 Task:  Click on Hockey In the Cross-Check Hockey League click on  Pick Sheet Your name Owen Garcia Team name New Haven Beast and  Email softage.9@softage.net Period 1 - 3 Point Game Dallas Stars Period 1 - 2 Point Game Colorado Avalanche Period 1 - 1 Point Game Chicago Blackhawks Period 2 - 3 Point Game Carolina Hurricanes Period 2 - 2 Point Game Calgary Flames Period 2 - 1 Point Game Buffalo Sabres Period 3 - 3 Point Game Boston Bruins Period 3 - 2 Point Game Arizona Coyotes Period 3 - 1 Point Game Anaheim Ducks Submit pick sheet
Action: Mouse moved to (574, 193)
Screenshot: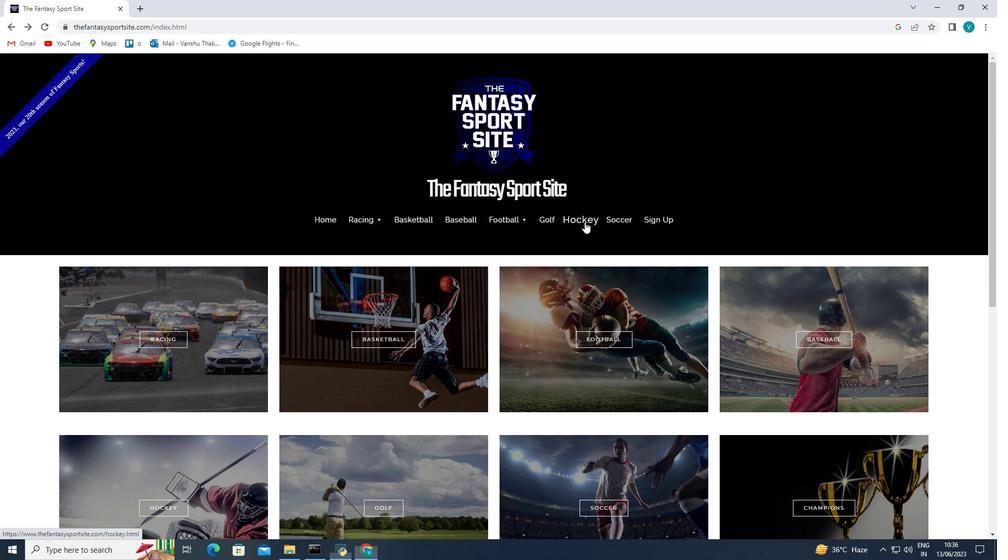 
Action: Mouse pressed left at (574, 193)
Screenshot: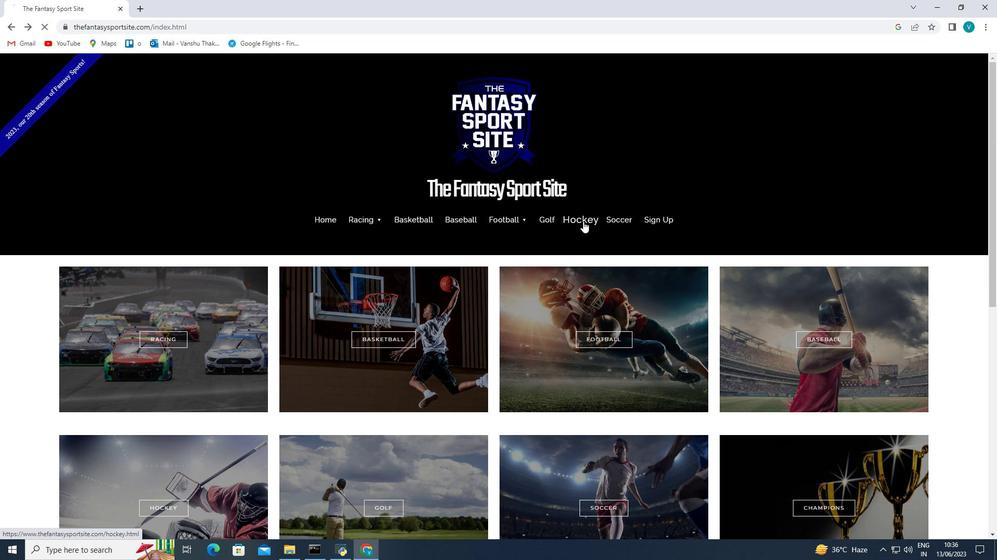 
Action: Mouse moved to (728, 283)
Screenshot: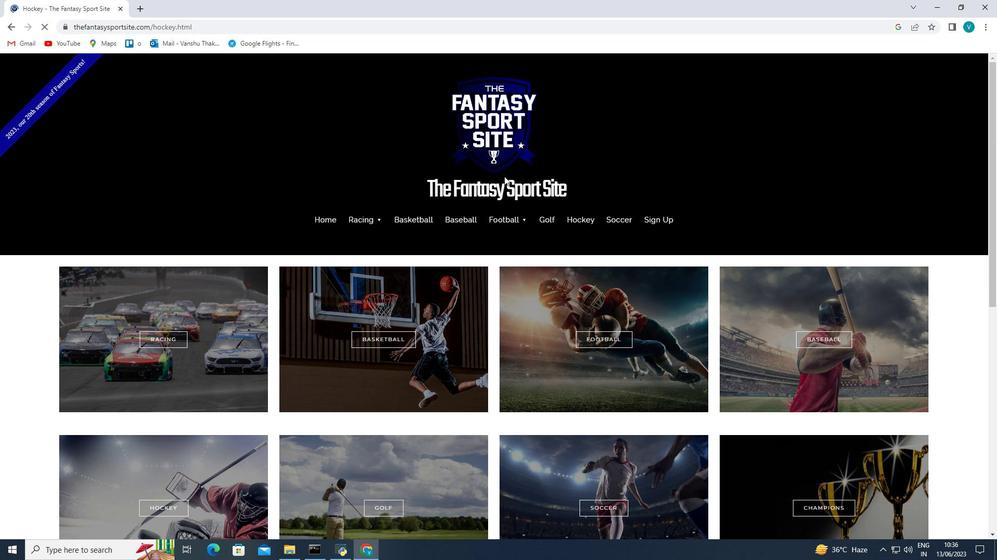 
Action: Mouse scrolled (728, 282) with delta (0, 0)
Screenshot: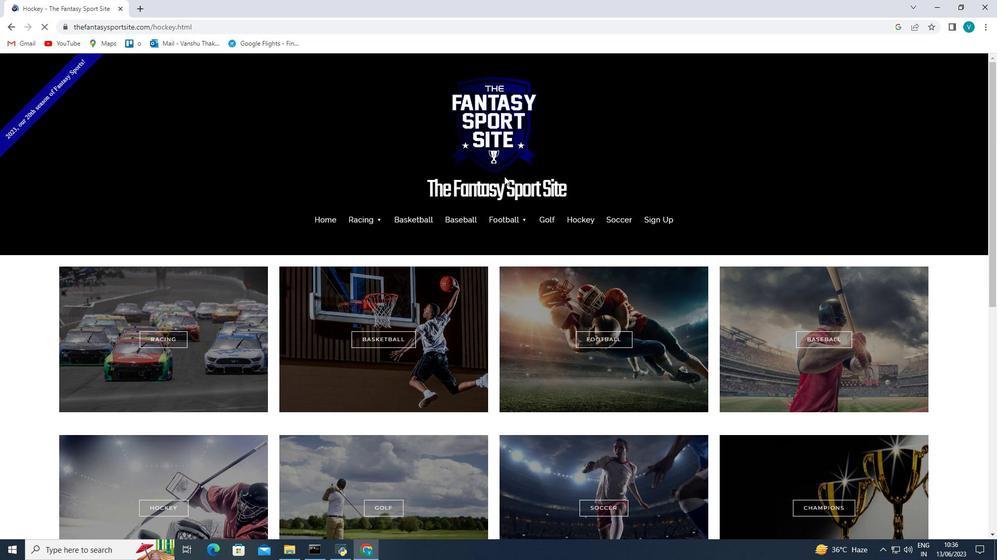 
Action: Mouse moved to (728, 283)
Screenshot: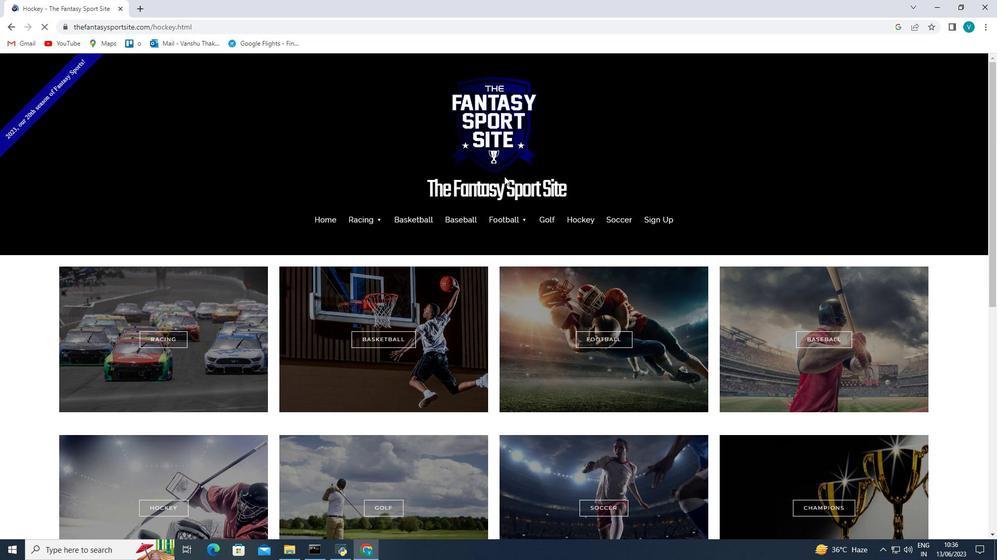 
Action: Mouse scrolled (728, 283) with delta (0, 0)
Screenshot: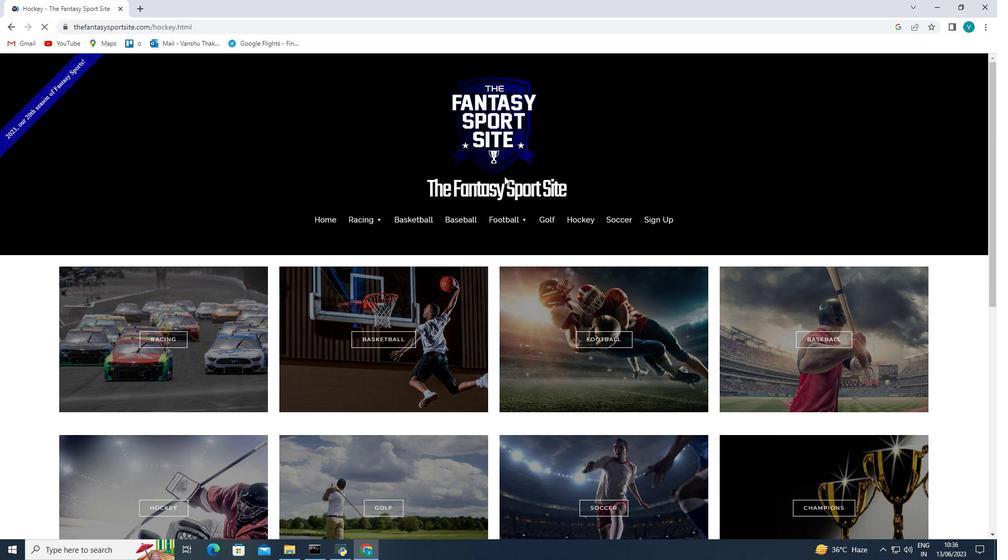 
Action: Mouse moved to (289, 407)
Screenshot: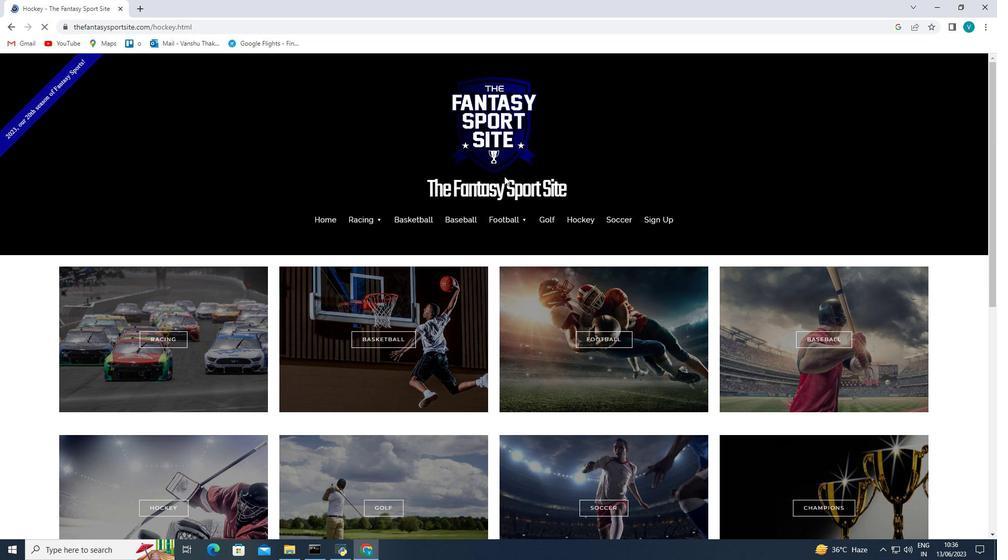
Action: Mouse pressed left at (289, 407)
Screenshot: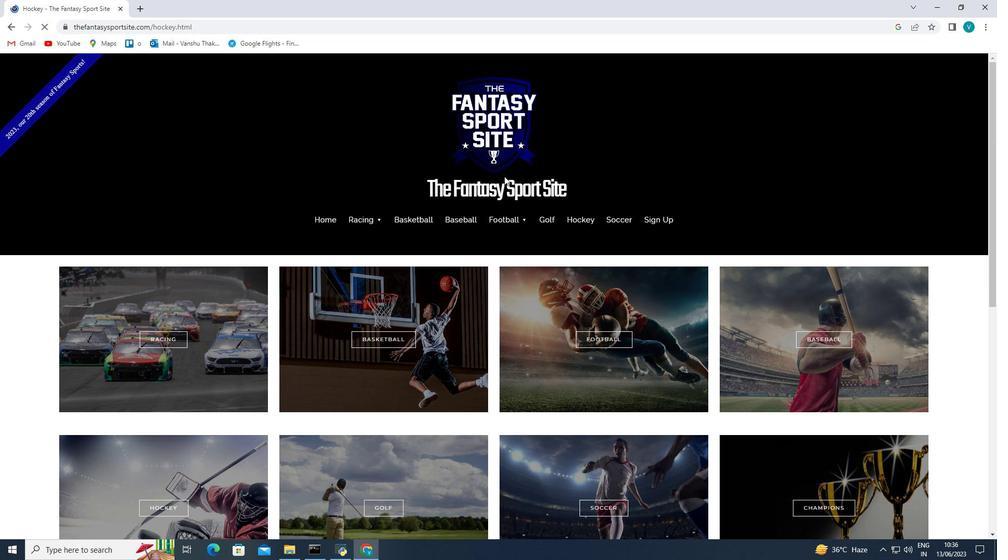 
Action: Mouse moved to (612, 336)
Screenshot: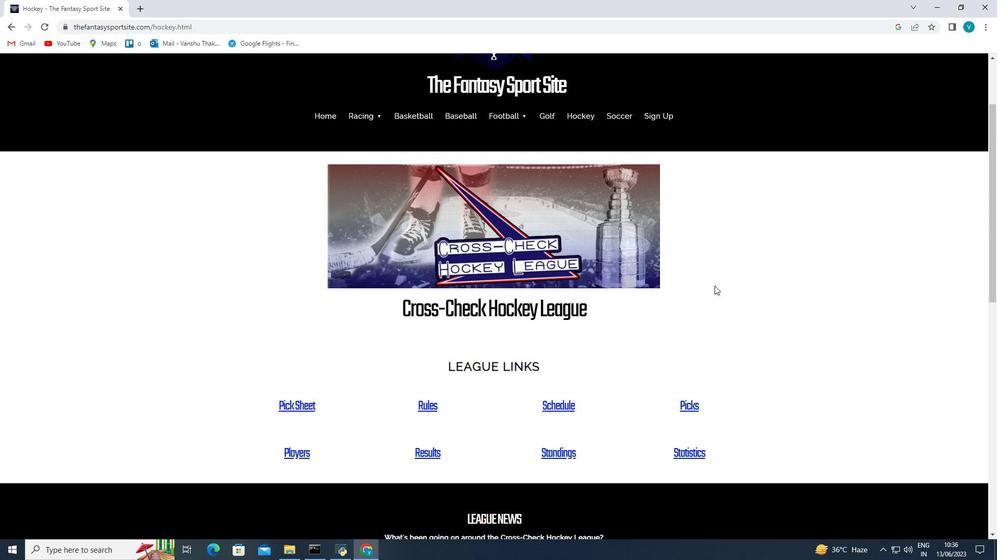 
Action: Mouse scrolled (612, 335) with delta (0, 0)
Screenshot: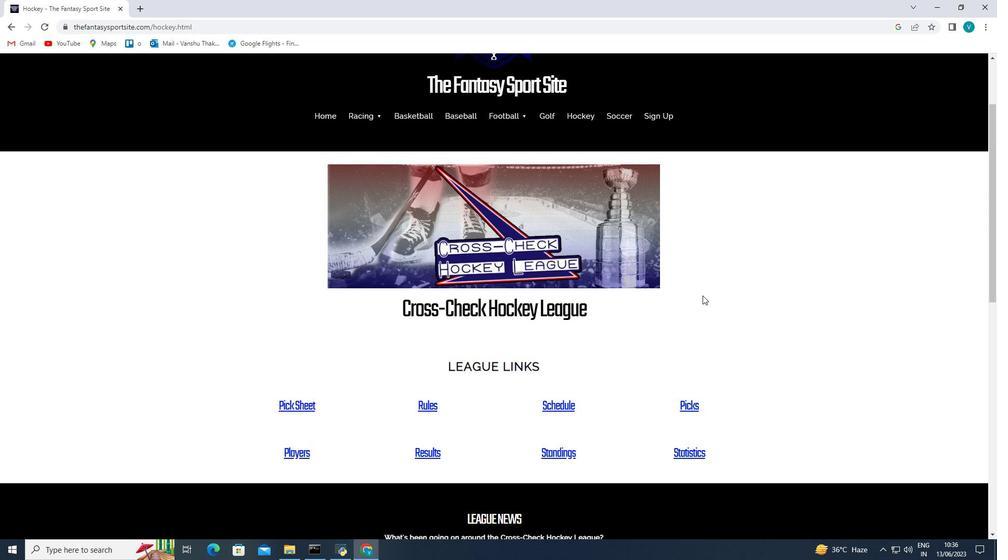 
Action: Mouse moved to (612, 336)
Screenshot: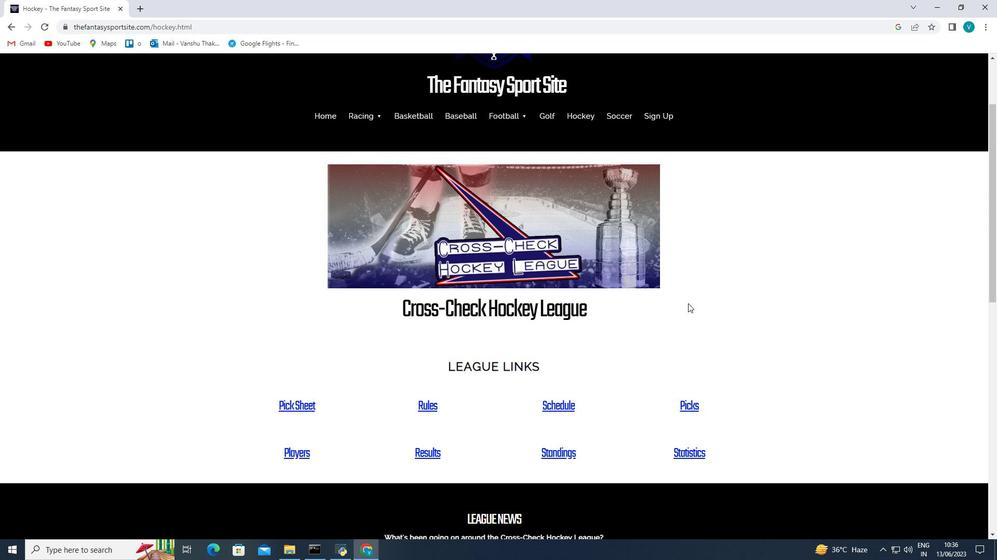 
Action: Mouse scrolled (612, 336) with delta (0, 0)
Screenshot: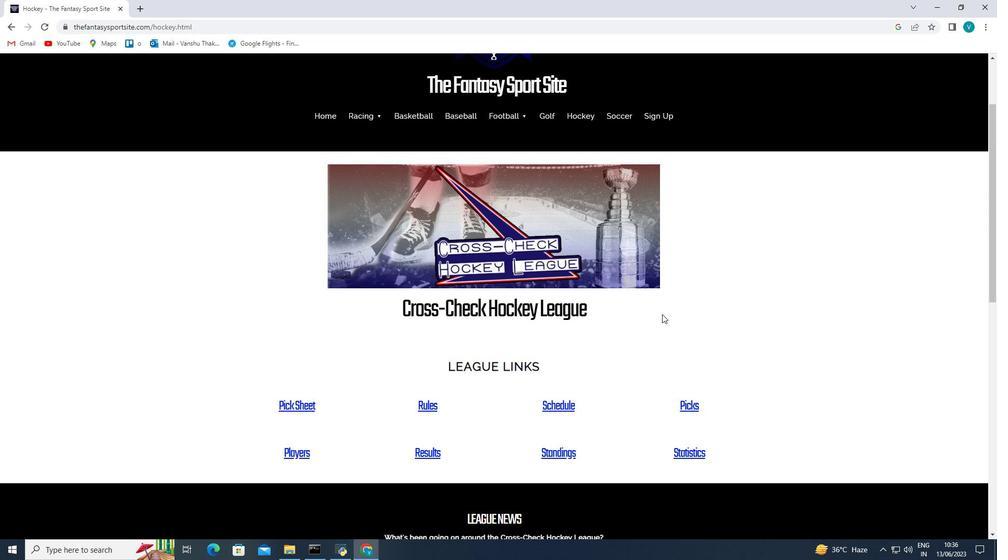 
Action: Mouse scrolled (612, 336) with delta (0, 0)
Screenshot: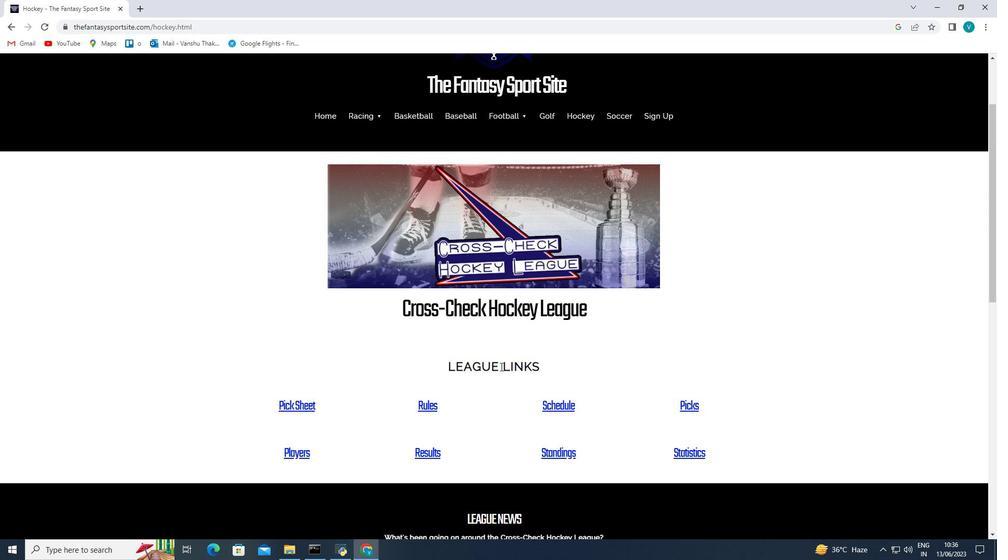 
Action: Mouse scrolled (612, 336) with delta (0, 0)
Screenshot: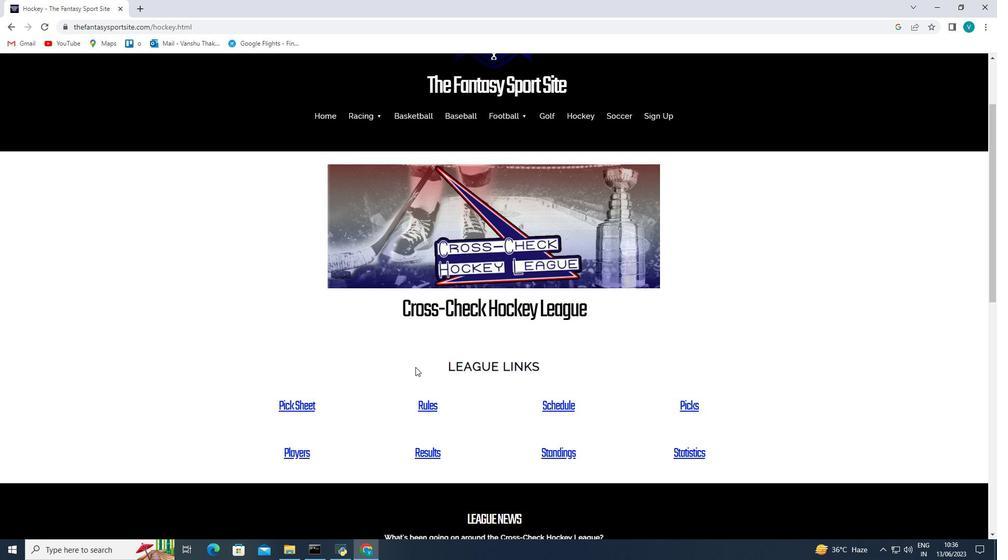 
Action: Mouse moved to (614, 338)
Screenshot: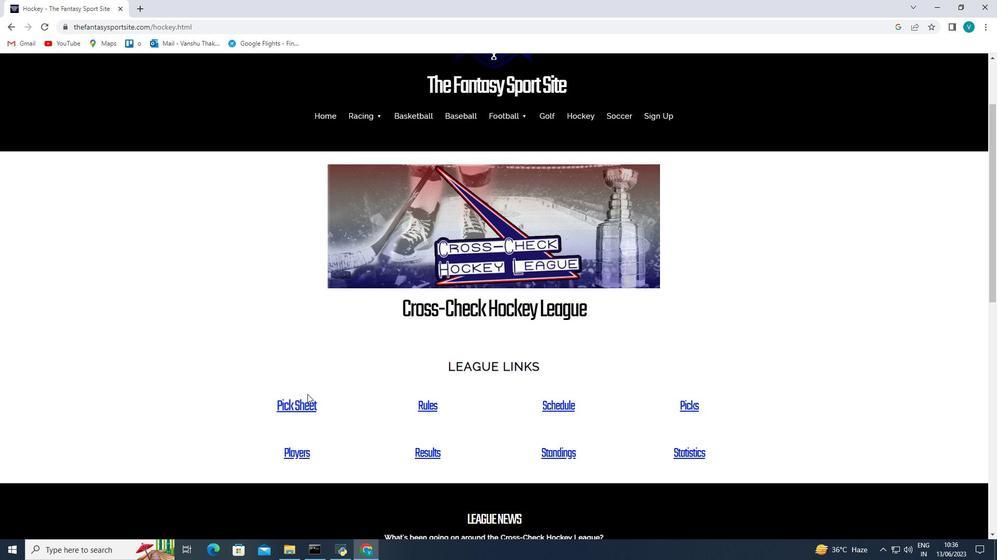 
Action: Mouse scrolled (614, 338) with delta (0, 0)
Screenshot: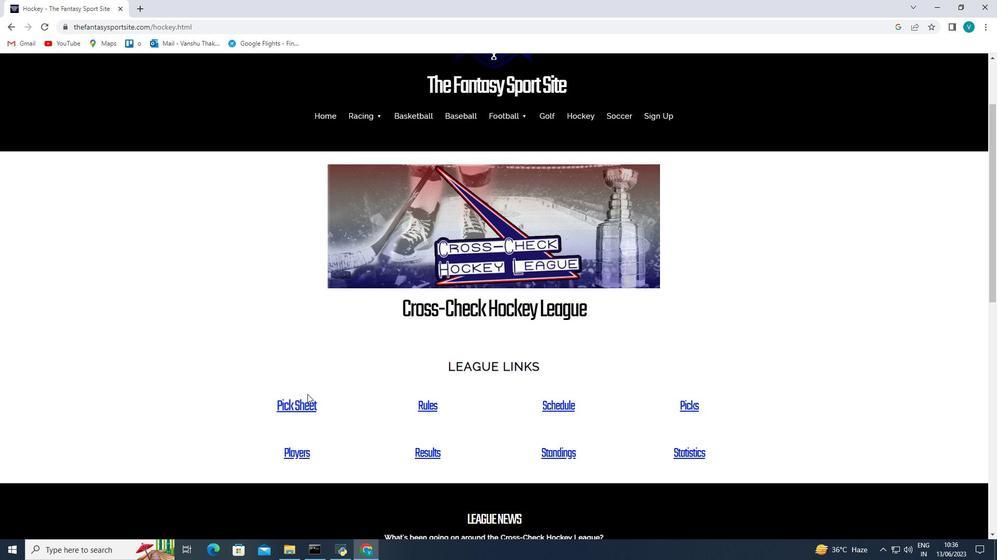 
Action: Mouse moved to (615, 339)
Screenshot: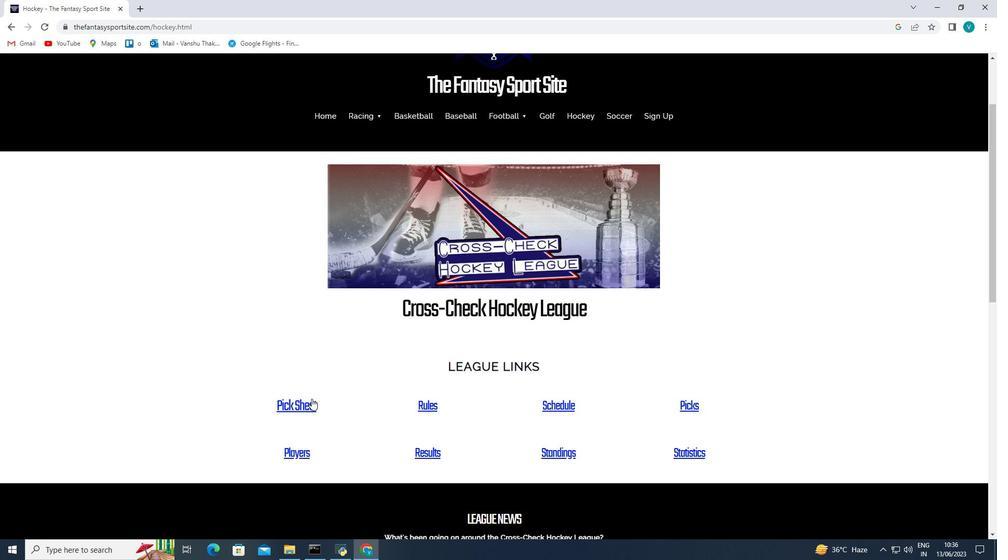 
Action: Mouse scrolled (615, 339) with delta (0, 0)
Screenshot: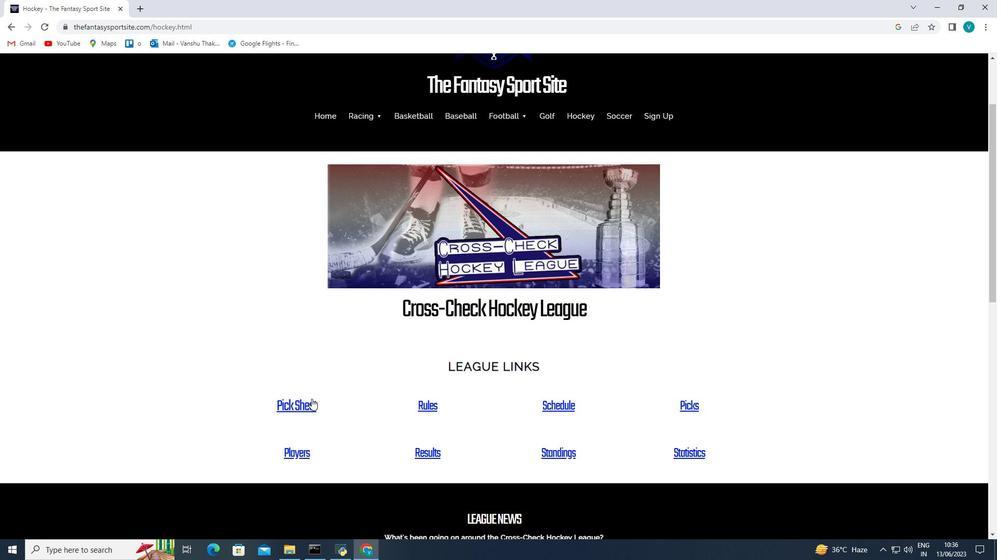 
Action: Mouse scrolled (615, 339) with delta (0, 0)
Screenshot: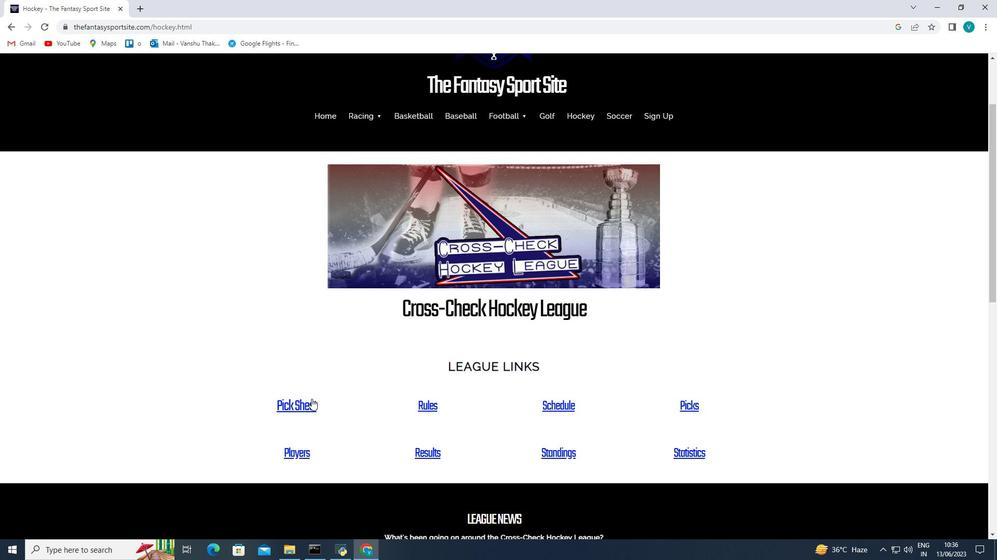 
Action: Mouse scrolled (615, 339) with delta (0, 0)
Screenshot: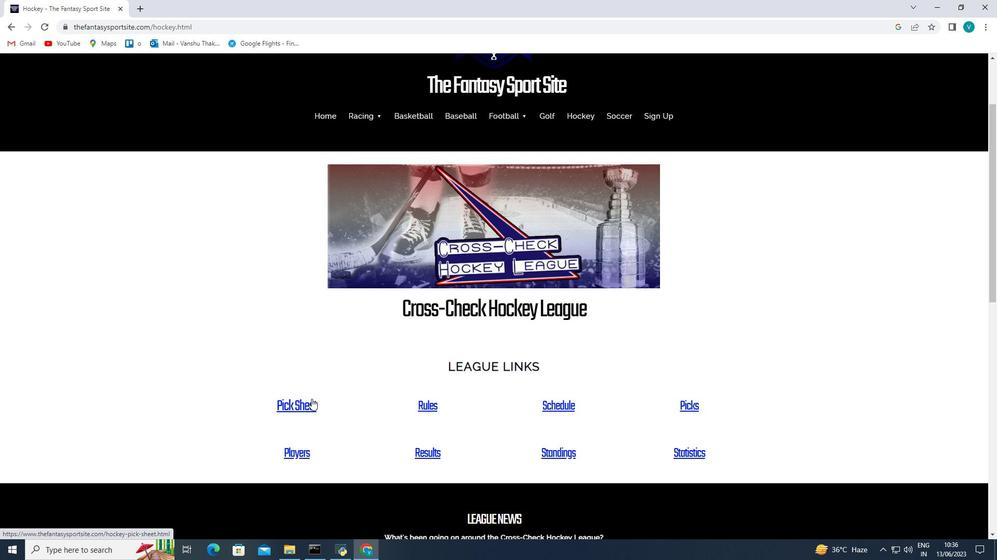 
Action: Mouse scrolled (615, 339) with delta (0, 0)
Screenshot: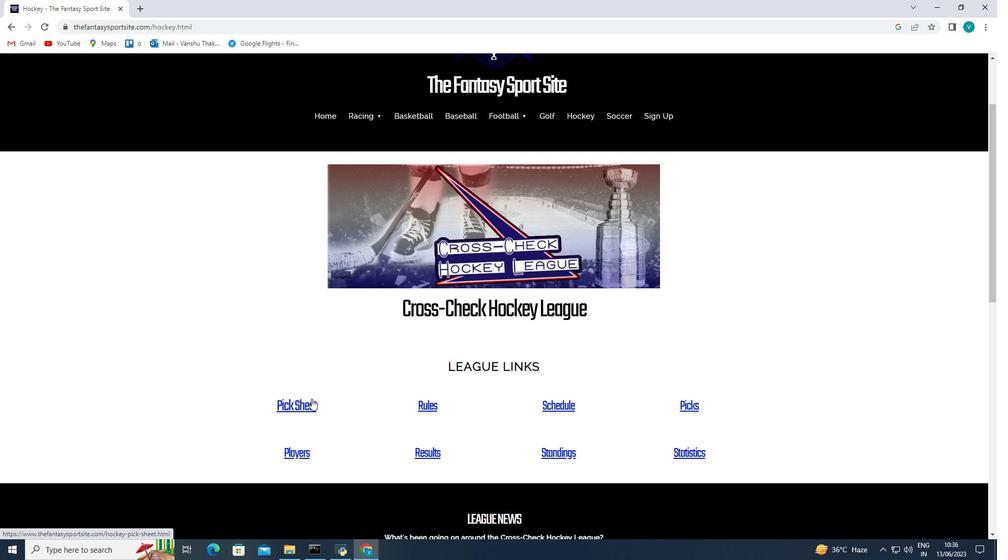
Action: Mouse scrolled (615, 339) with delta (0, 0)
Screenshot: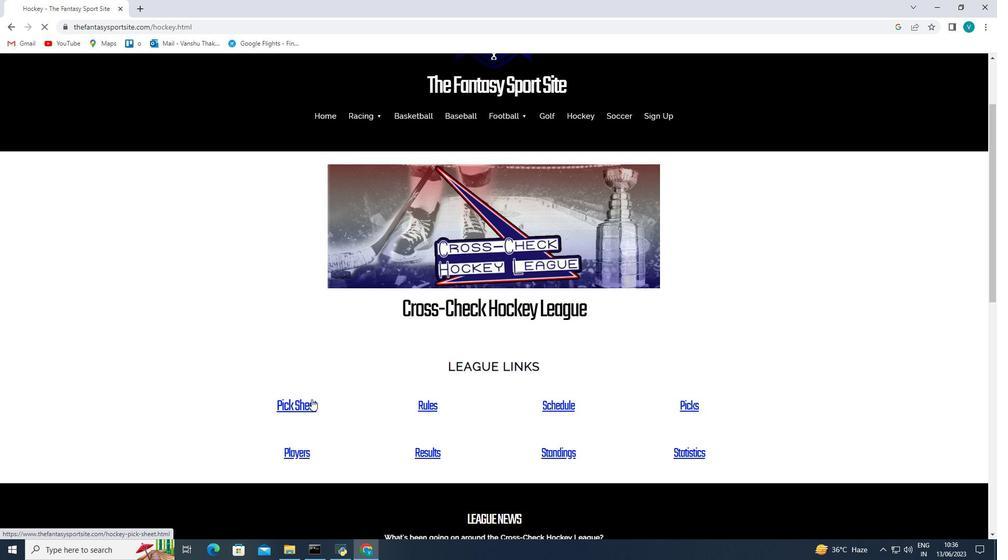 
Action: Mouse scrolled (615, 339) with delta (0, 0)
Screenshot: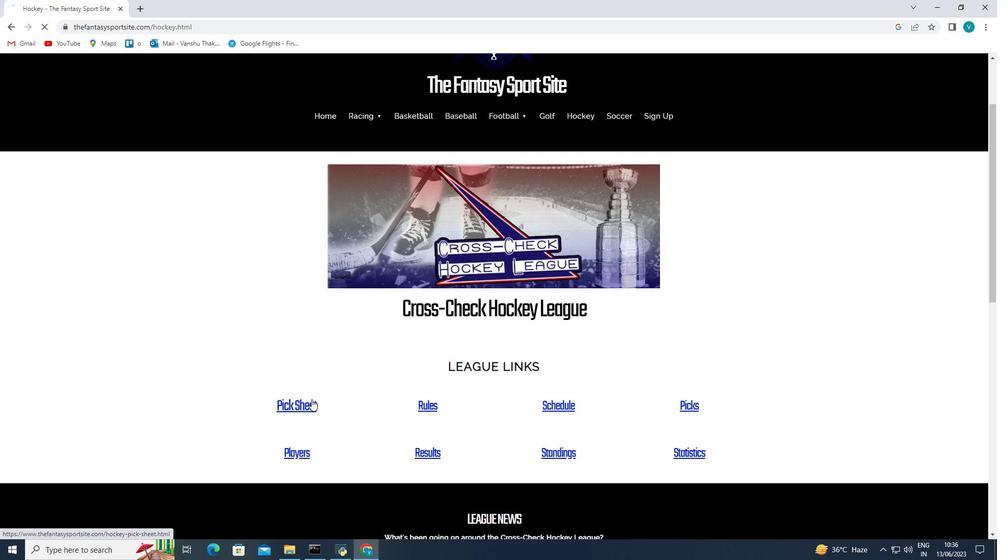 
Action: Mouse scrolled (615, 339) with delta (0, 0)
Screenshot: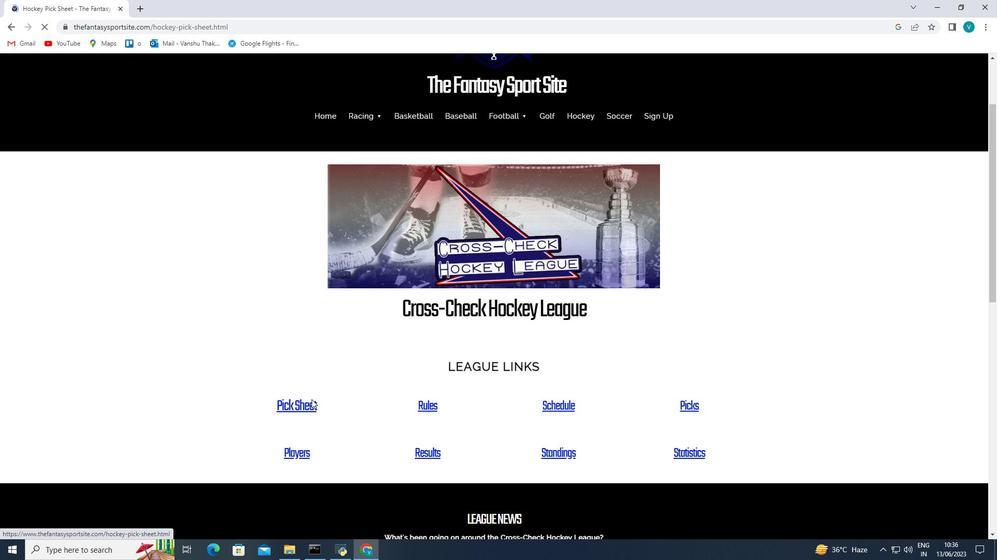 
Action: Mouse moved to (525, 217)
Screenshot: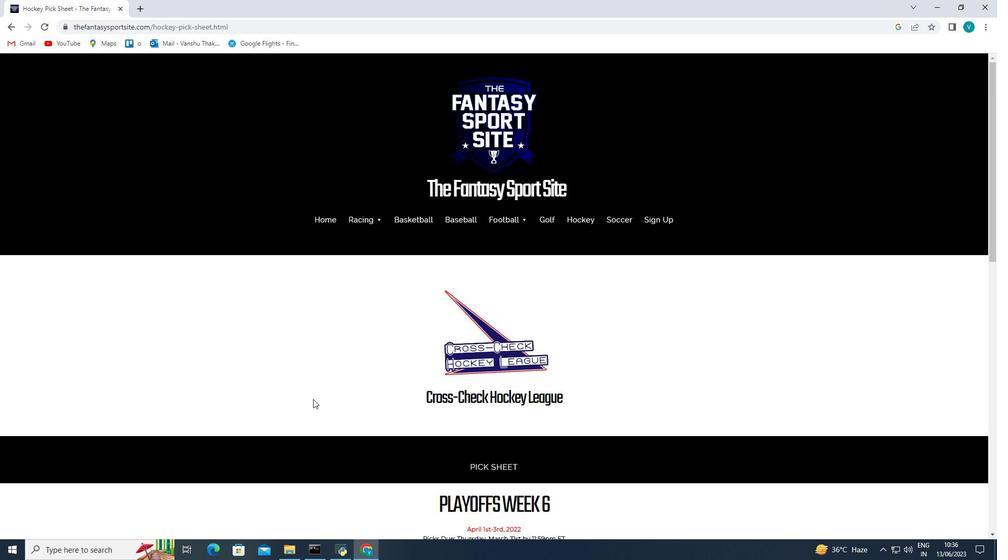 
Action: Mouse pressed left at (525, 217)
Screenshot: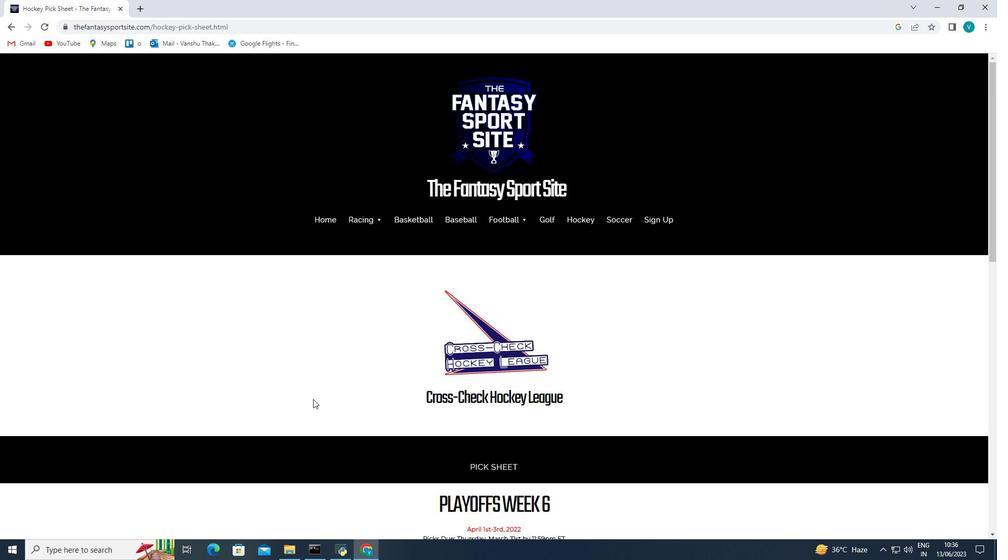 
Action: Key pressed <Key.shift>Owen<Key.space><Key.shift><Key.shift><Key.shift><Key.shift>Garcia
Screenshot: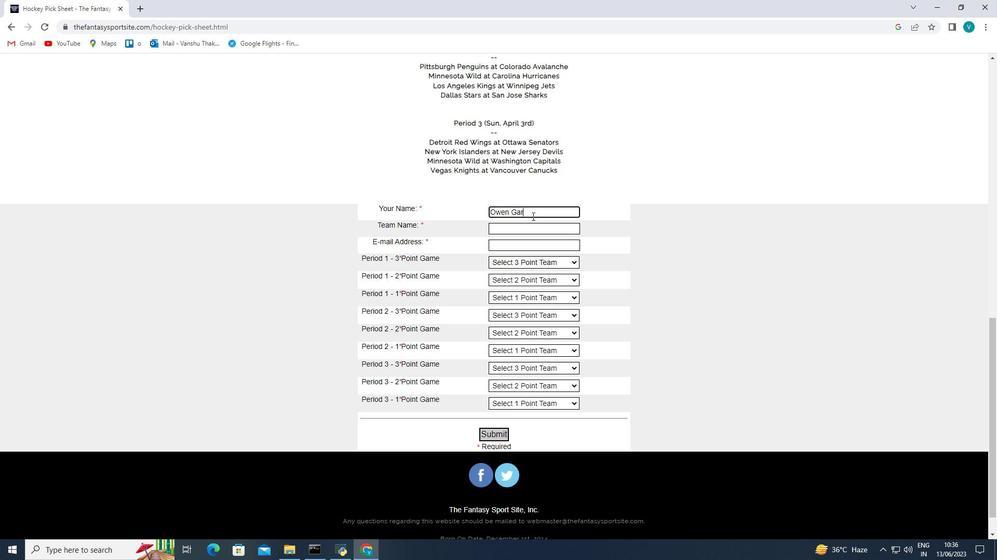 
Action: Mouse moved to (532, 232)
Screenshot: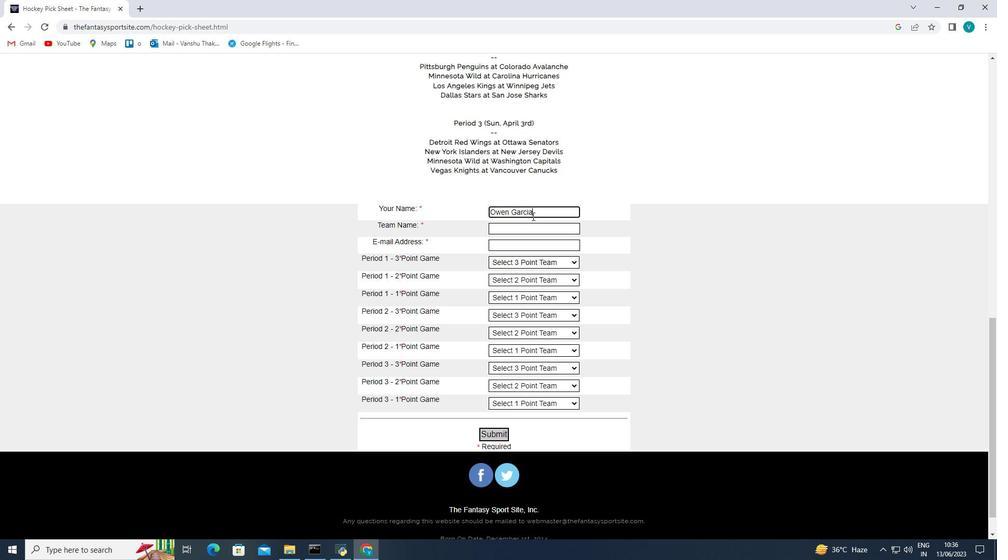 
Action: Mouse pressed left at (532, 232)
Screenshot: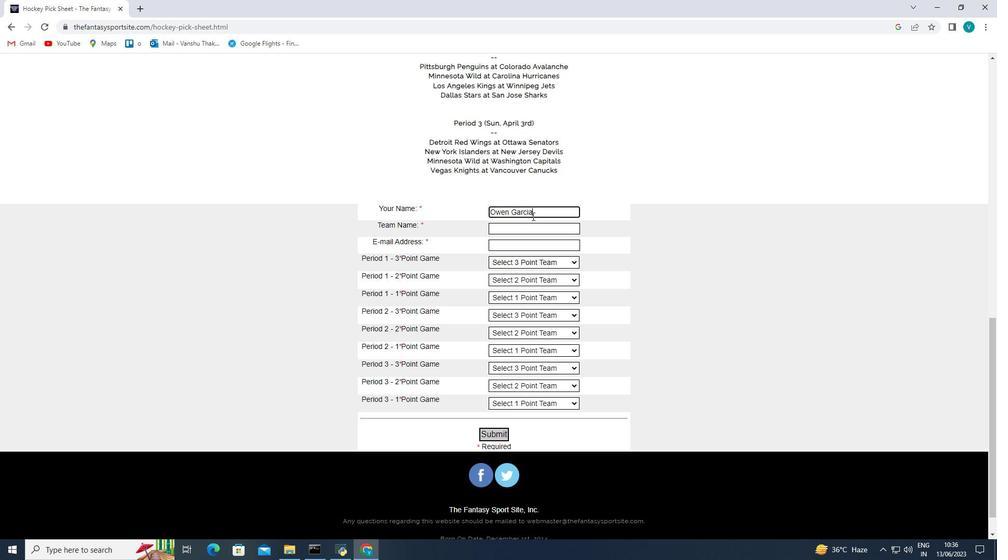 
Action: Mouse moved to (582, 224)
Screenshot: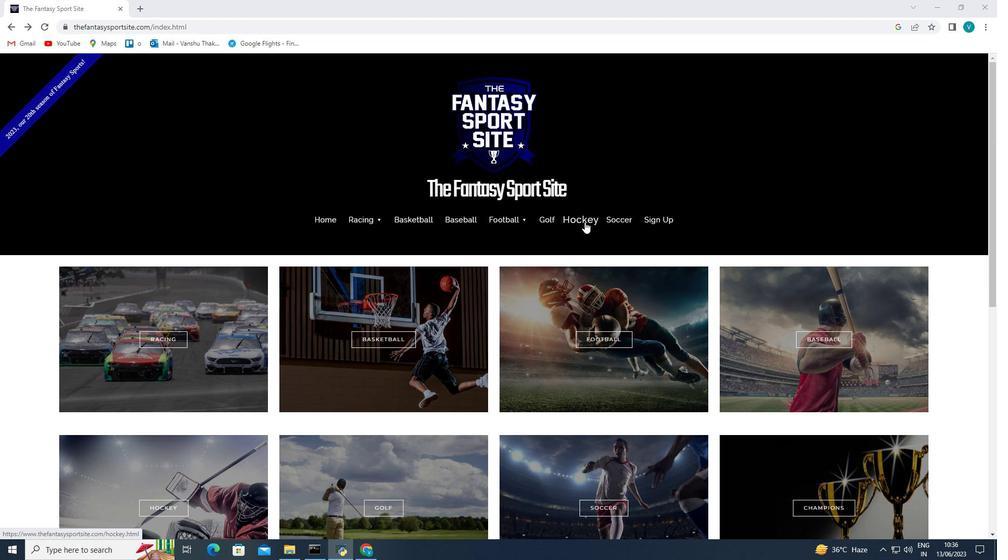 
Action: Mouse pressed left at (582, 224)
Screenshot: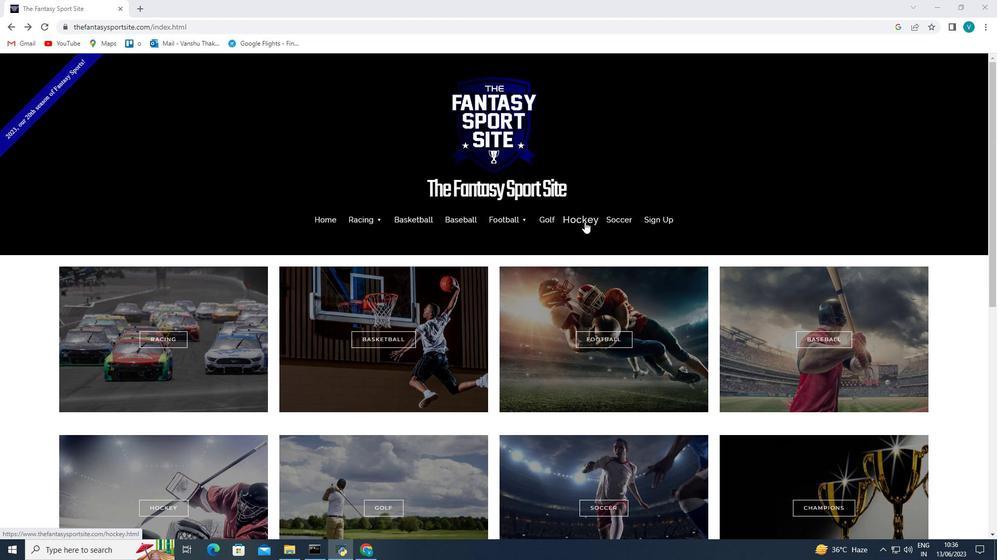 
Action: Mouse moved to (561, 341)
Screenshot: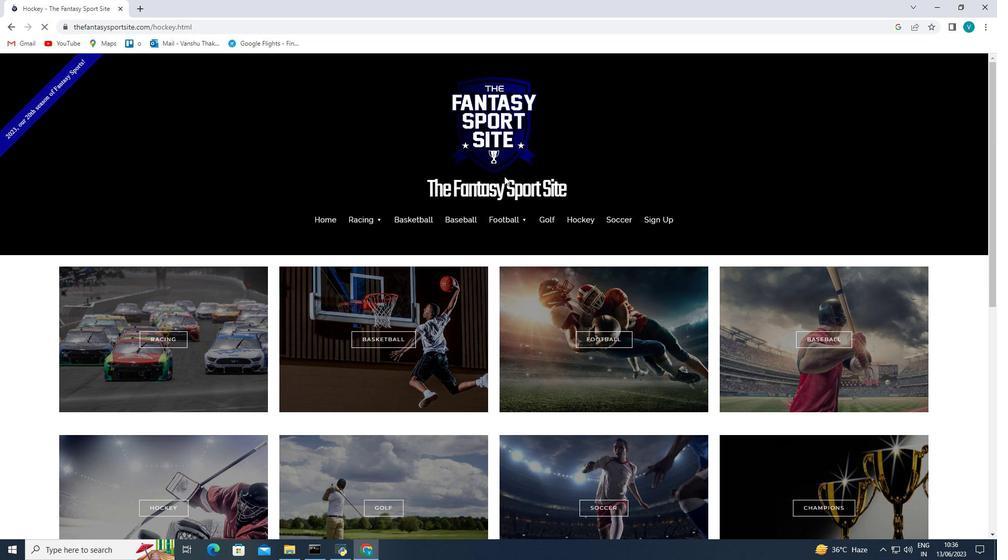 
Action: Mouse scrolled (561, 340) with delta (0, 0)
Screenshot: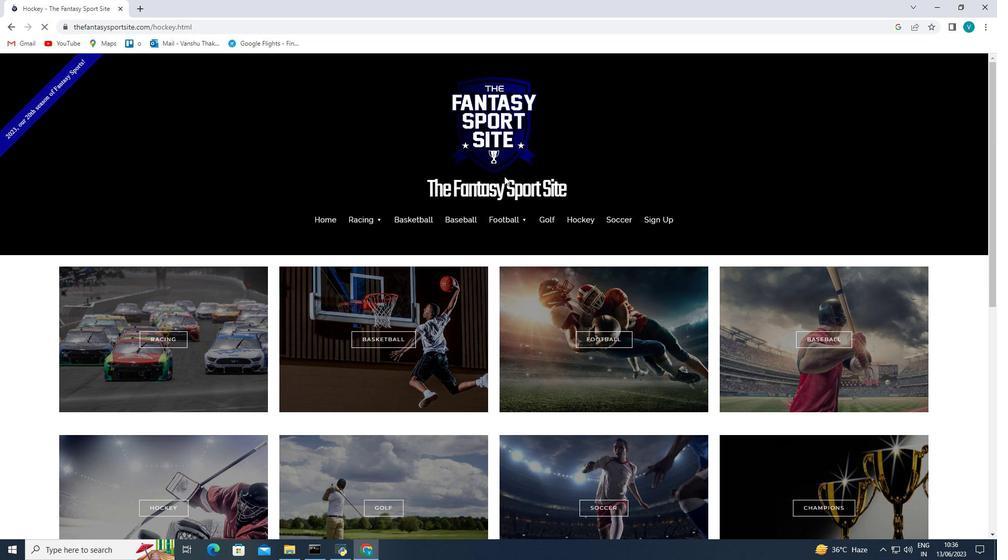 
Action: Mouse moved to (547, 347)
Screenshot: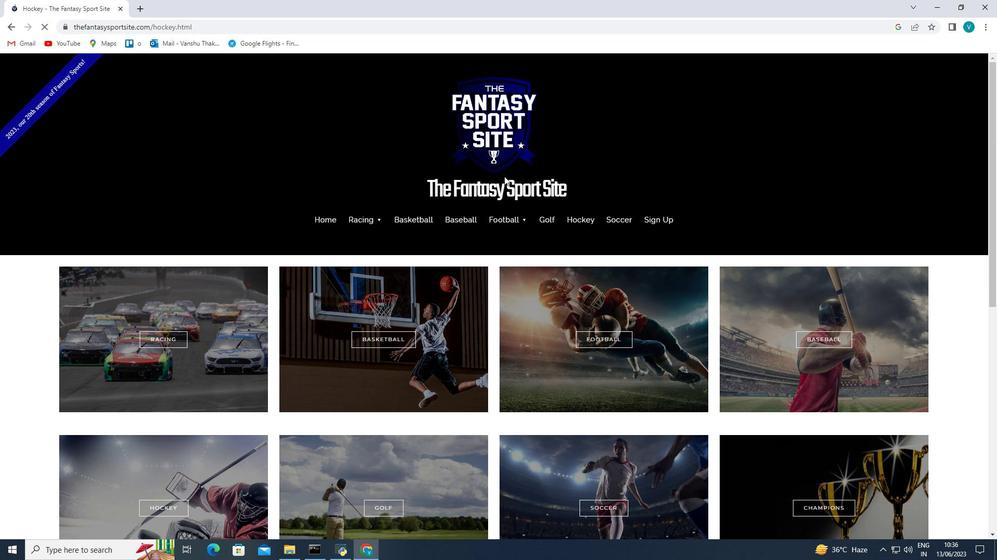 
Action: Mouse scrolled (547, 347) with delta (0, 0)
Screenshot: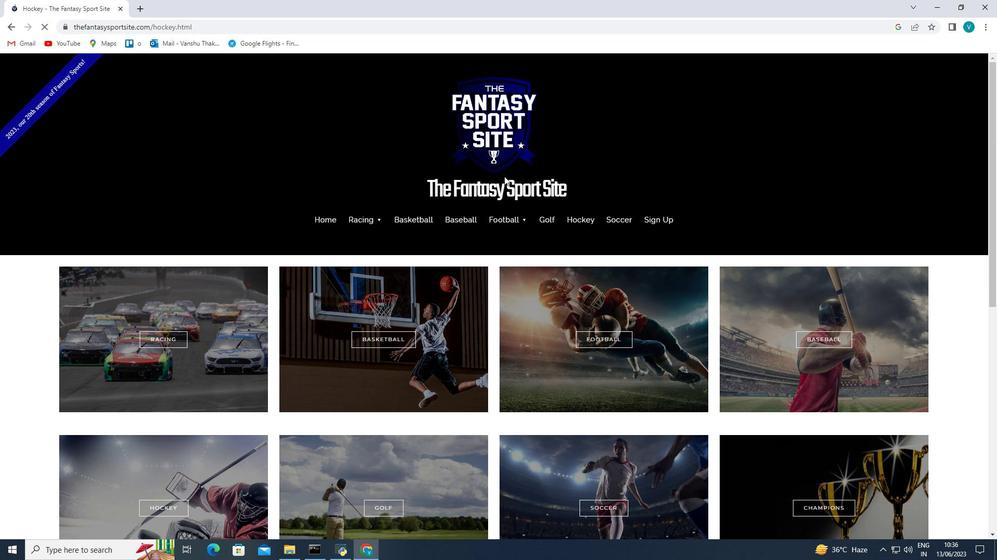 
Action: Mouse moved to (502, 357)
Screenshot: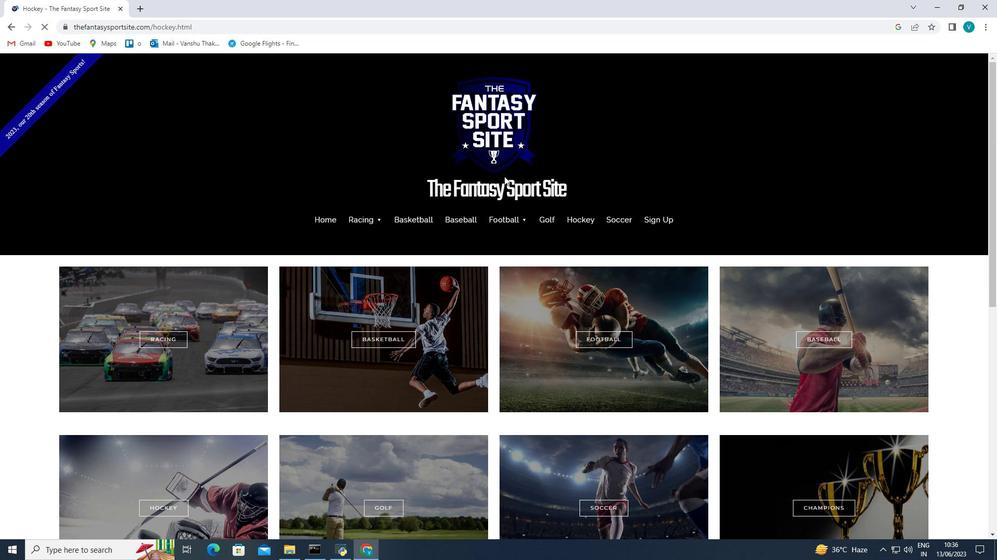 
Action: Mouse scrolled (502, 356) with delta (0, 0)
Screenshot: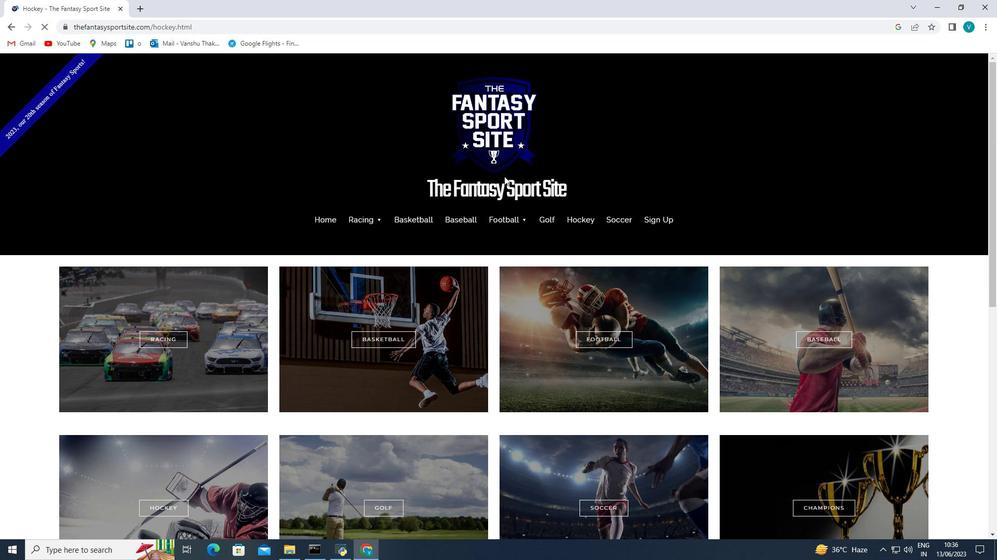 
Action: Mouse moved to (422, 353)
Screenshot: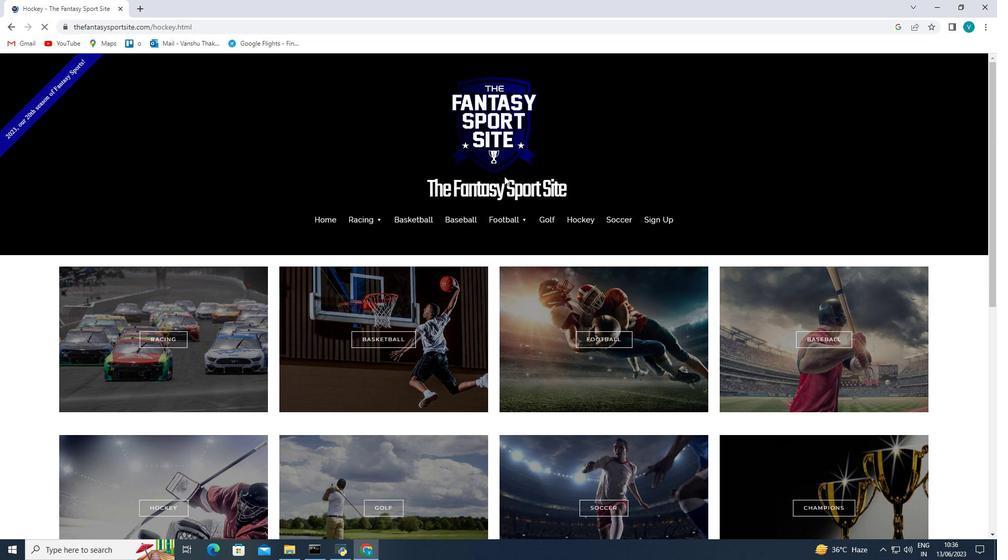 
Action: Mouse scrolled (432, 354) with delta (0, 0)
Screenshot: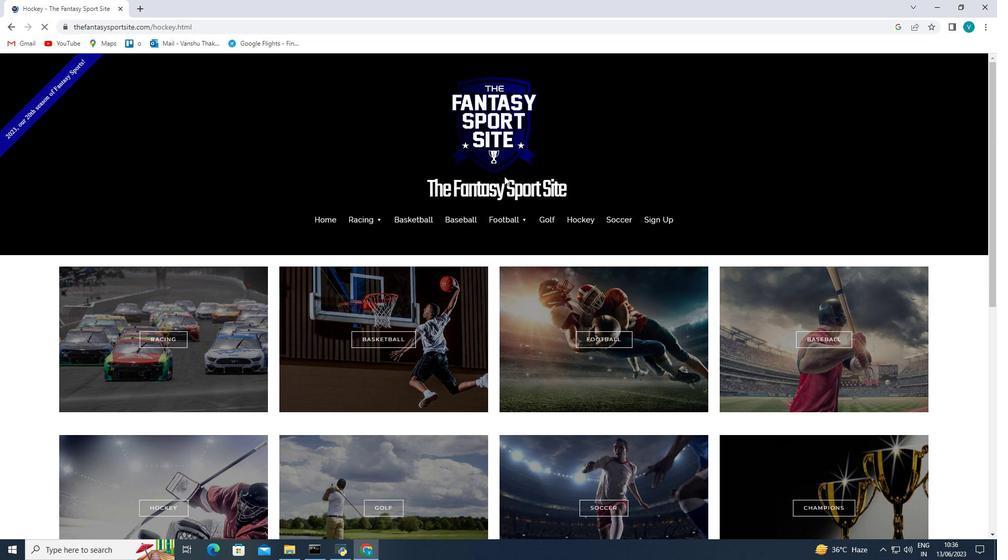 
Action: Mouse moved to (379, 345)
Screenshot: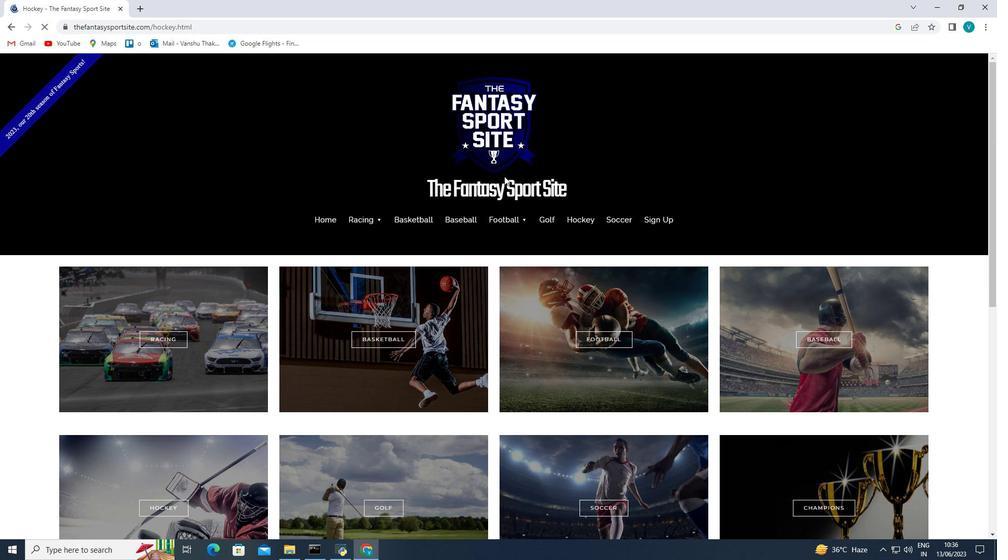 
Action: Mouse scrolled (392, 351) with delta (0, 0)
Screenshot: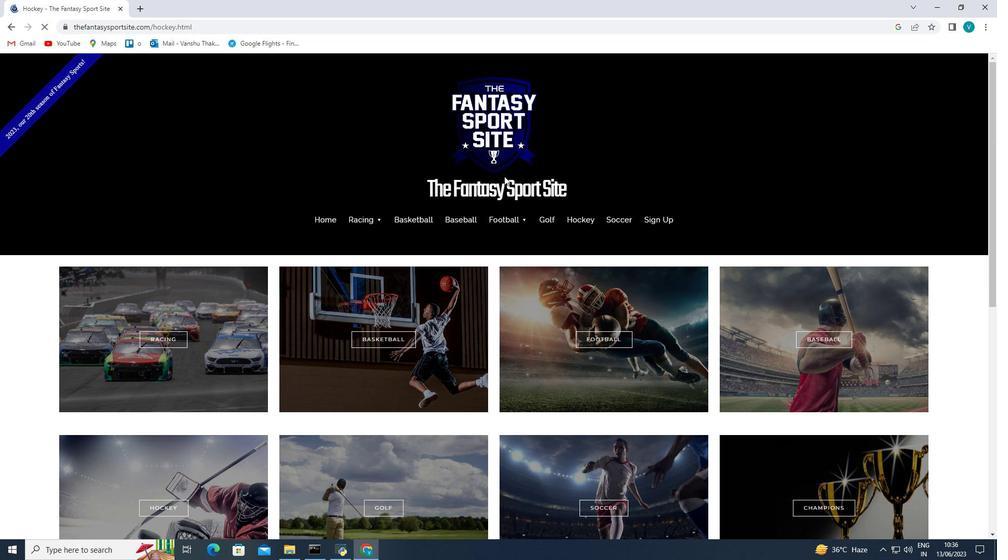 
Action: Mouse moved to (301, 249)
Screenshot: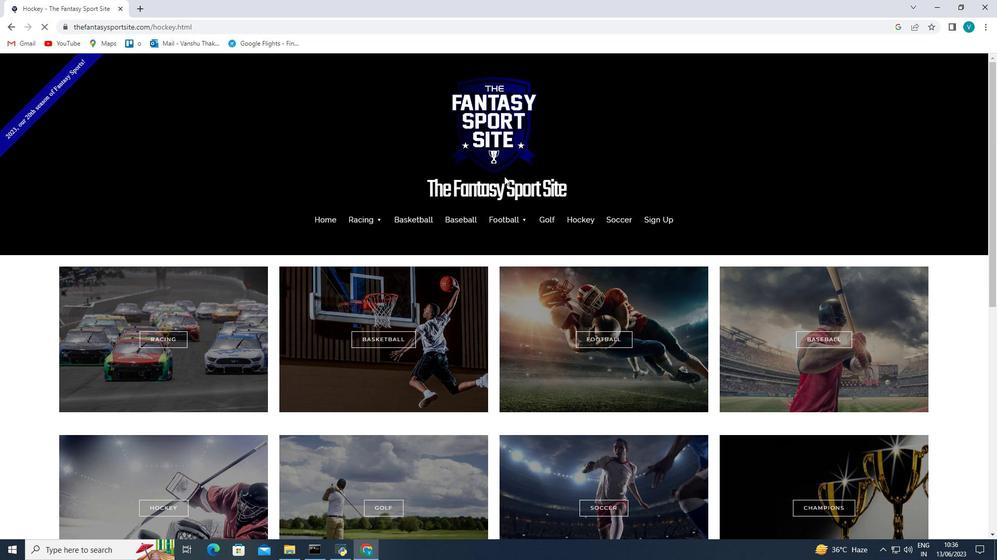 
Action: Mouse pressed left at (301, 249)
Screenshot: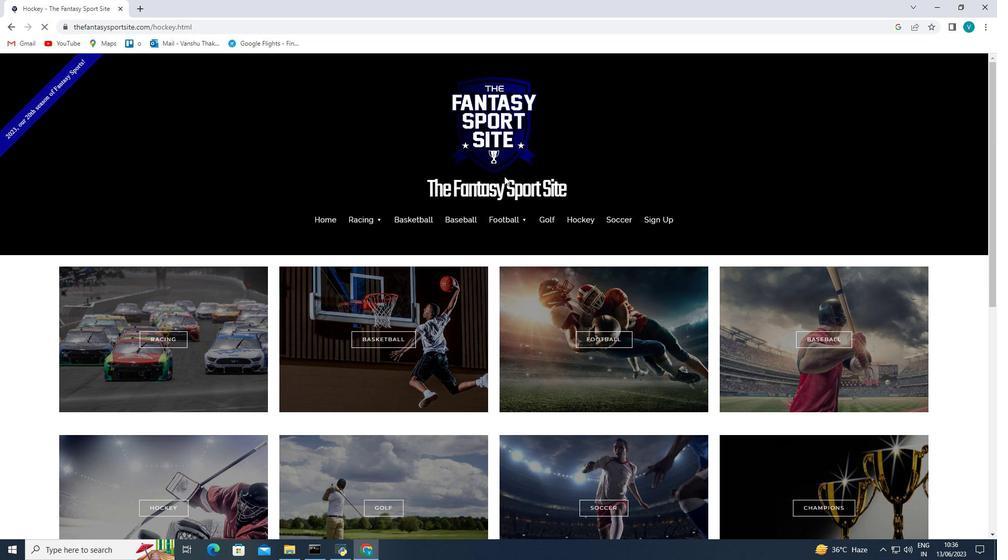
Action: Mouse moved to (798, 321)
Screenshot: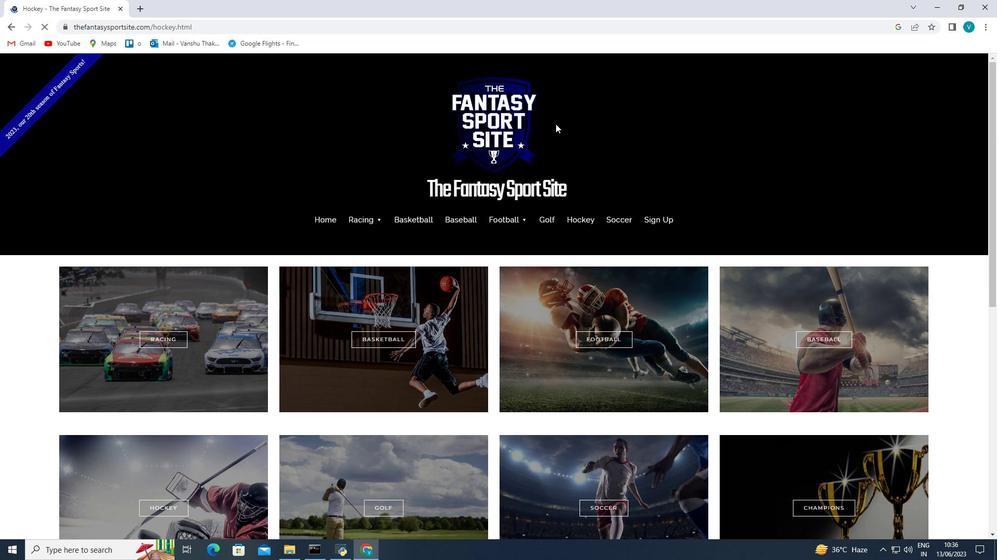 
Action: Mouse scrolled (798, 320) with delta (0, 0)
Screenshot: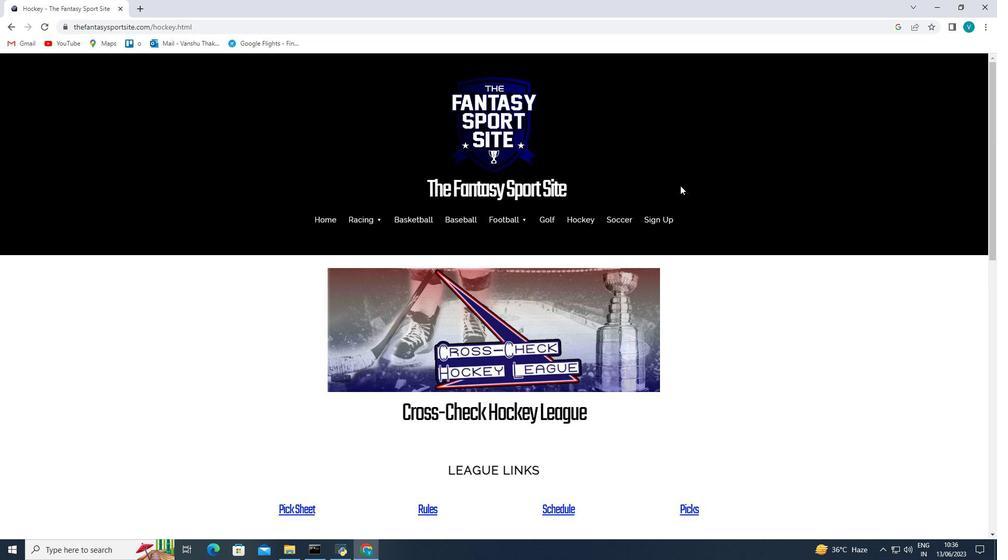 
Action: Mouse scrolled (798, 320) with delta (0, 0)
Screenshot: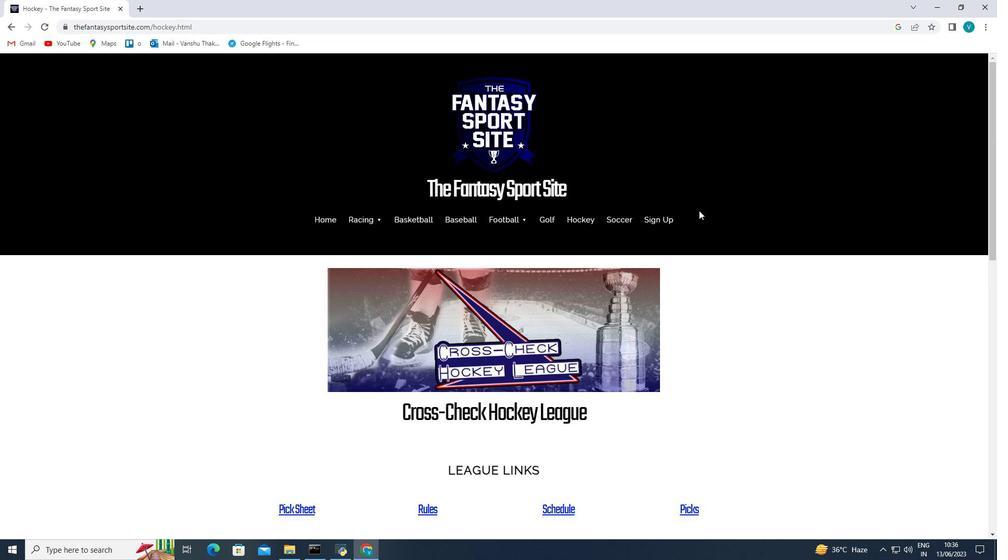 
Action: Mouse scrolled (798, 320) with delta (0, 0)
Screenshot: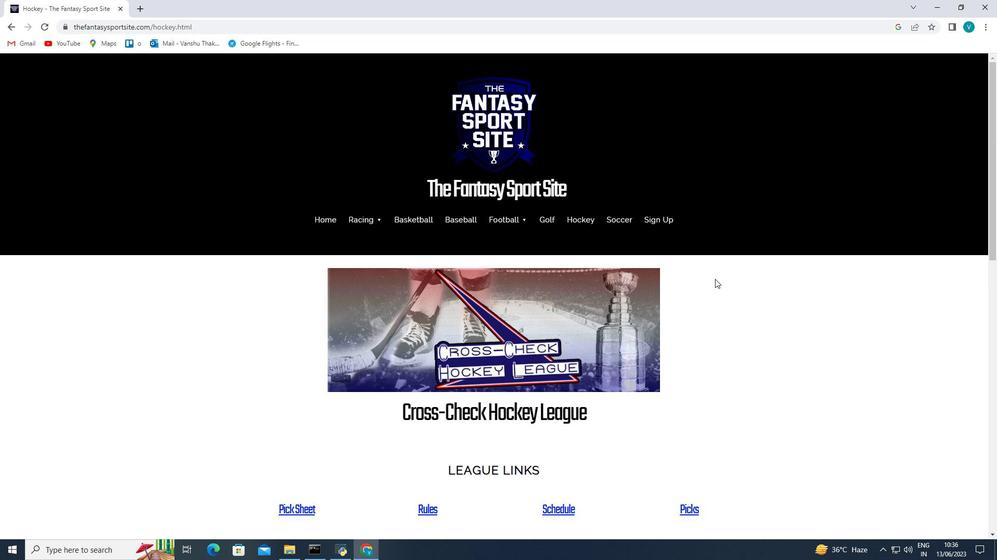 
Action: Mouse scrolled (798, 320) with delta (0, 0)
Screenshot: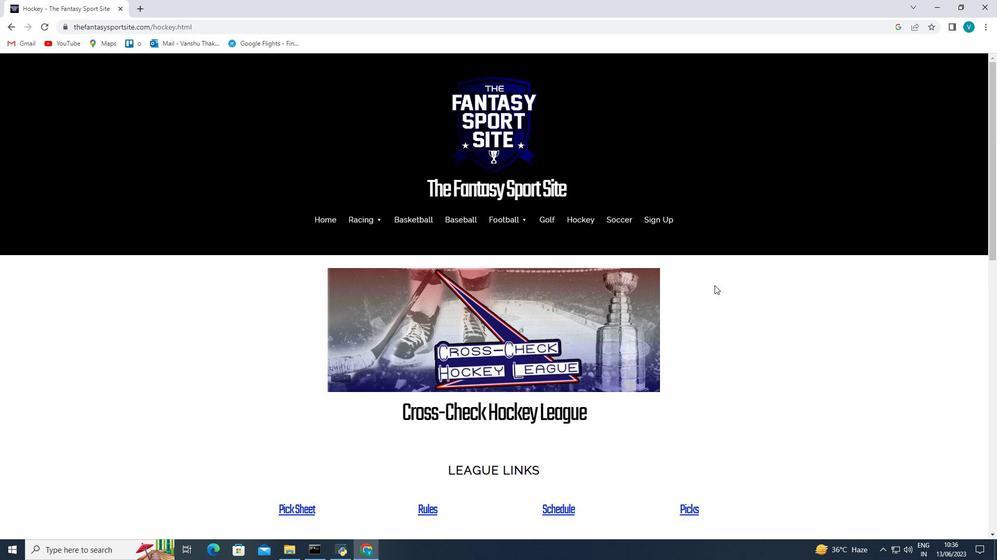 
Action: Mouse scrolled (798, 320) with delta (0, 0)
Screenshot: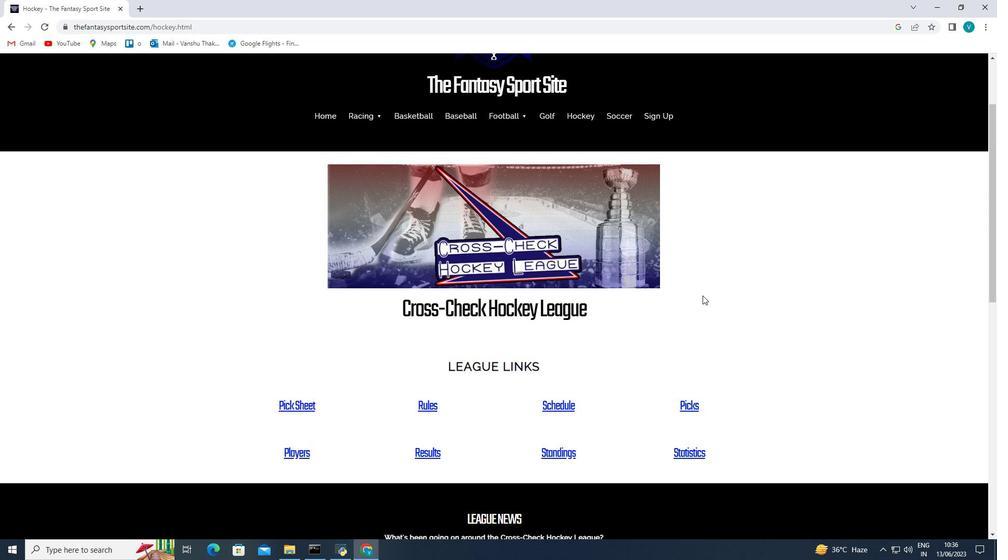 
Action: Mouse scrolled (798, 320) with delta (0, 0)
Screenshot: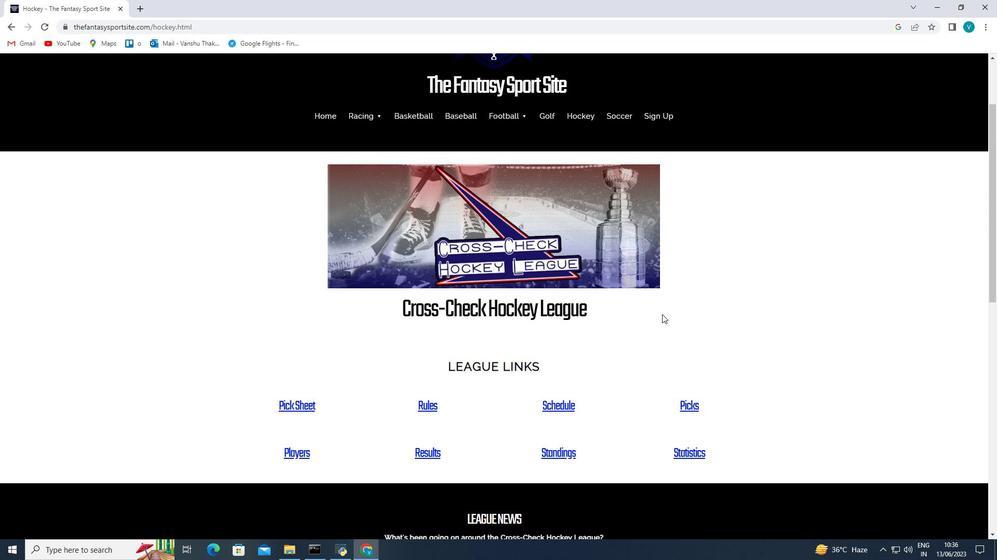 
Action: Mouse scrolled (798, 320) with delta (0, 0)
Screenshot: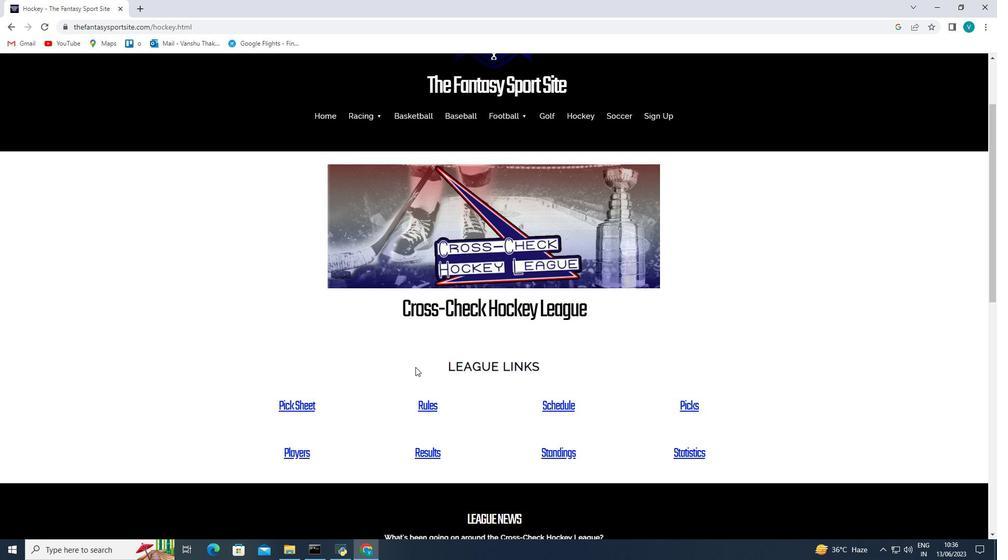 
Action: Mouse scrolled (798, 320) with delta (0, 0)
Screenshot: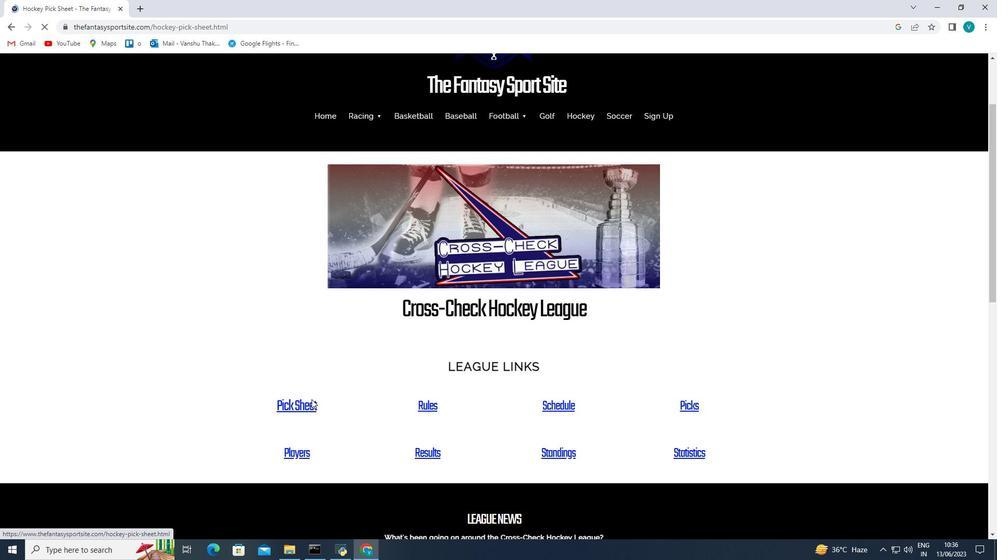 
Action: Mouse scrolled (798, 320) with delta (0, 0)
Screenshot: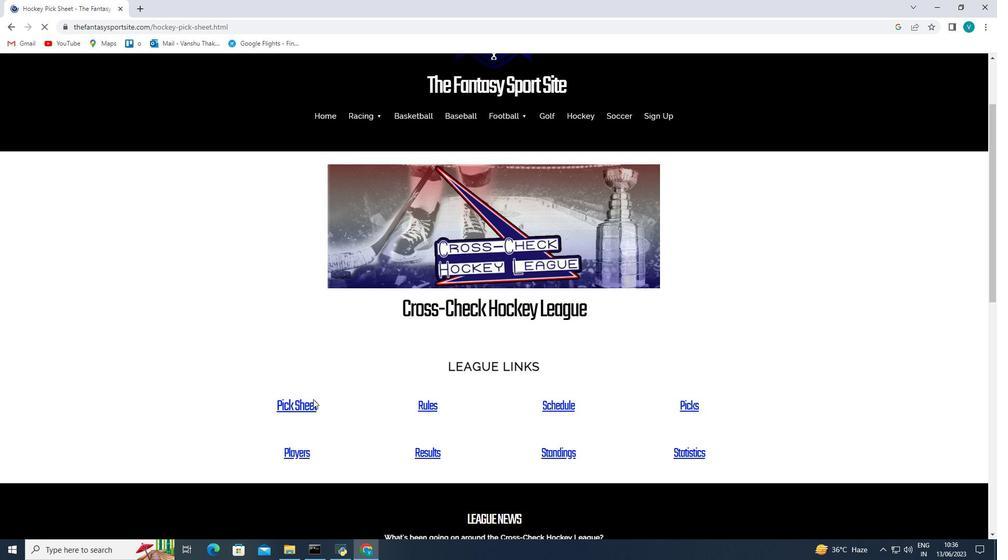 
Action: Mouse scrolled (798, 320) with delta (0, 0)
Screenshot: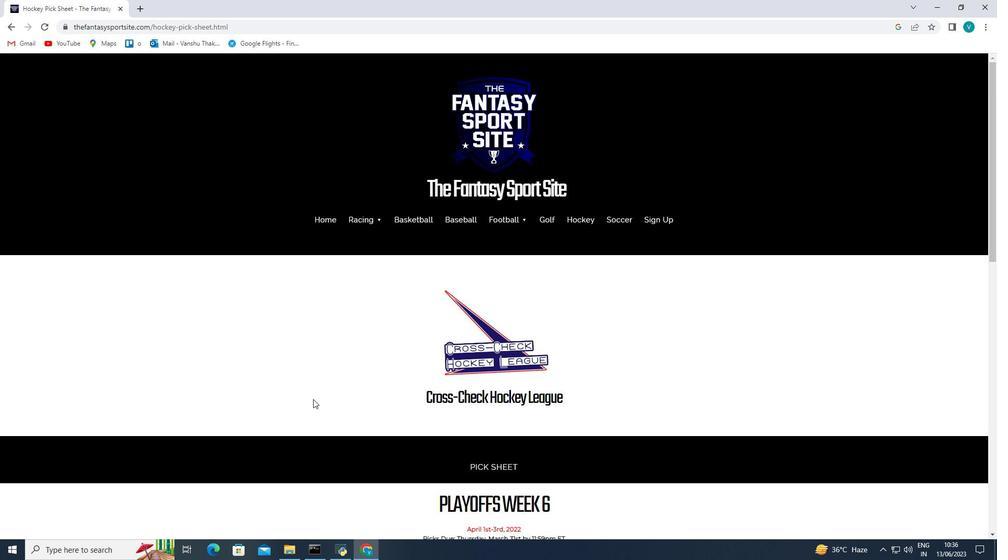 
Action: Mouse scrolled (798, 320) with delta (0, 0)
Screenshot: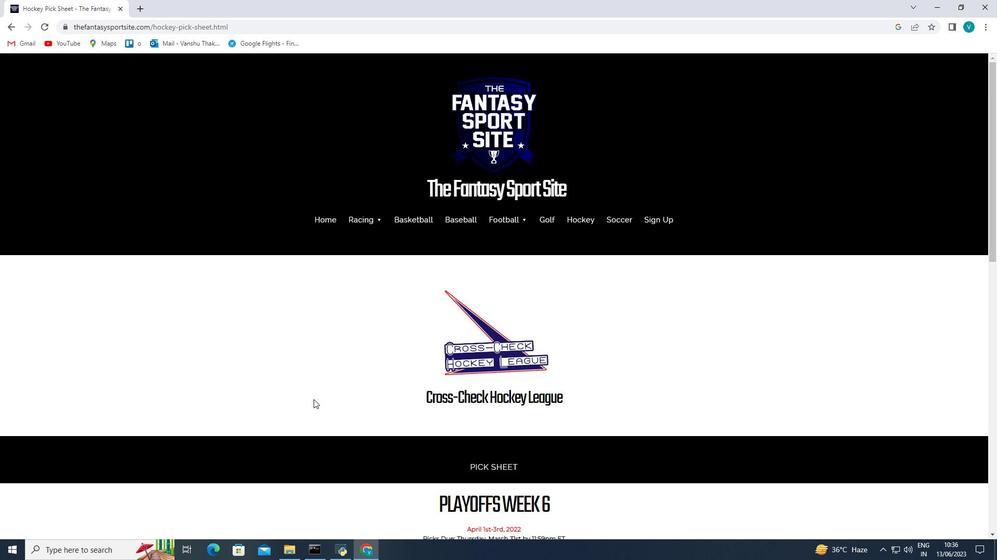 
Action: Mouse scrolled (798, 320) with delta (0, 0)
Screenshot: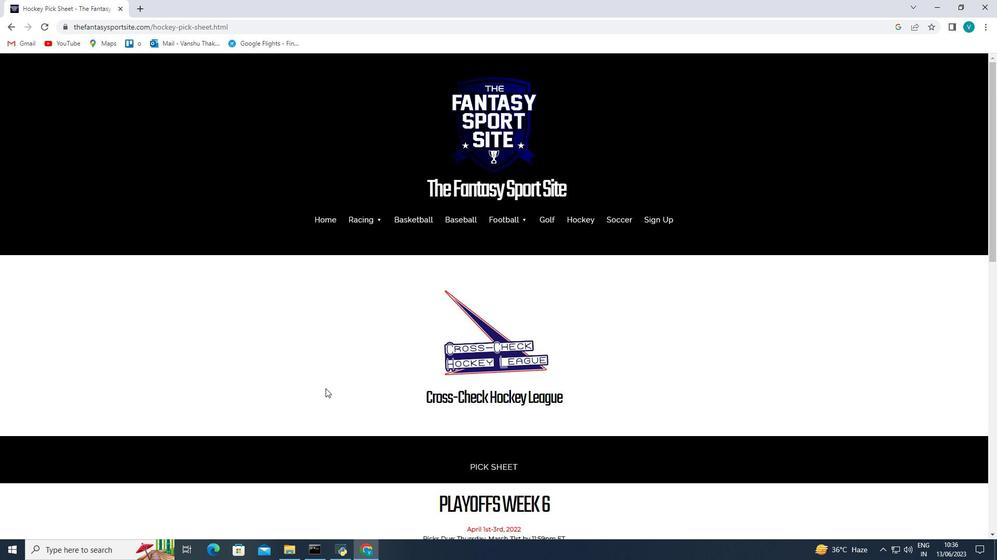 
Action: Mouse moved to (792, 328)
Screenshot: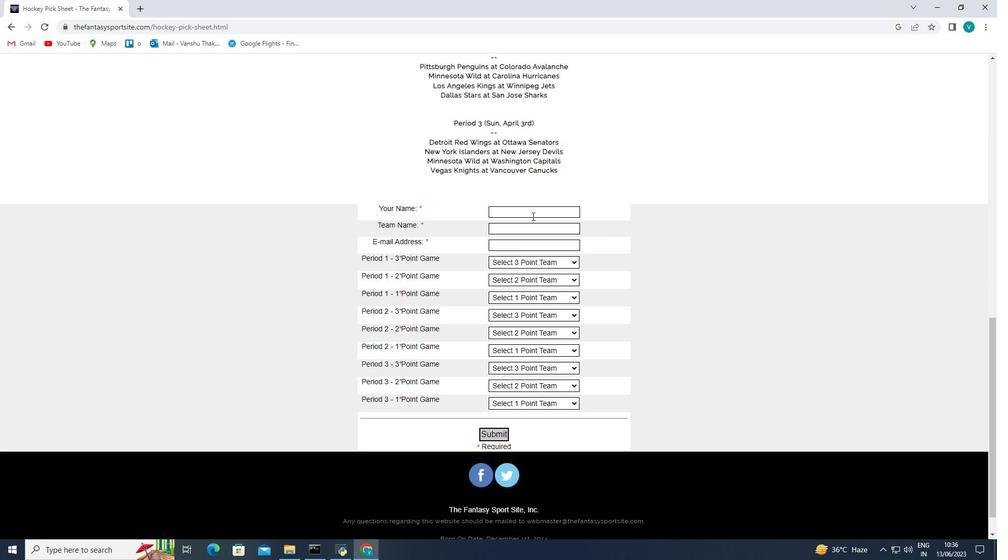 
Action: Mouse scrolled (792, 328) with delta (0, 0)
Screenshot: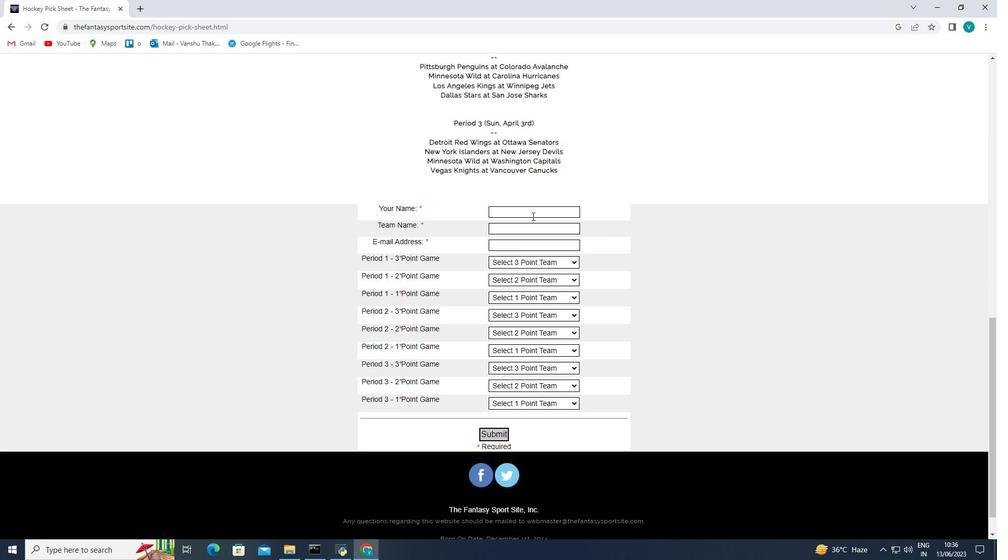 
Action: Mouse moved to (783, 328)
Screenshot: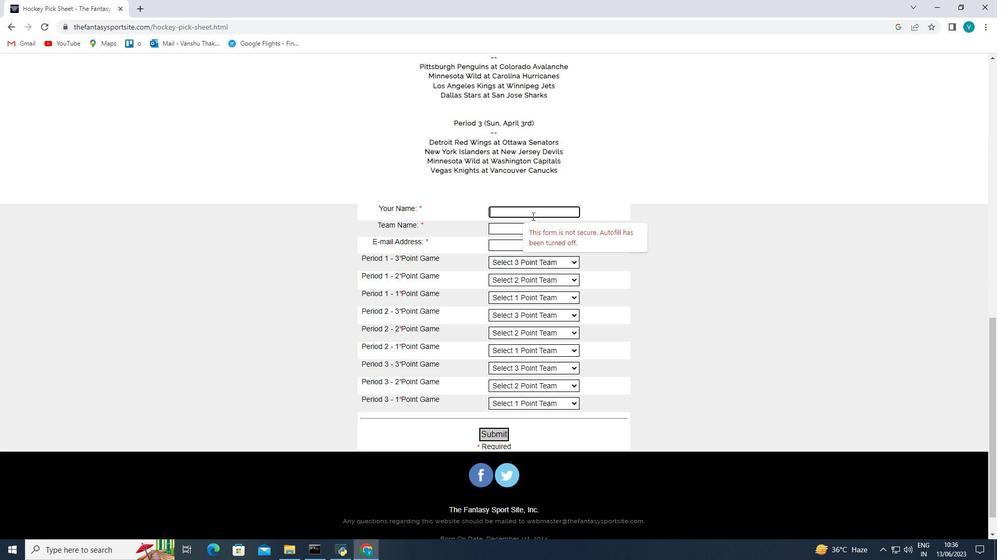 
Action: Mouse scrolled (783, 328) with delta (0, 0)
Screenshot: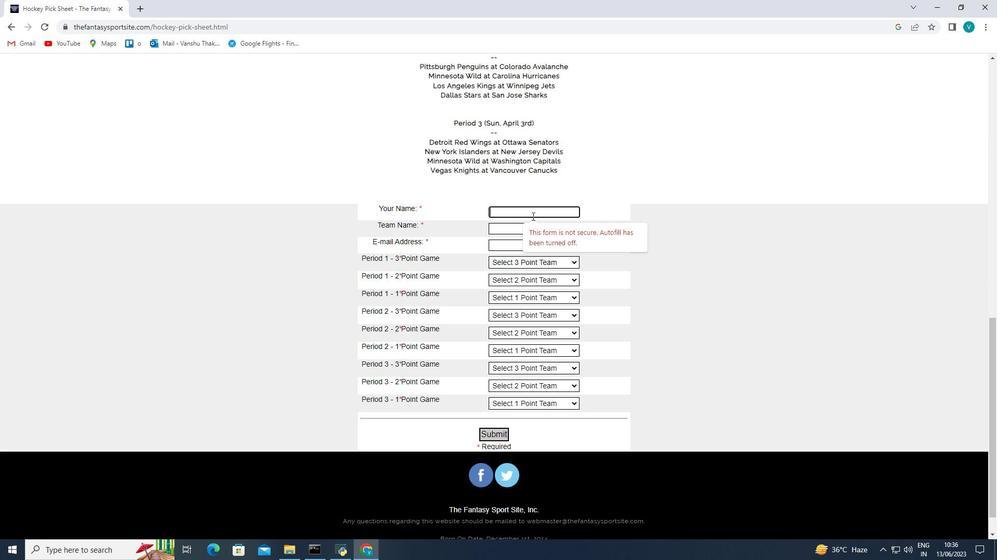 
Action: Mouse moved to (541, 186)
Screenshot: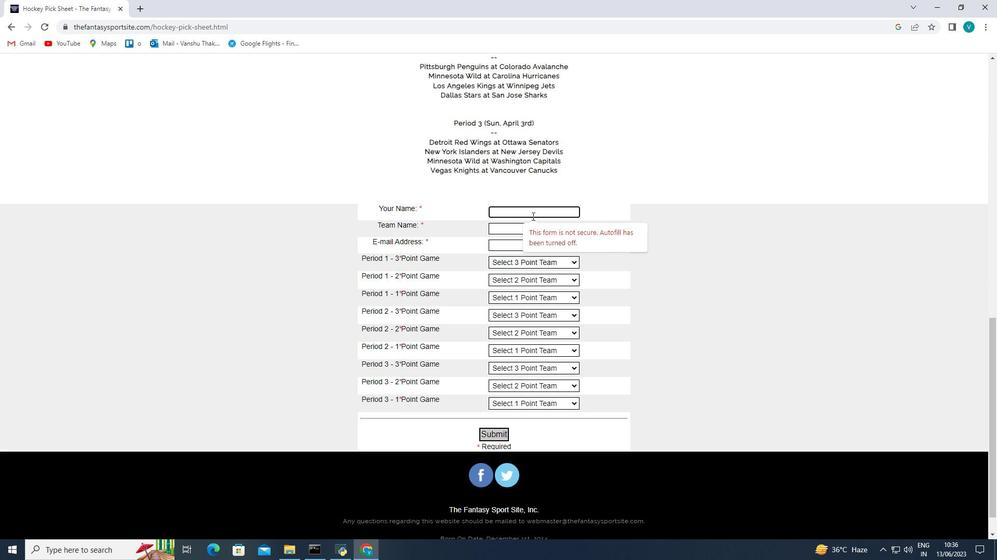 
Action: Mouse pressed left at (541, 186)
Screenshot: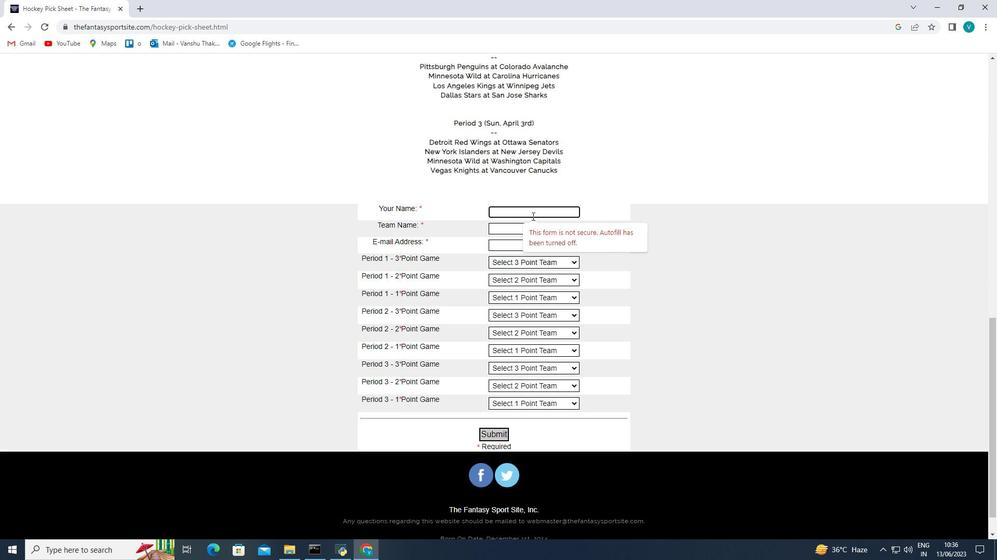 
Action: Key pressed <Key.shift><Key.shift><Key.shift><Key.shift><Key.shift><Key.shift><Key.shift><Key.shift><Key.shift><Key.shift><Key.shift><Key.shift><Key.shift><Key.shift>Owen<Key.space><Key.shift>Garcia
Screenshot: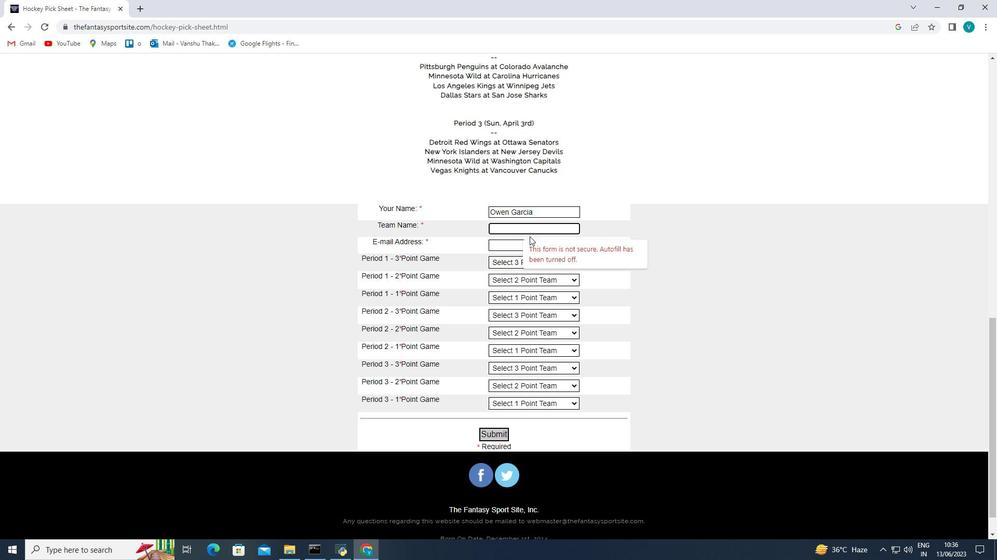 
Action: Mouse moved to (542, 197)
Screenshot: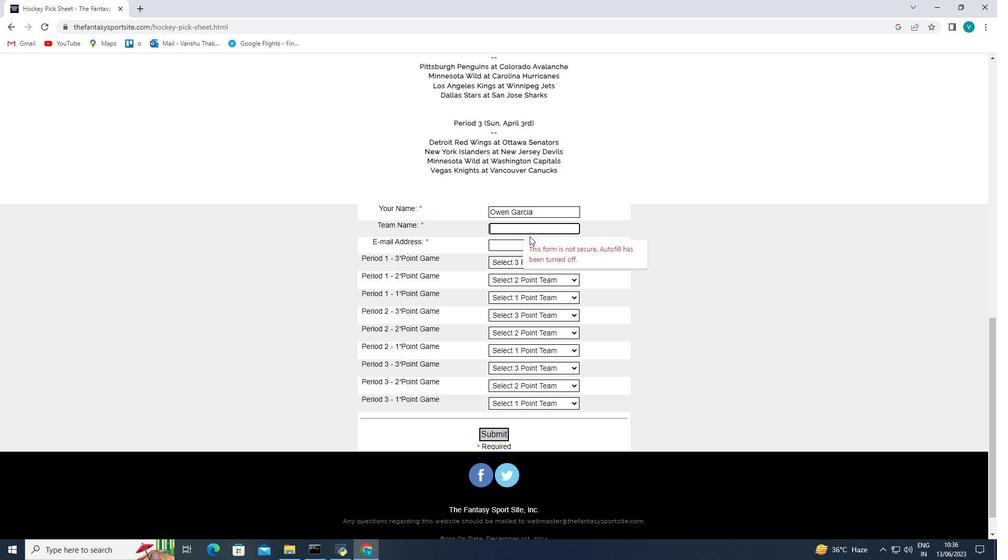 
Action: Mouse pressed left at (542, 197)
Screenshot: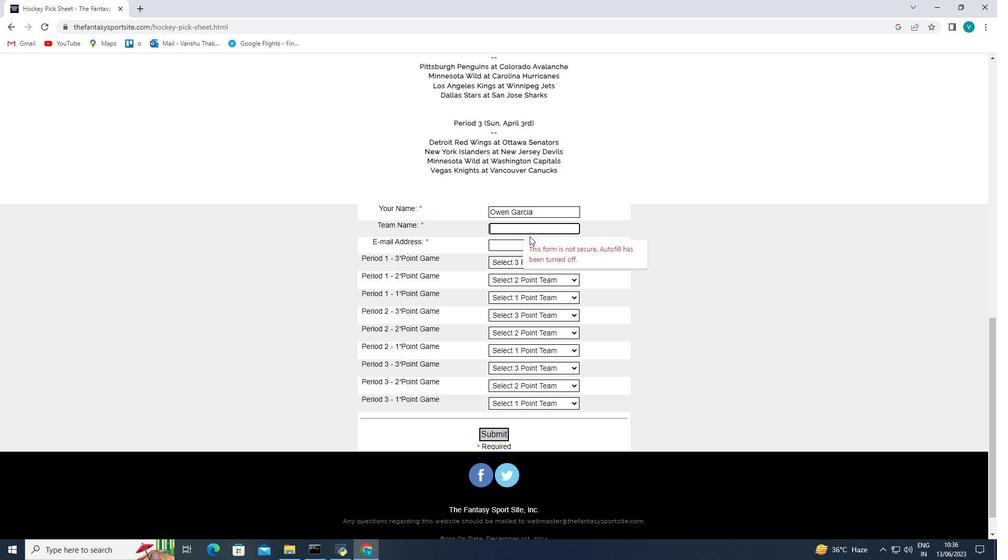 
Action: Key pressed <Key.shift><Key.shift><Key.shift><Key.shift><Key.shift><Key.shift><Key.shift><Key.shift><Key.shift><Key.shift><Key.shift><Key.shift><Key.shift>New<Key.space><Key.shift>Haven<Key.space><Key.shift>Beast
Screenshot: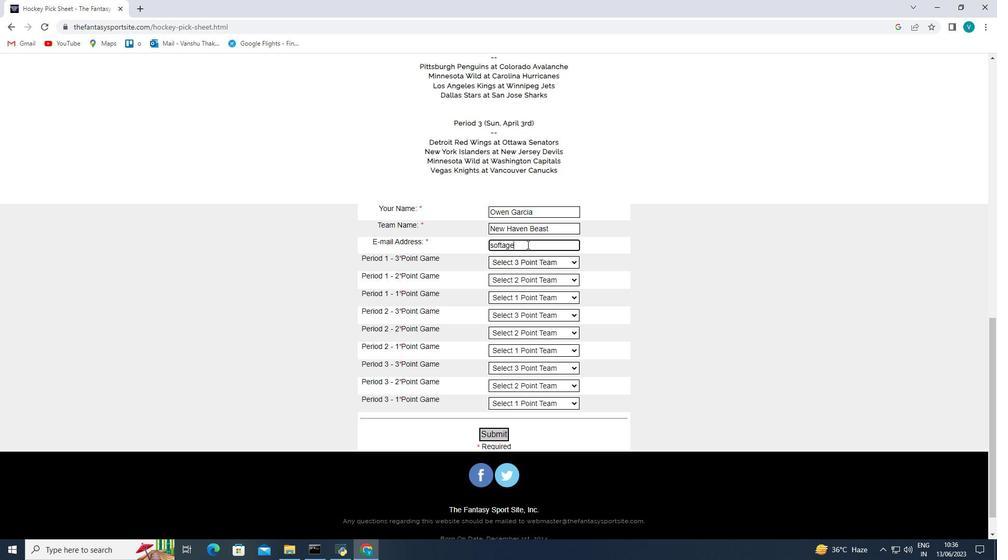 
Action: Mouse moved to (541, 215)
Screenshot: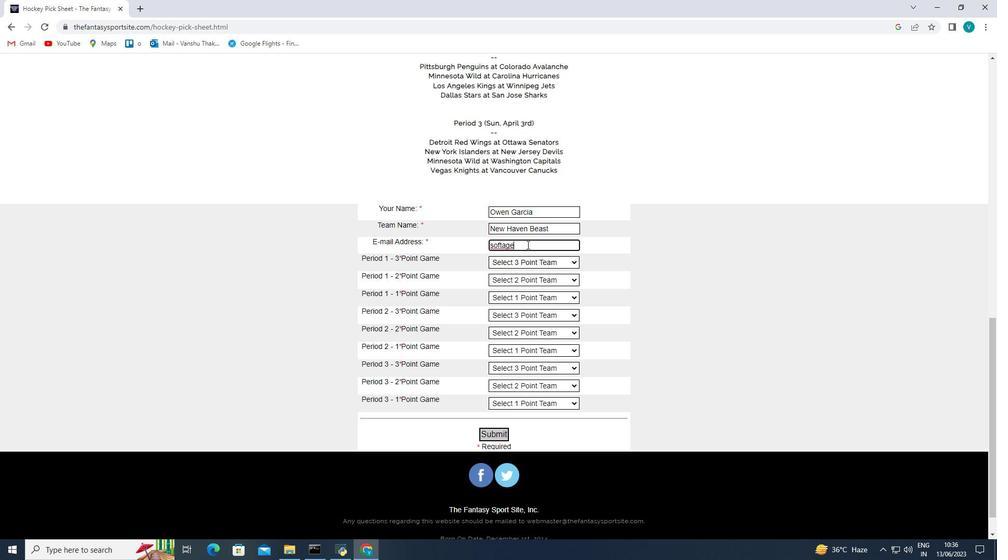 
Action: Mouse pressed left at (541, 215)
Screenshot: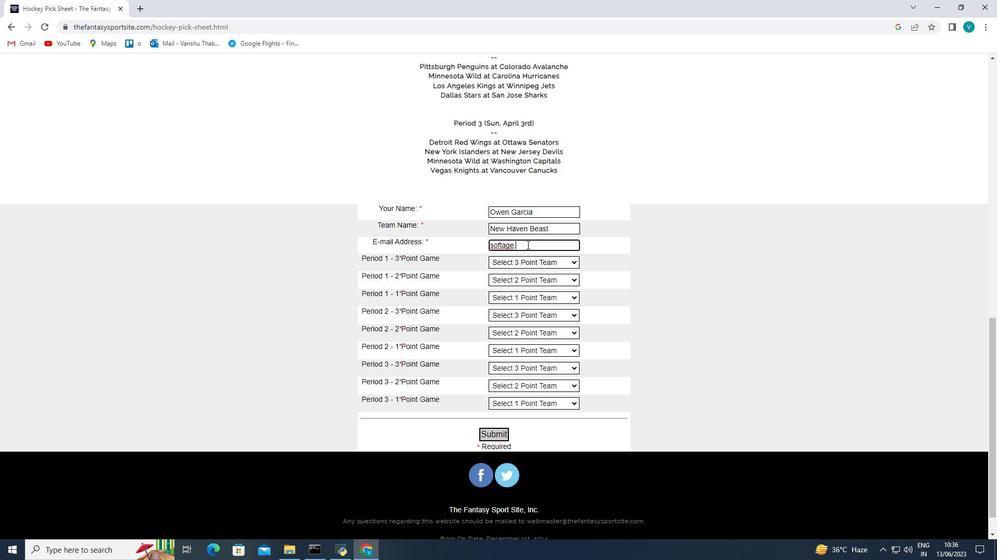 
Action: Key pressed softage.
Screenshot: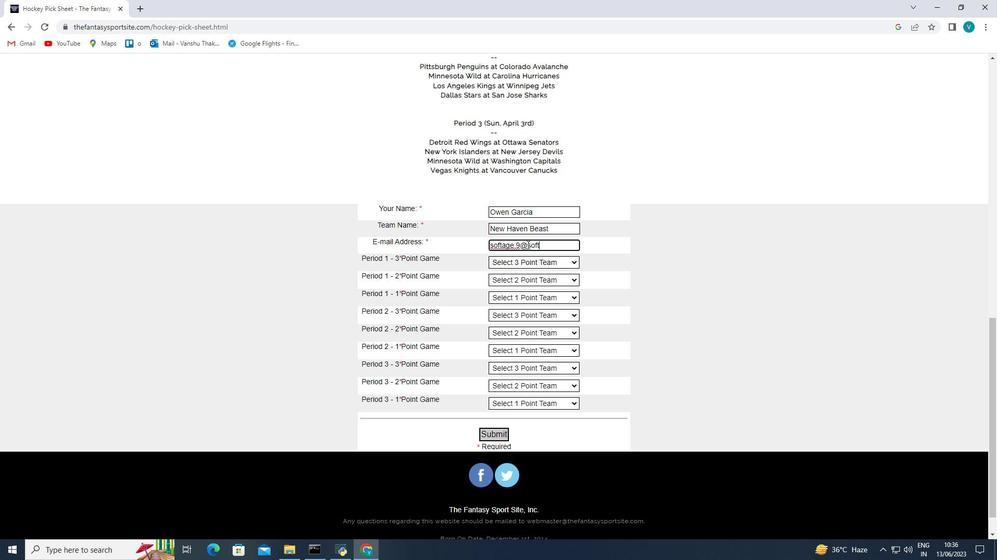 
Action: Mouse moved to (541, 215)
Screenshot: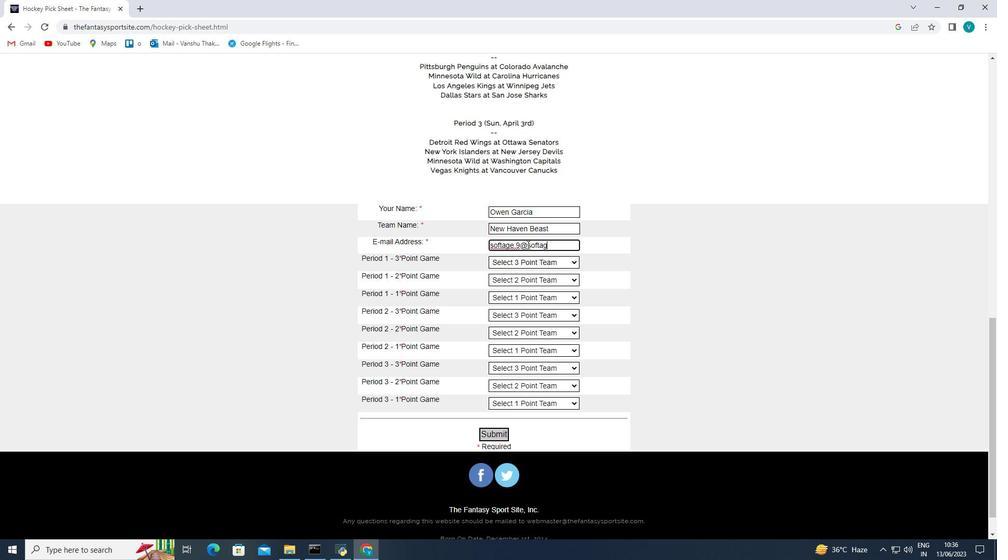 
Action: Key pressed 9<Key.shift><Key.shift><Key.shift><Key.shift><Key.shift><Key.shift><Key.shift><Key.shift><Key.shift><Key.shift><Key.shift><Key.shift><Key.shift><Key.shift><Key.shift><Key.shift><Key.shift><Key.shift><Key.shift><Key.shift><Key.shift><Key.shift>@softage.net
Screenshot: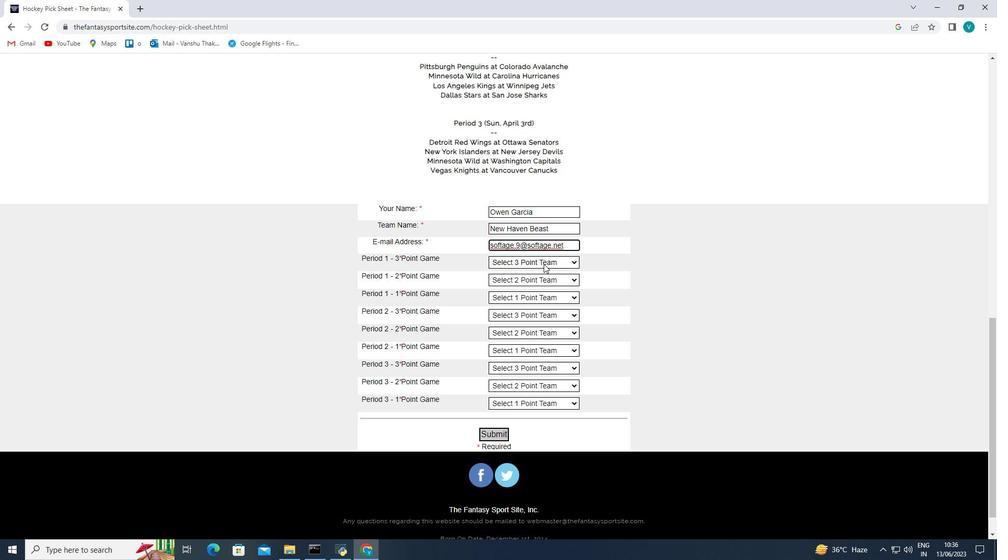 
Action: Mouse moved to (541, 227)
Screenshot: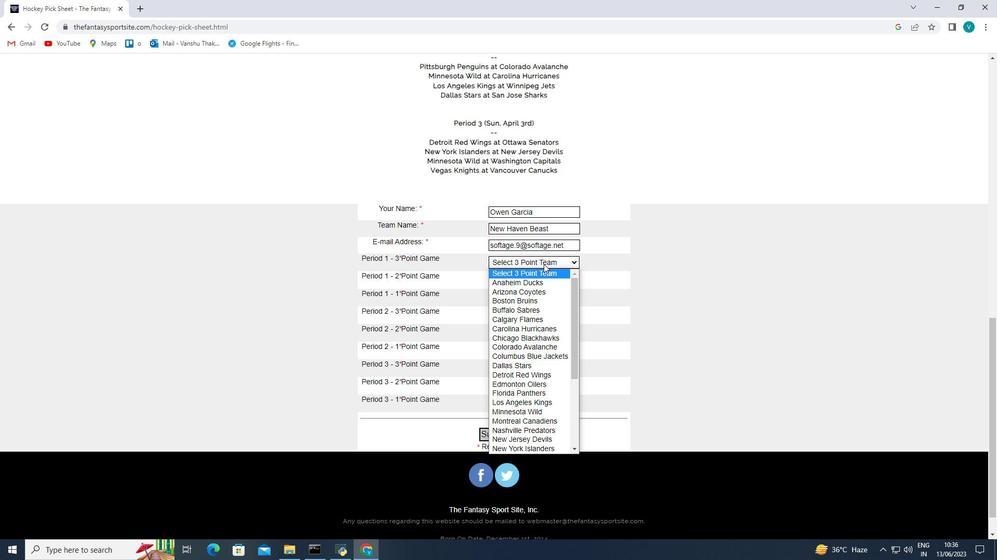 
Action: Mouse pressed left at (541, 227)
Screenshot: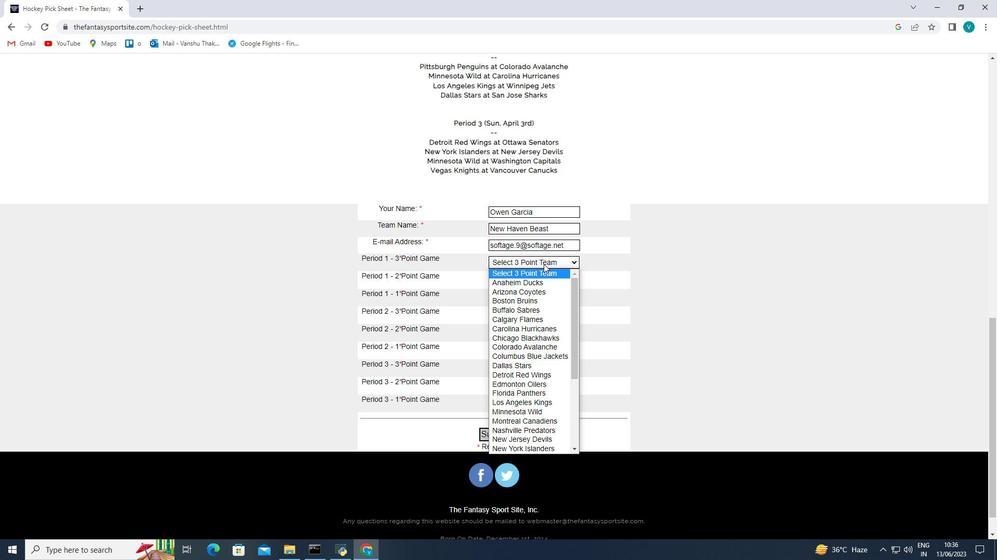 
Action: Mouse moved to (530, 336)
Screenshot: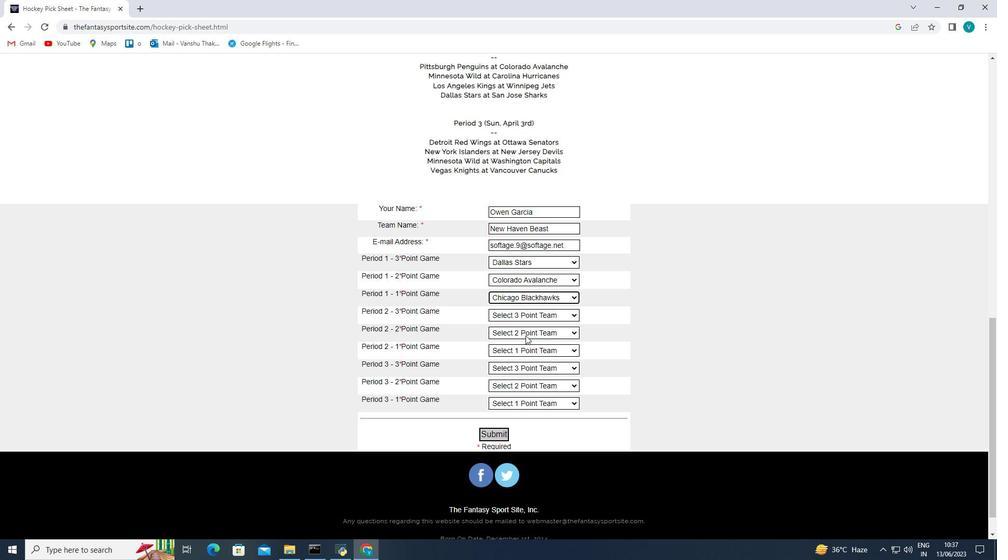 
Action: Mouse pressed left at (530, 336)
Screenshot: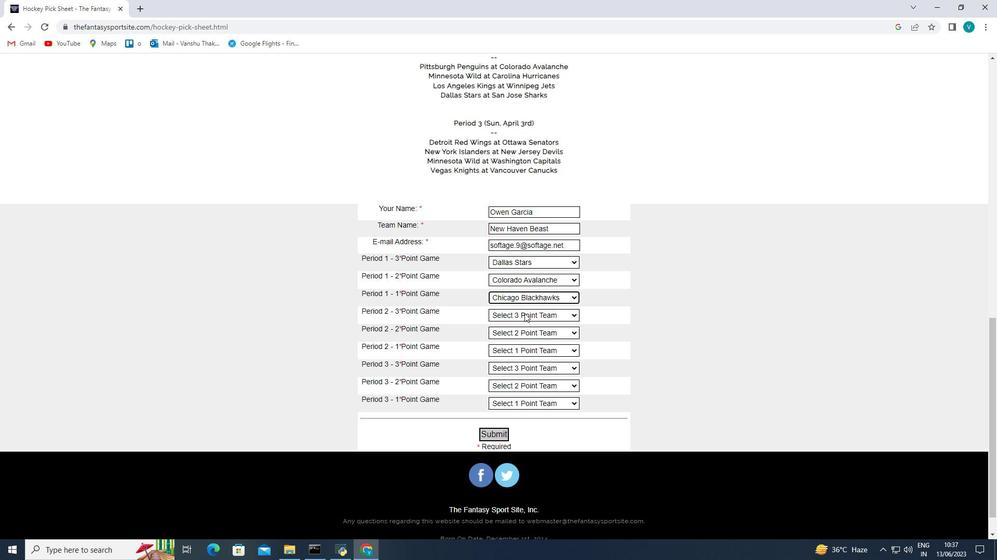 
Action: Mouse moved to (533, 247)
Screenshot: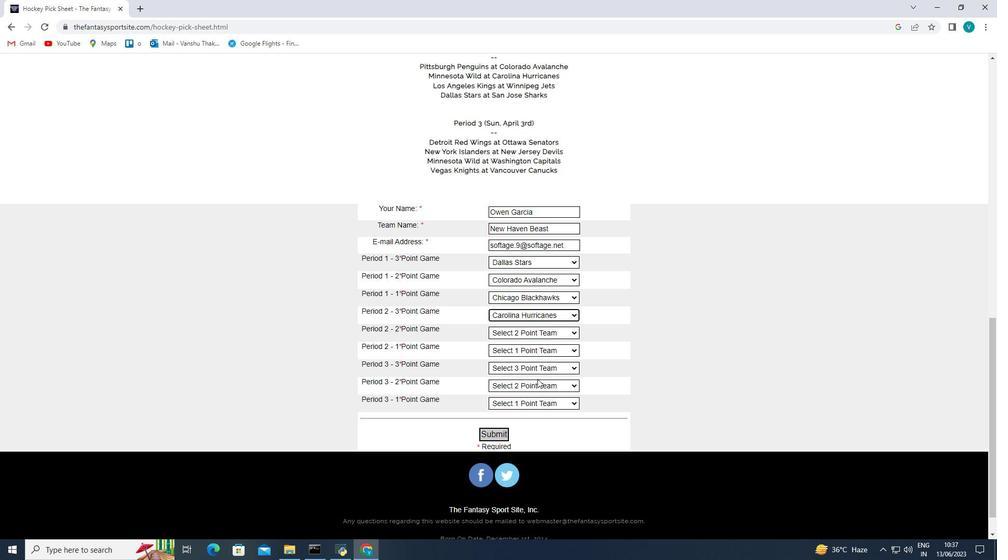 
Action: Mouse pressed left at (533, 247)
Screenshot: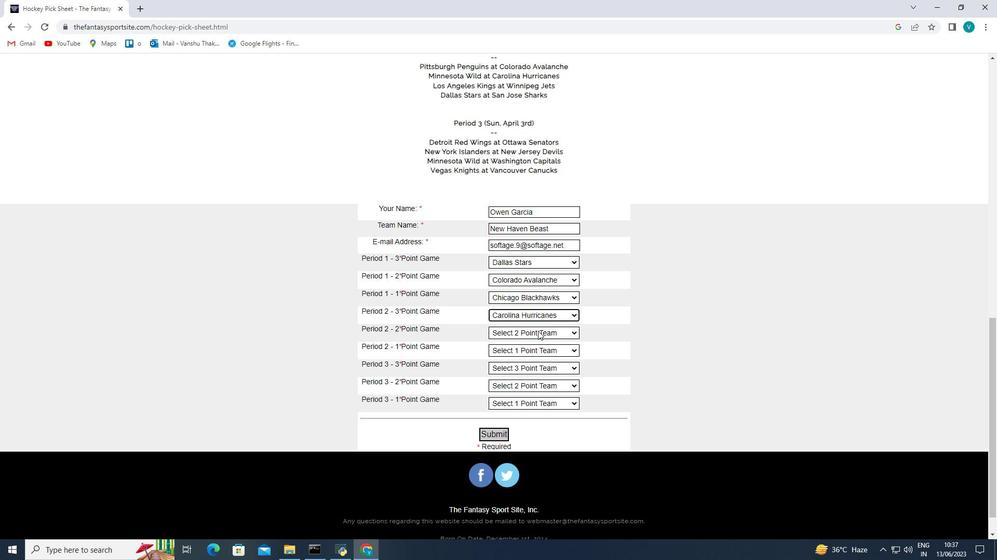 
Action: Mouse moved to (559, 315)
Screenshot: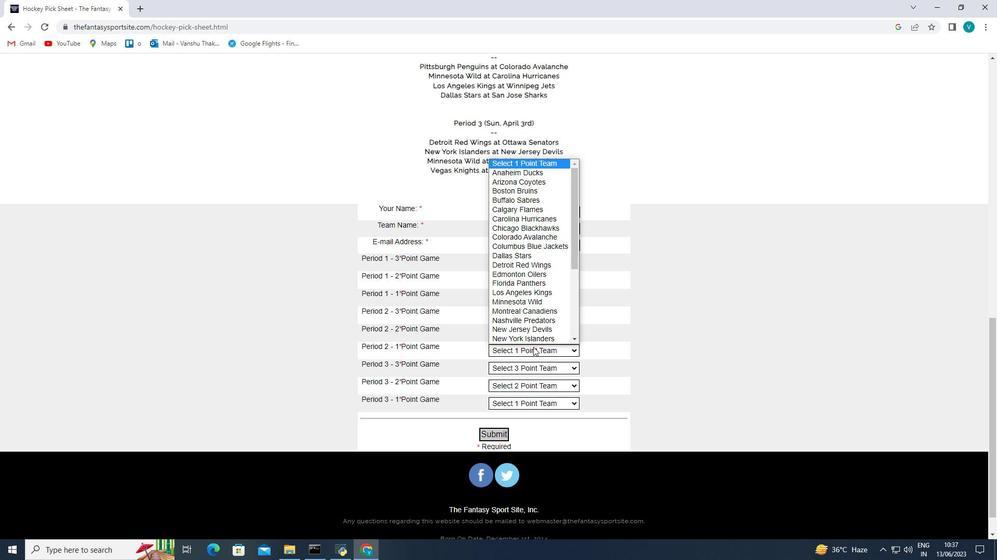 
Action: Mouse pressed left at (559, 315)
Screenshot: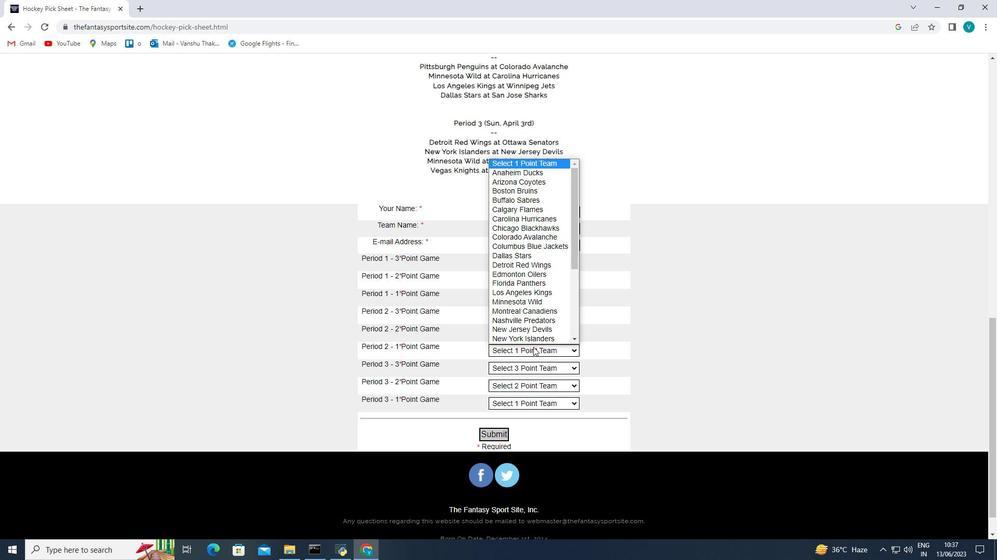 
Action: Mouse moved to (584, 222)
Screenshot: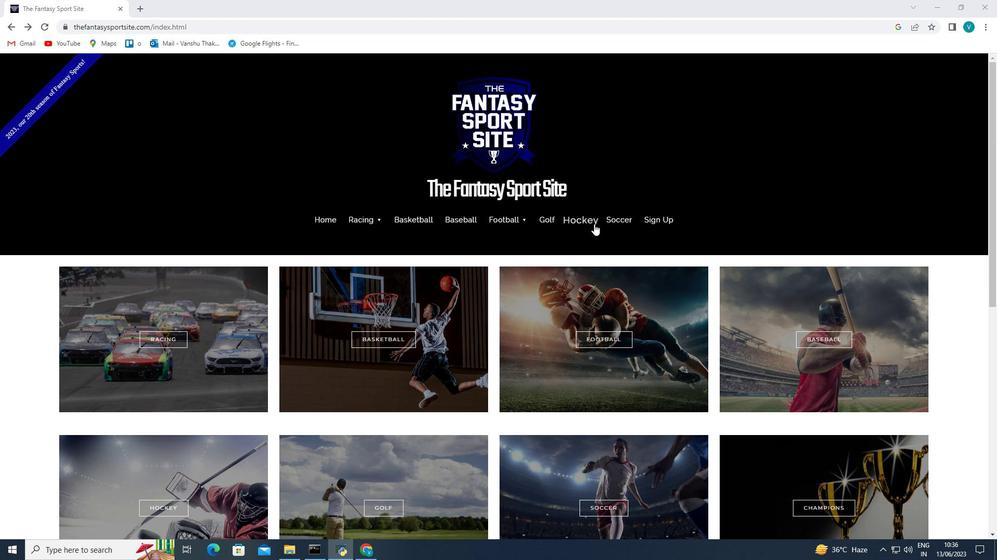 
Action: Mouse pressed left at (584, 222)
Screenshot: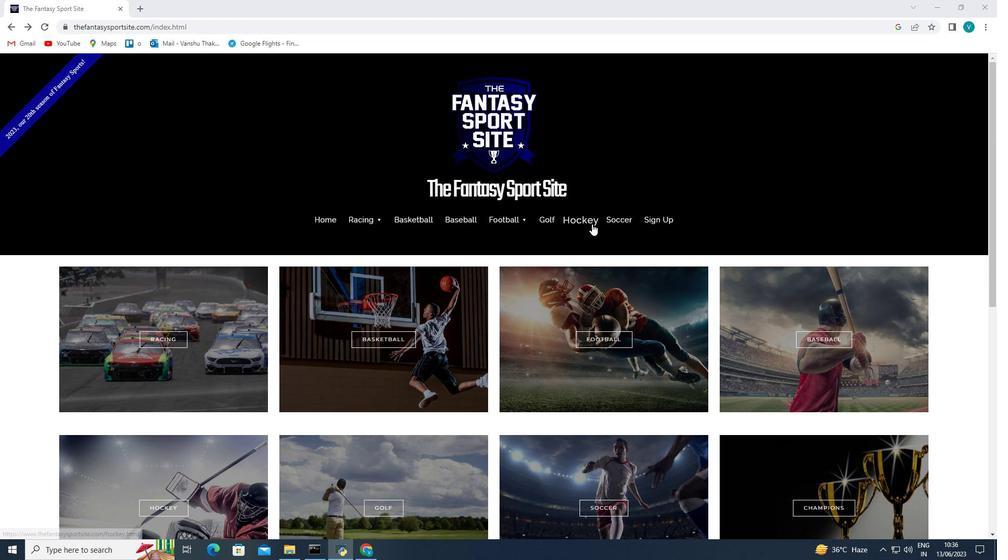
Action: Mouse moved to (714, 285)
Screenshot: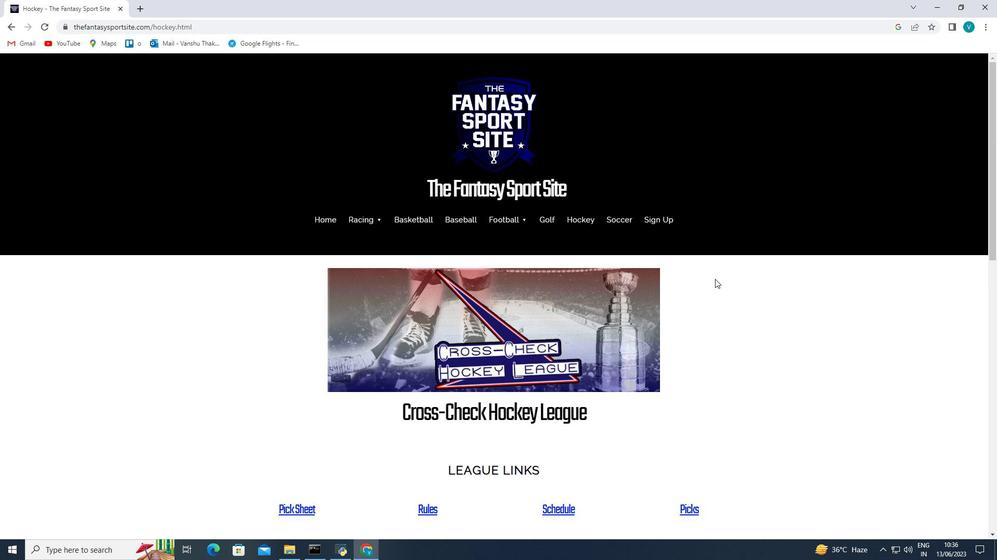
Action: Mouse scrolled (714, 285) with delta (0, 0)
Screenshot: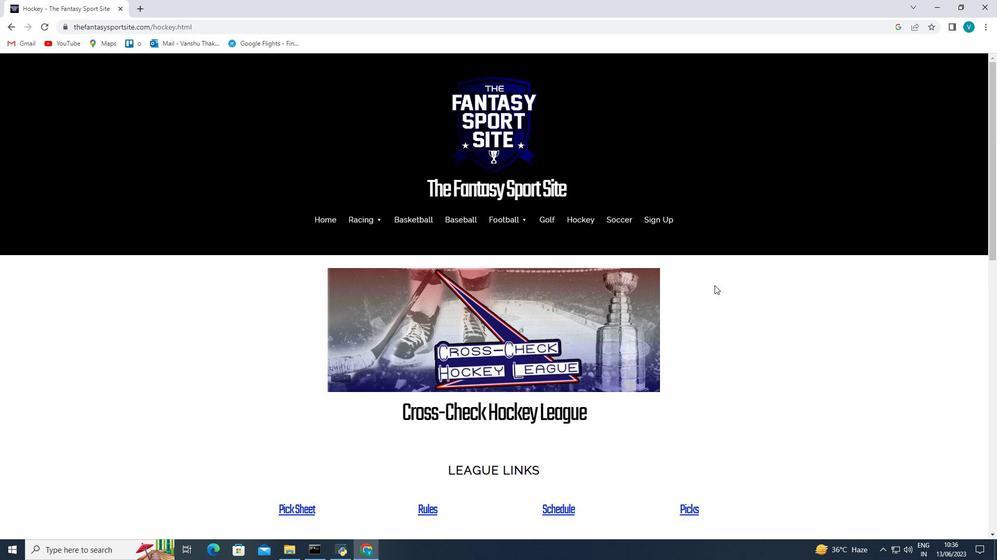 
Action: Mouse scrolled (714, 285) with delta (0, 0)
Screenshot: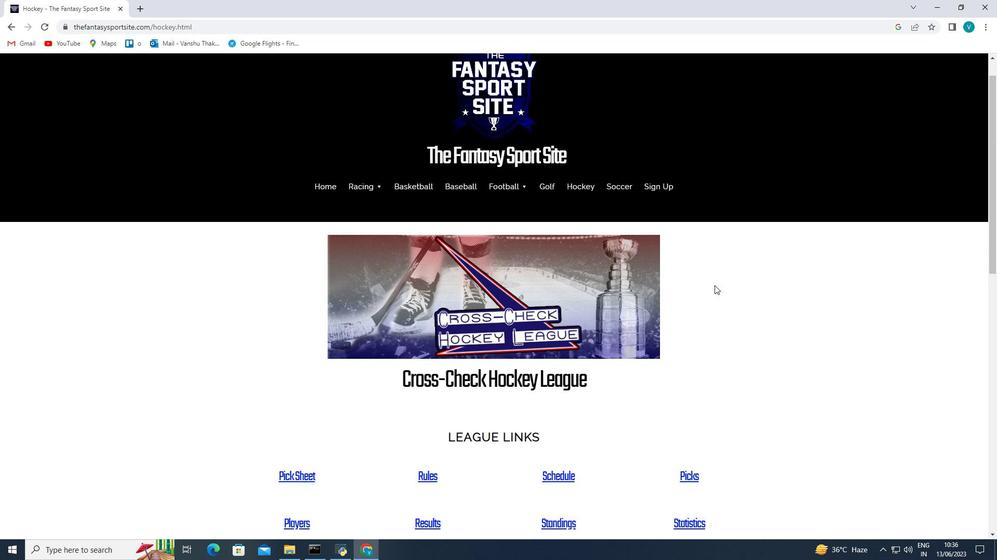 
Action: Mouse moved to (311, 399)
Screenshot: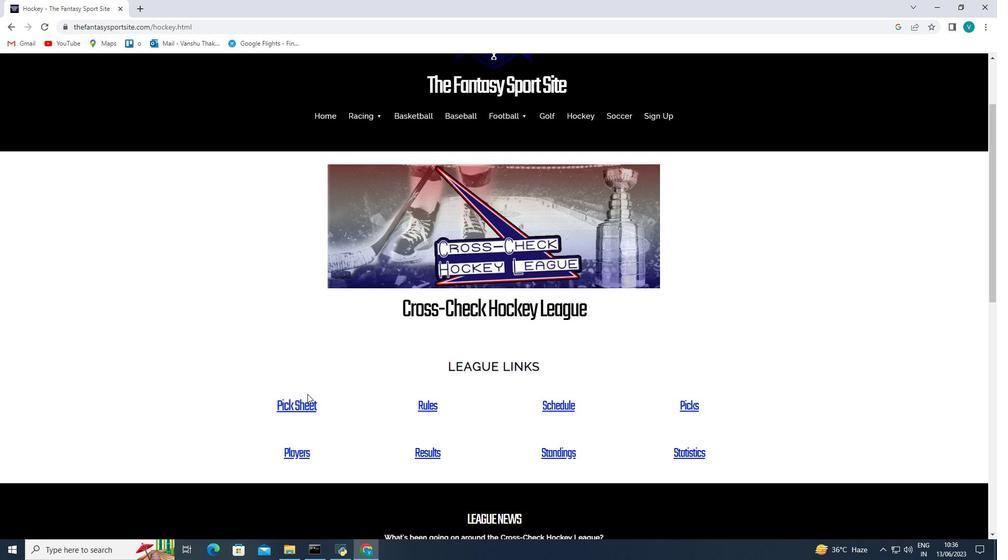 
Action: Mouse pressed left at (311, 399)
Screenshot: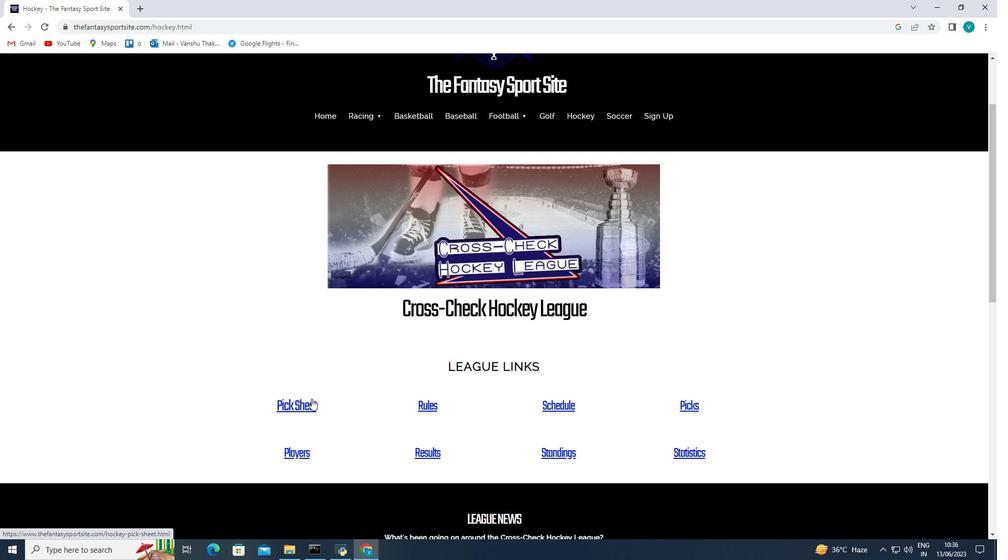 
Action: Mouse moved to (472, 384)
Screenshot: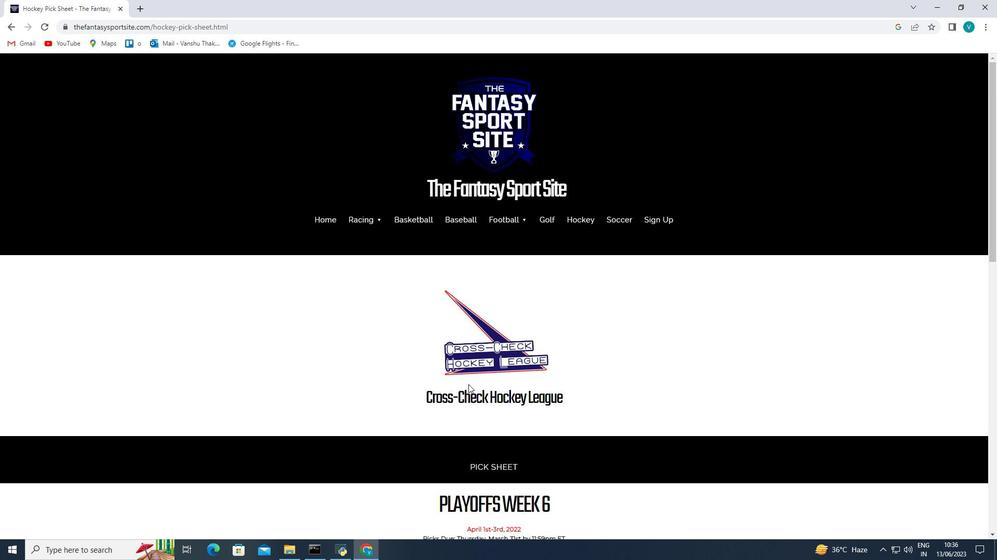 
Action: Mouse scrolled (472, 384) with delta (0, 0)
Screenshot: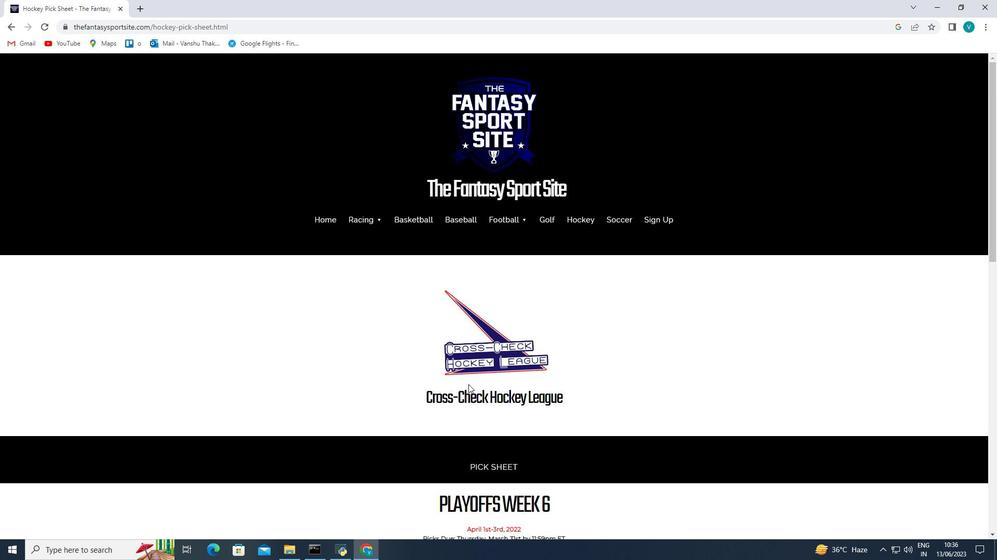 
Action: Mouse moved to (485, 386)
Screenshot: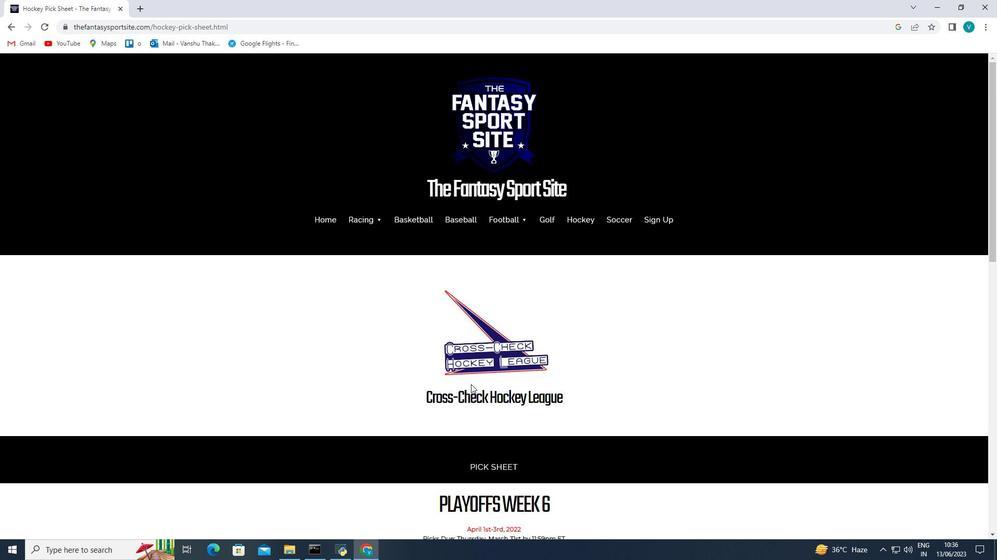 
Action: Mouse scrolled (485, 386) with delta (0, 0)
Screenshot: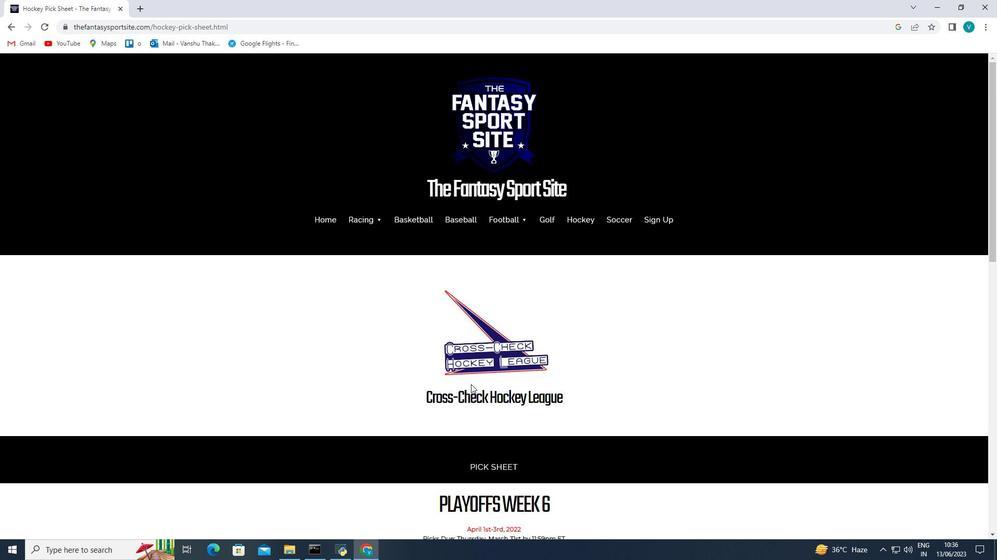 
Action: Mouse moved to (492, 388)
Screenshot: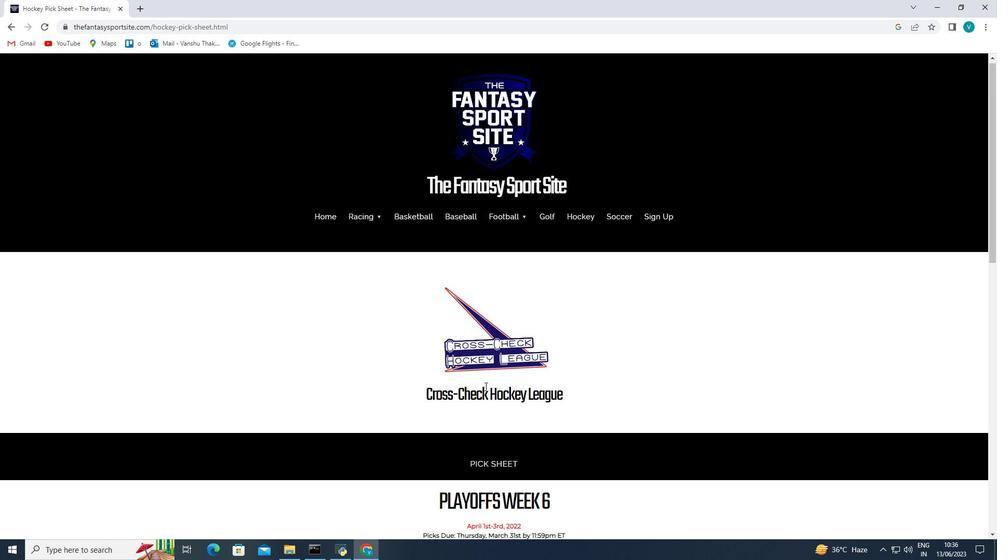 
Action: Mouse scrolled (492, 387) with delta (0, 0)
Screenshot: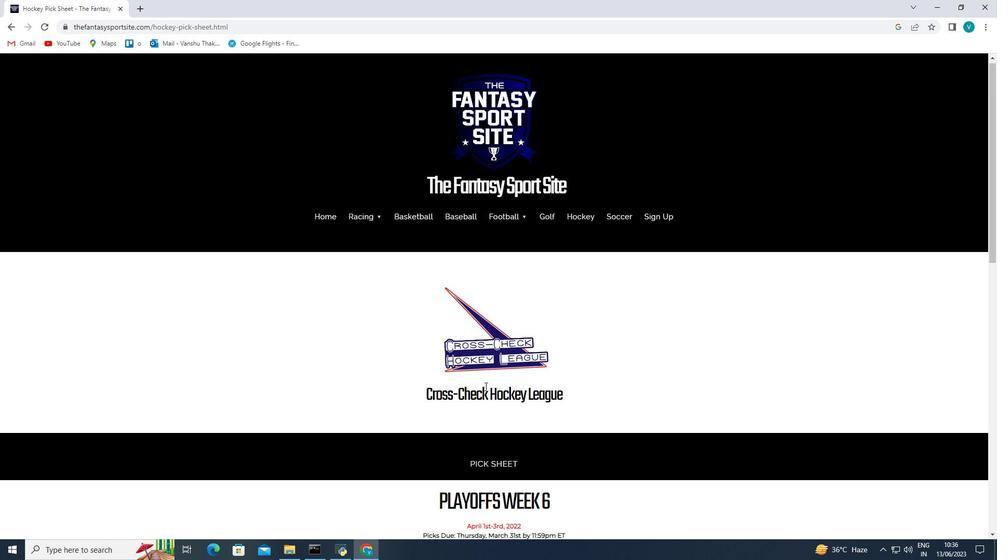 
Action: Mouse moved to (492, 385)
Screenshot: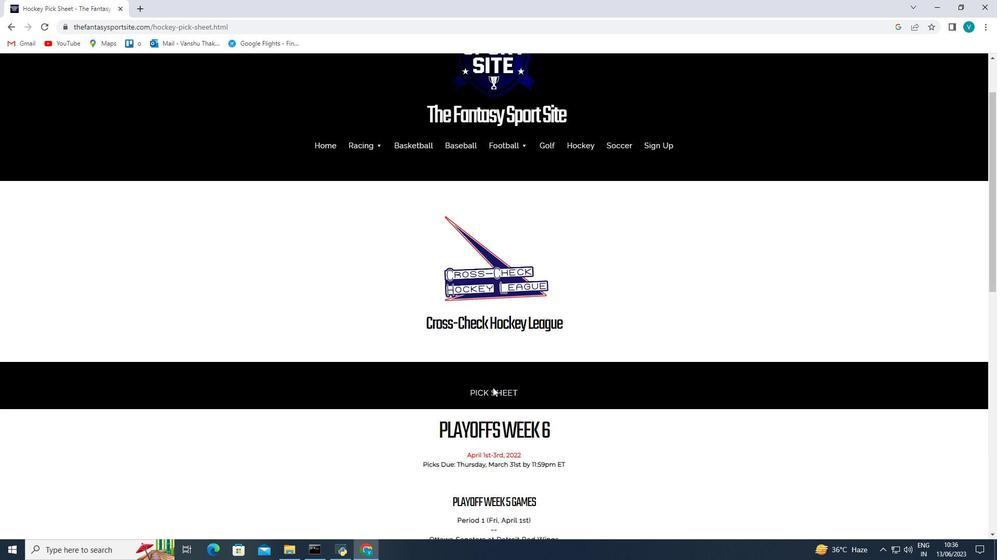 
Action: Mouse scrolled (492, 385) with delta (0, 0)
Screenshot: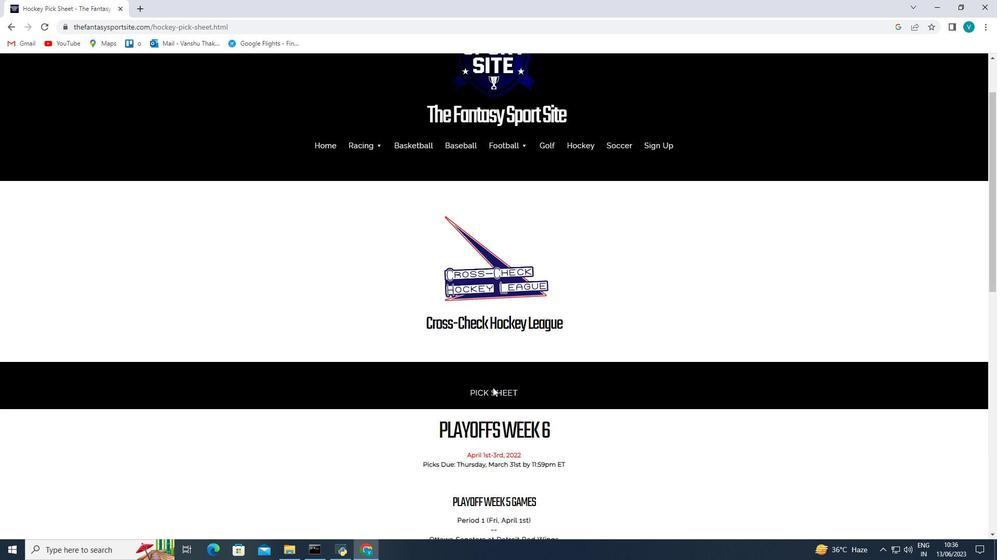 
Action: Mouse scrolled (492, 384) with delta (0, 0)
Screenshot: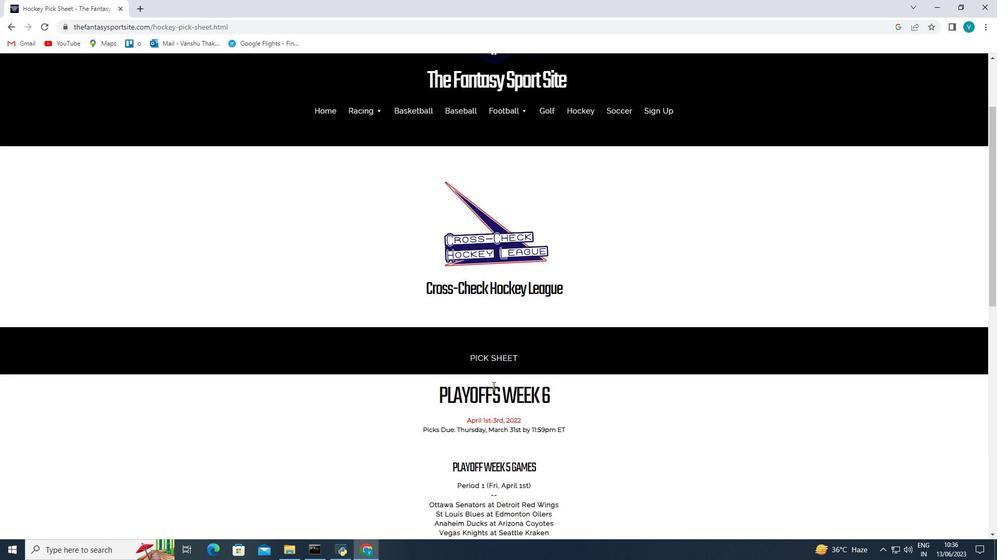 
Action: Mouse moved to (493, 384)
Screenshot: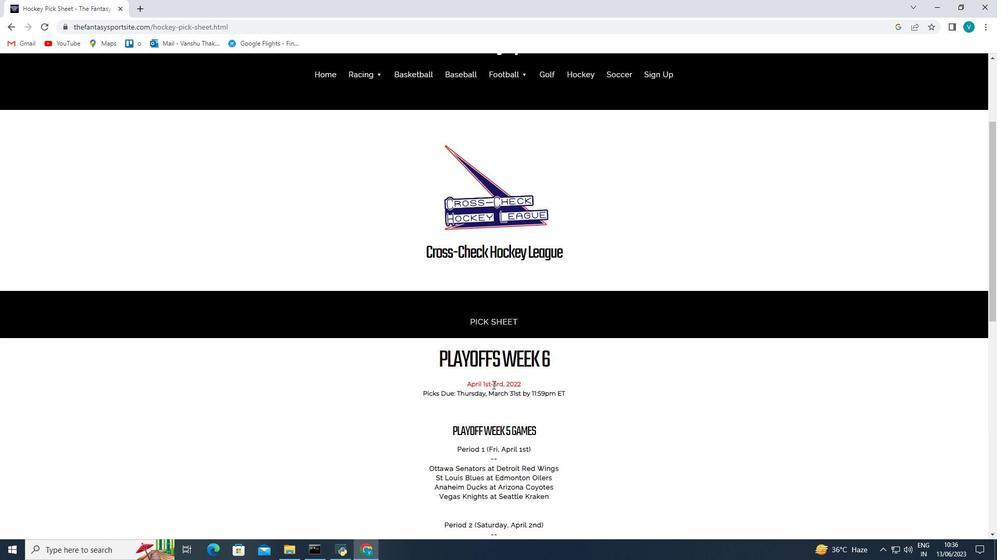 
Action: Mouse scrolled (493, 383) with delta (0, 0)
Screenshot: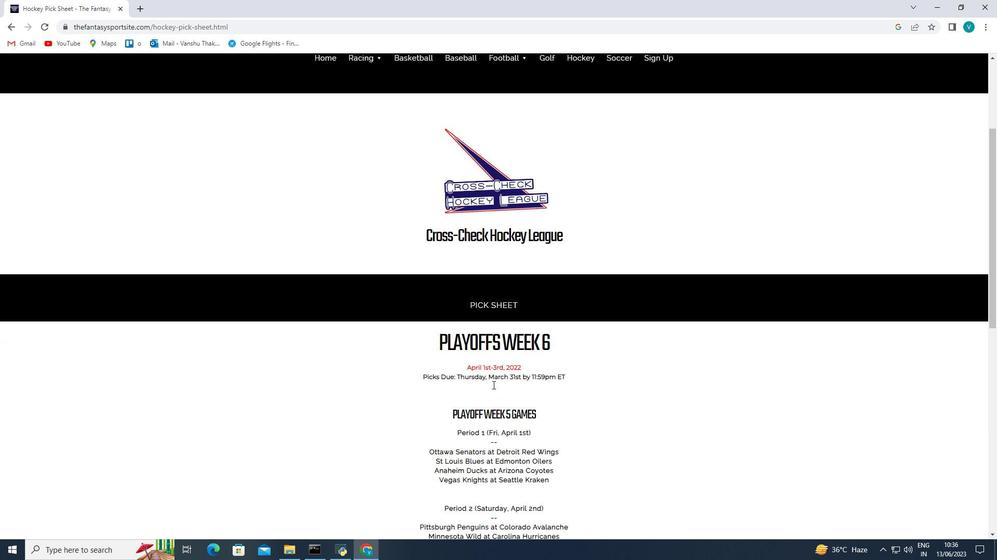 
Action: Mouse moved to (510, 367)
Screenshot: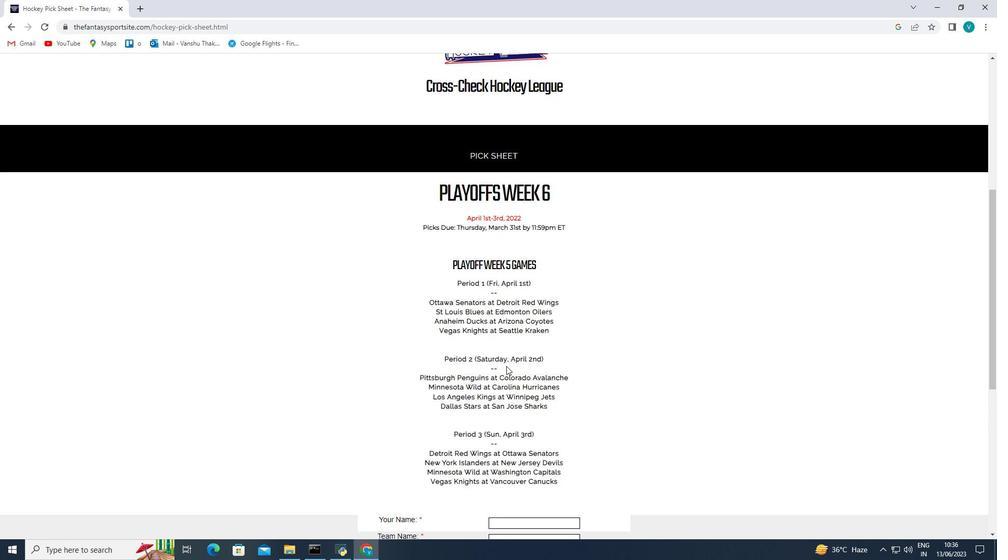 
Action: Mouse scrolled (510, 366) with delta (0, 0)
Screenshot: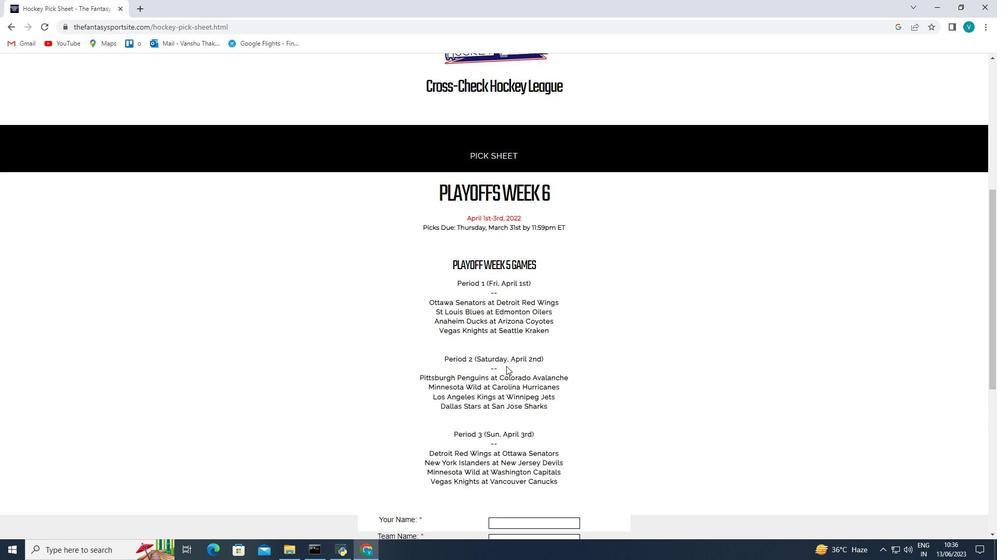 
Action: Mouse scrolled (510, 366) with delta (0, 0)
Screenshot: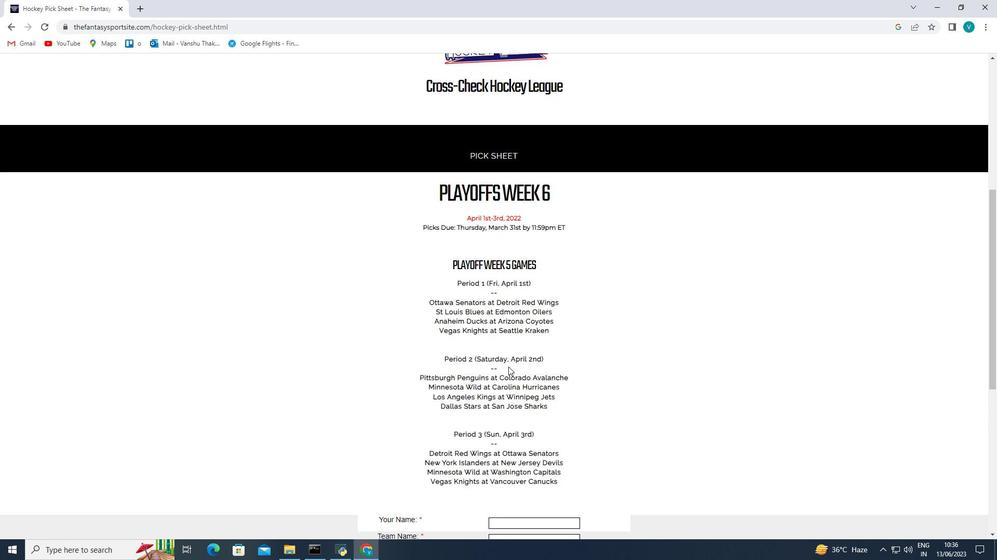 
Action: Mouse moved to (510, 367)
Screenshot: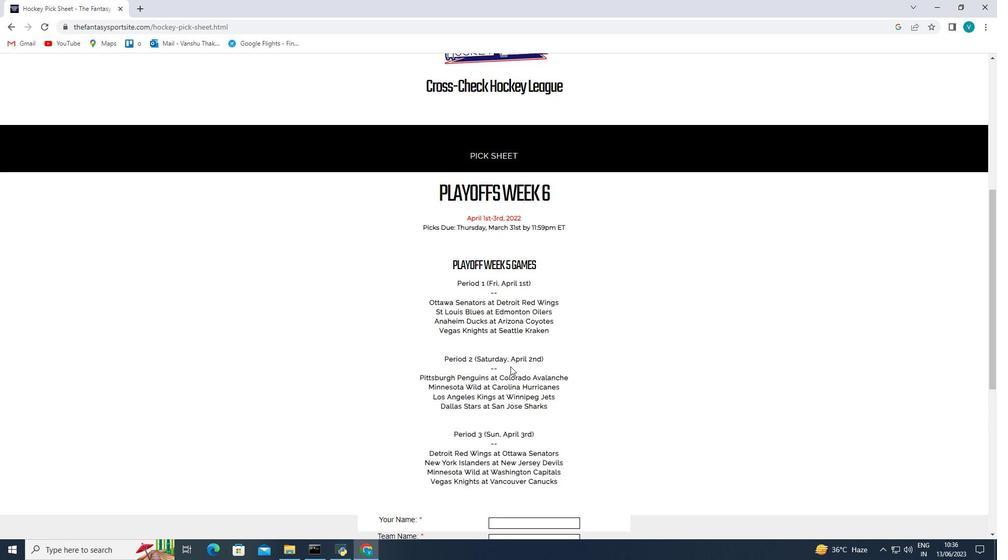 
Action: Mouse scrolled (510, 366) with delta (0, 0)
Screenshot: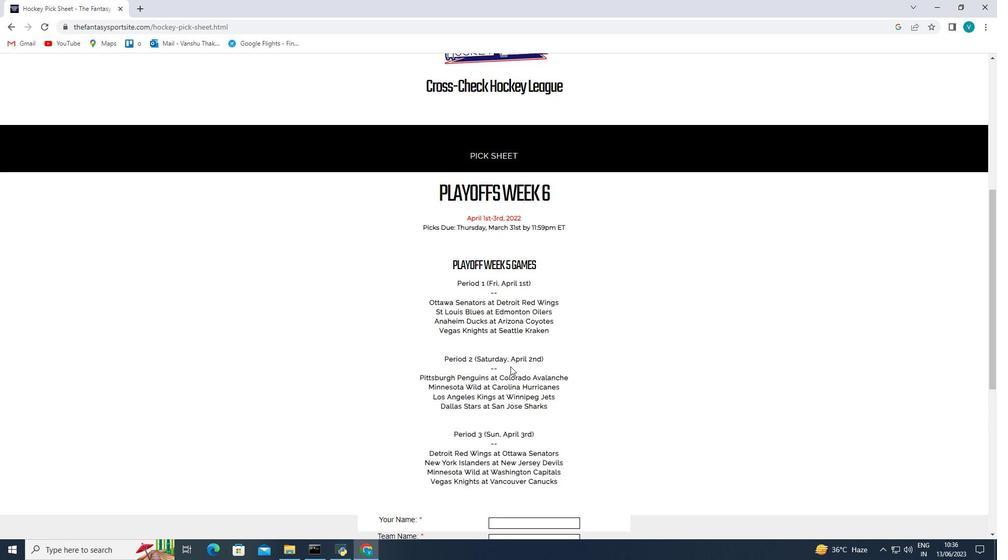 
Action: Mouse moved to (511, 364)
Screenshot: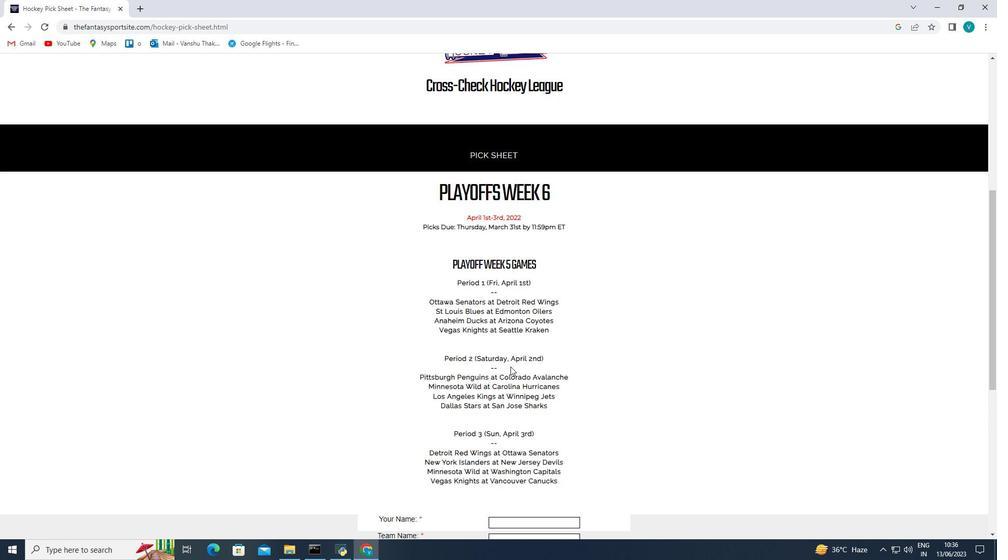 
Action: Mouse scrolled (511, 364) with delta (0, 0)
Screenshot: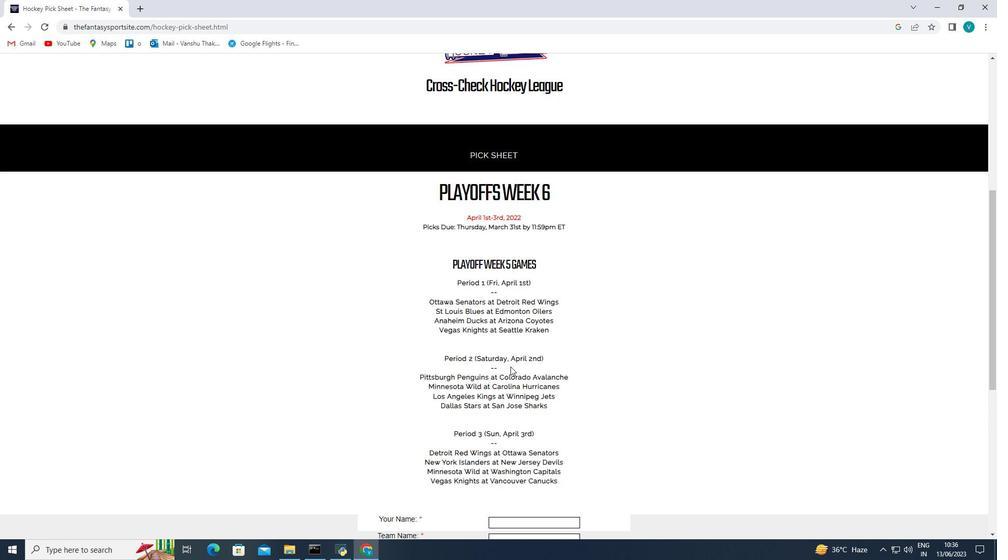 
Action: Mouse moved to (512, 361)
Screenshot: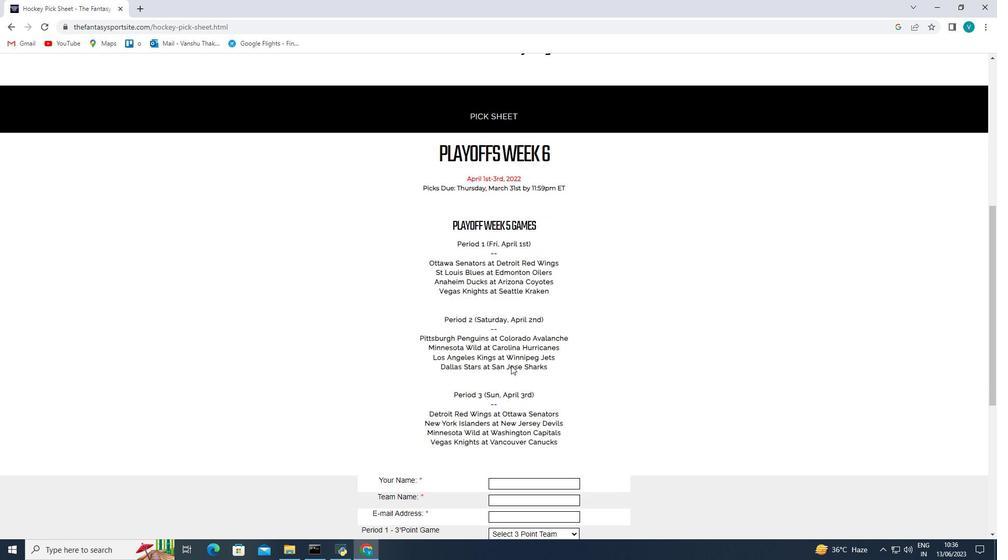 
Action: Mouse scrolled (512, 361) with delta (0, 0)
Screenshot: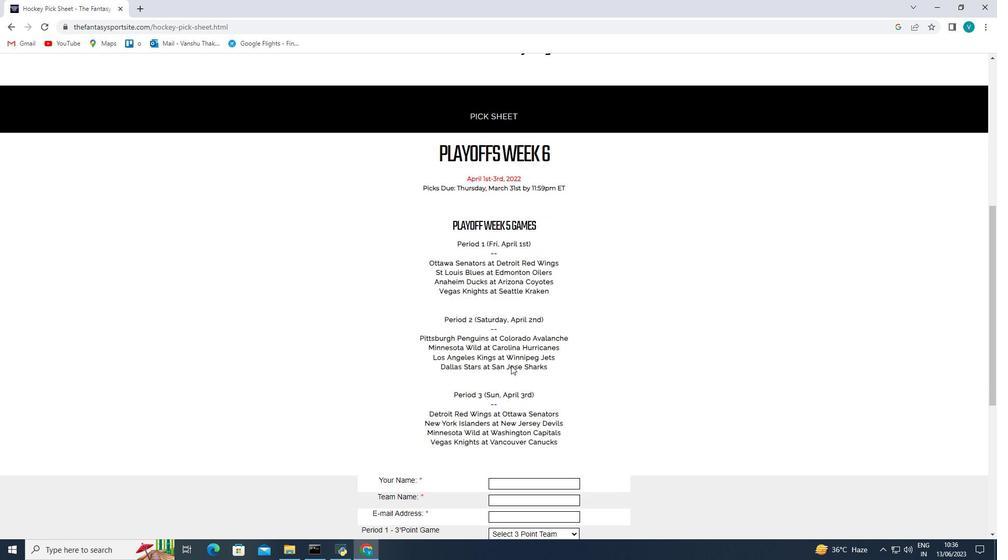 
Action: Mouse moved to (512, 360)
Screenshot: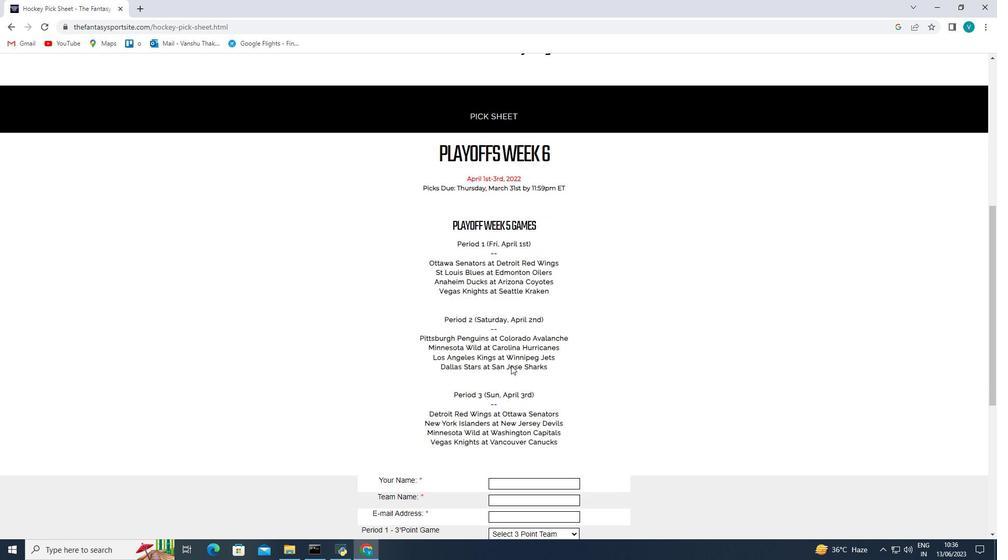 
Action: Mouse scrolled (512, 360) with delta (0, 0)
Screenshot: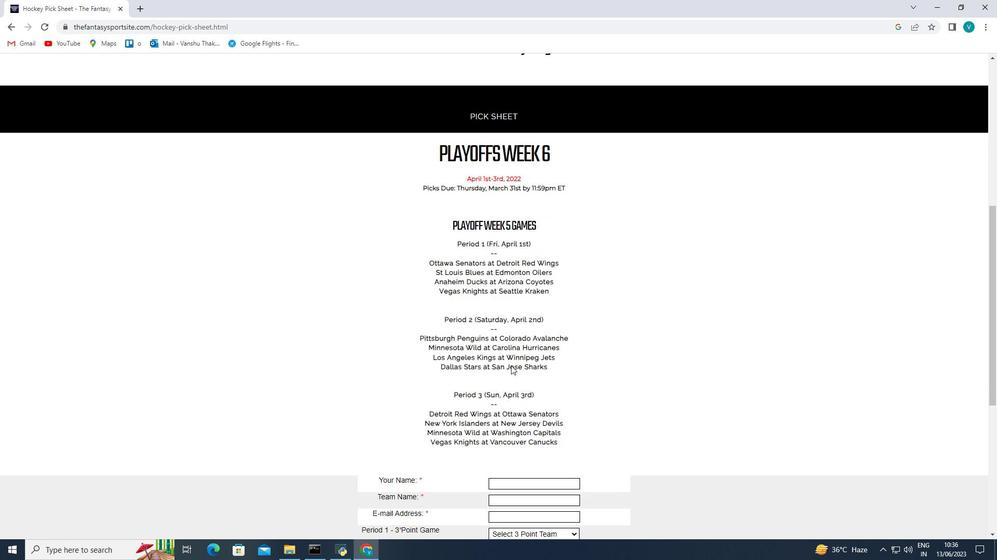 
Action: Mouse moved to (532, 216)
Screenshot: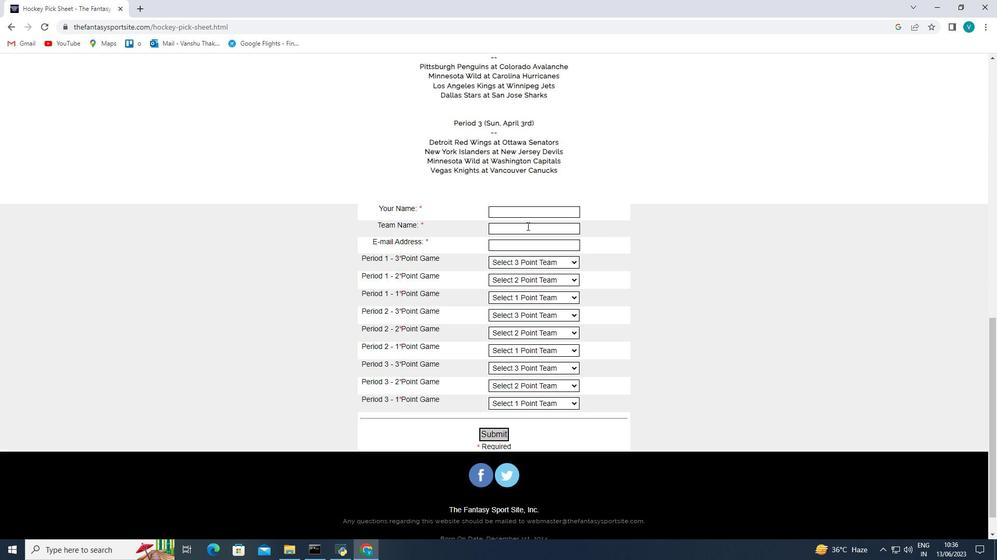 
Action: Mouse pressed left at (532, 216)
Screenshot: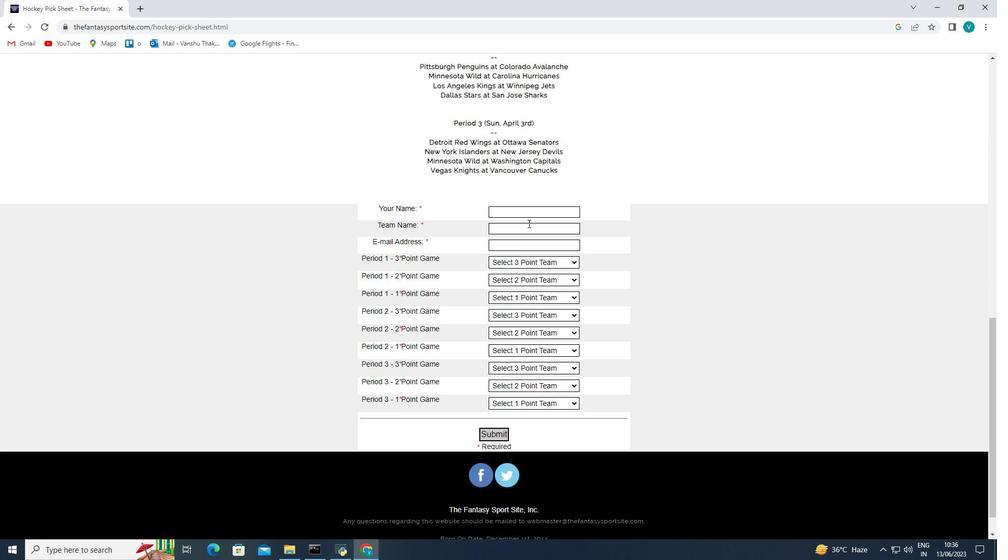 
Action: Key pressed <Key.shift><Key.shift><Key.shift>Owen<Key.space><Key.shift>Garcia
Screenshot: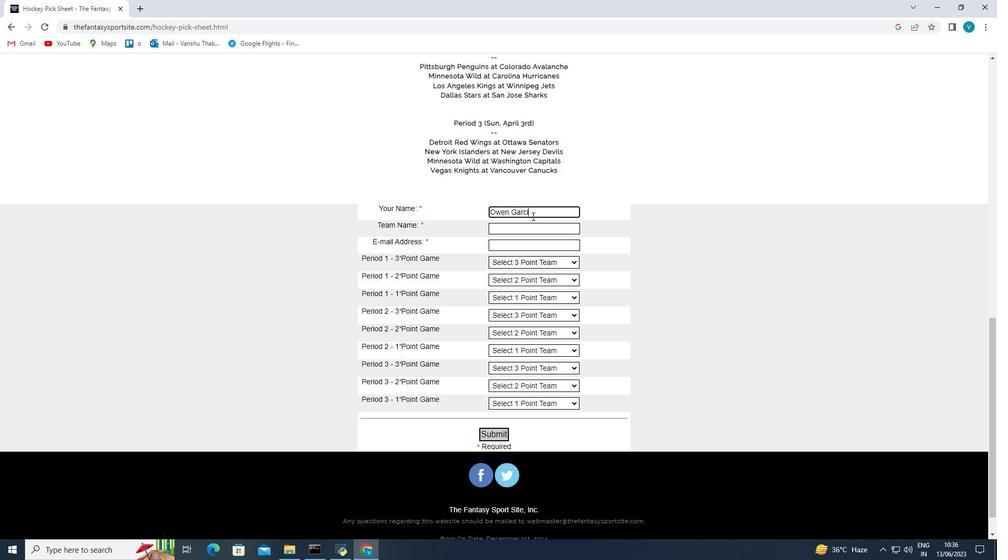 
Action: Mouse moved to (516, 221)
Screenshot: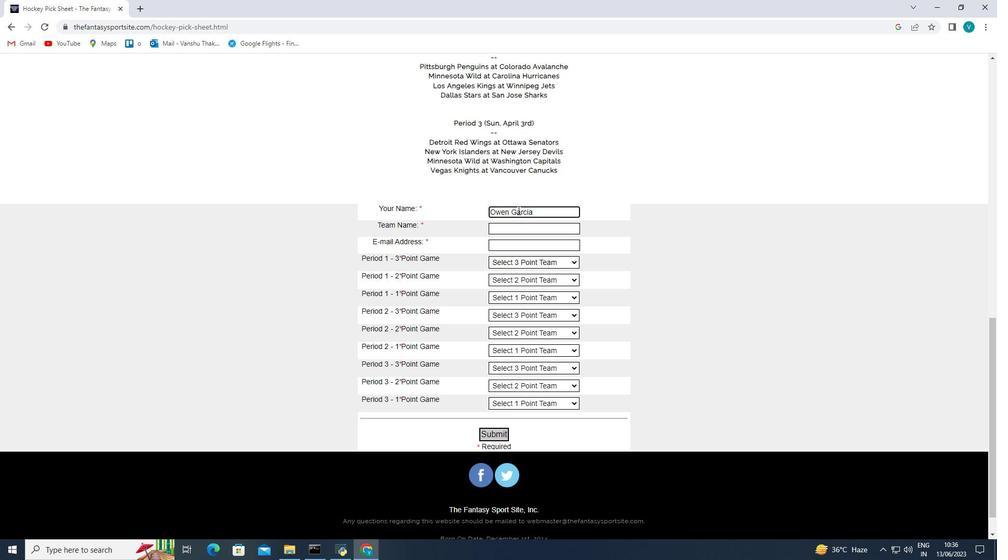 
Action: Mouse pressed left at (516, 221)
Screenshot: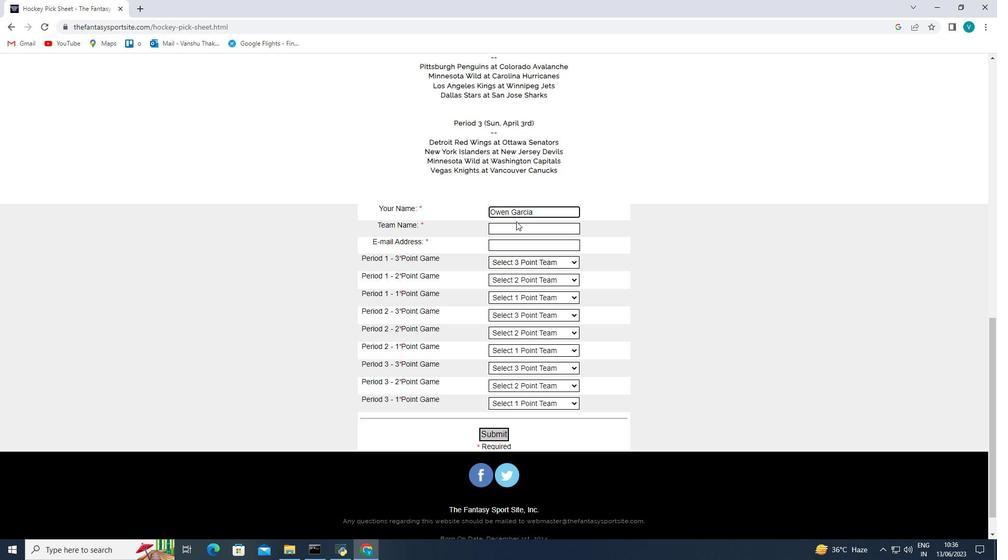 
Action: Mouse moved to (514, 227)
Screenshot: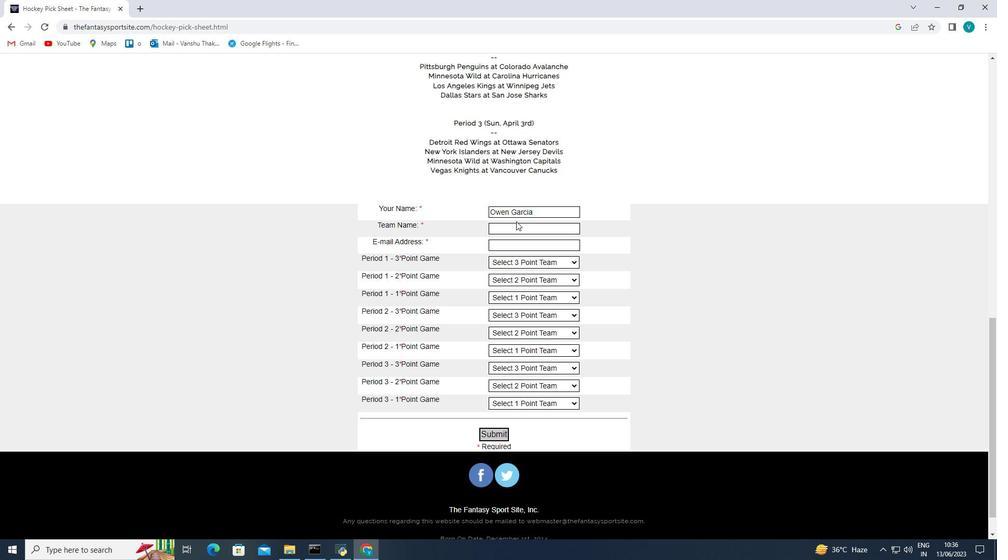 
Action: Mouse pressed left at (514, 227)
Screenshot: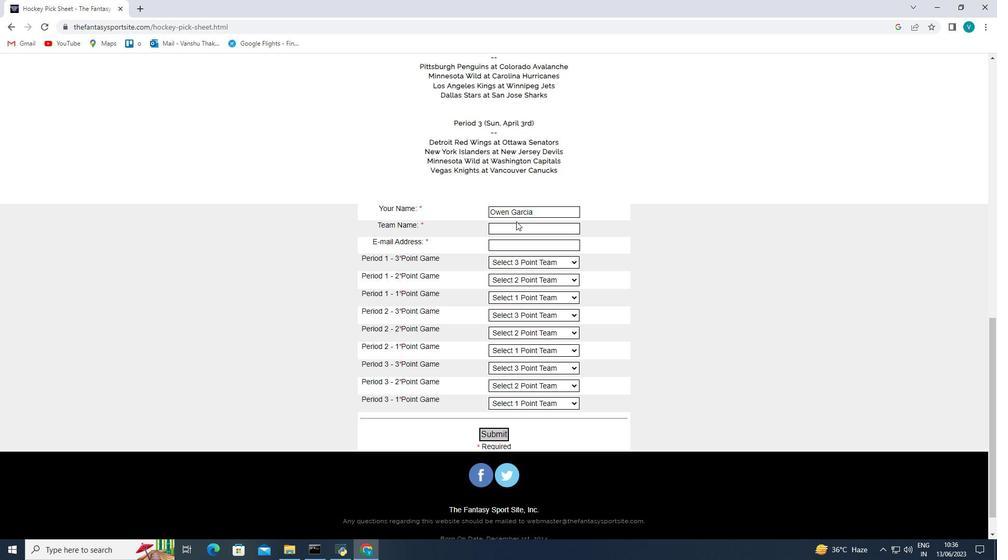 
Action: Mouse moved to (529, 236)
Screenshot: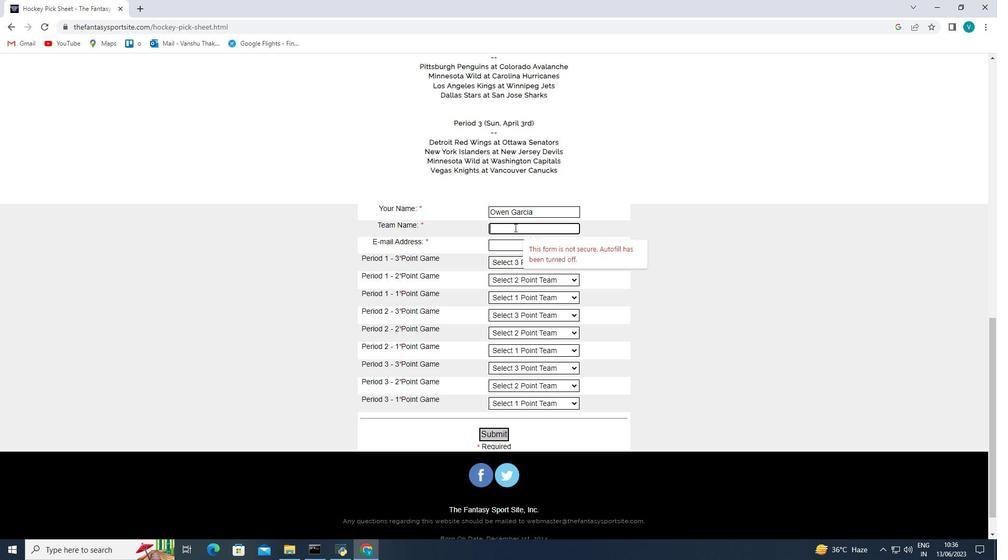 
Action: Key pressed <Key.shift>New<Key.space><Key.shift><Key.shift>Haven<Key.space><Key.shift>Beast
Screenshot: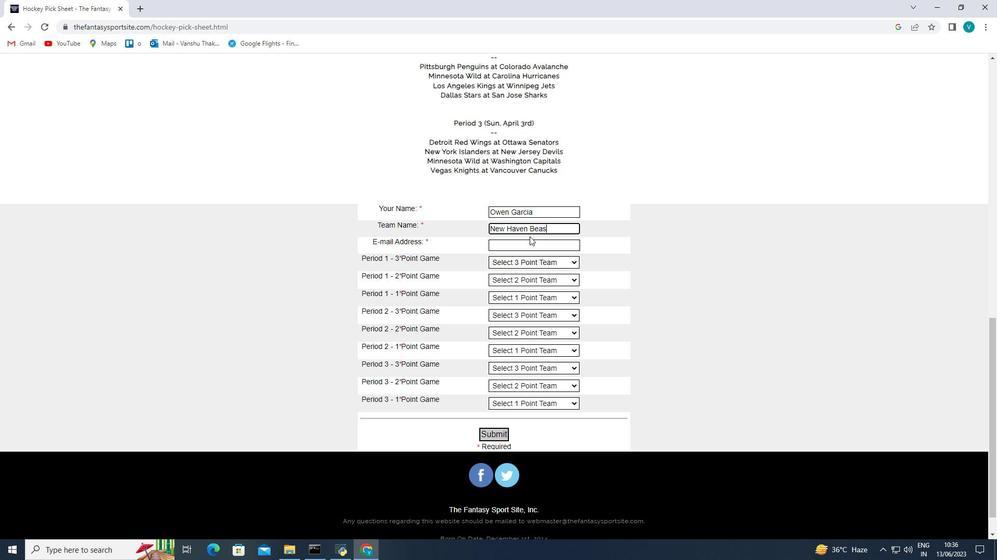 
Action: Mouse moved to (527, 245)
Screenshot: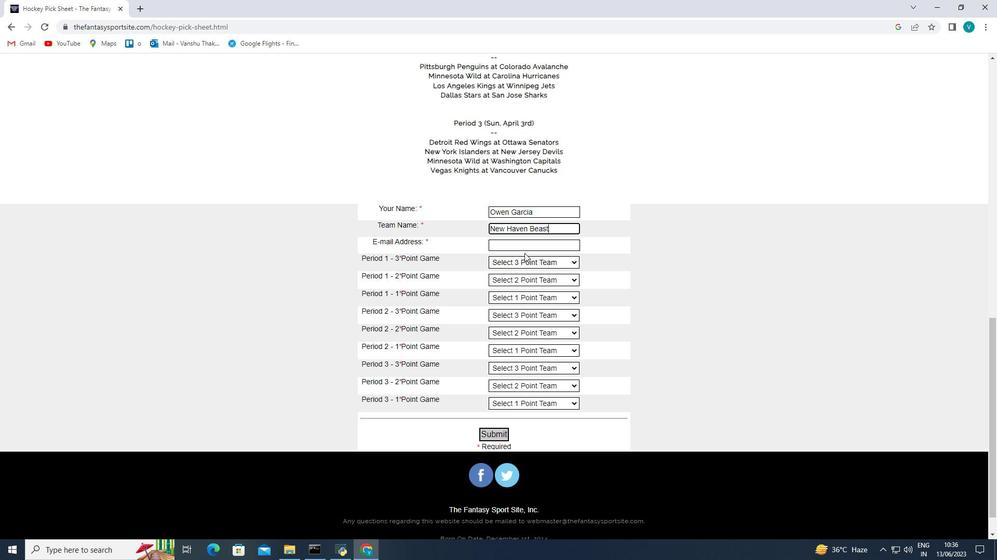 
Action: Mouse pressed left at (527, 245)
Screenshot: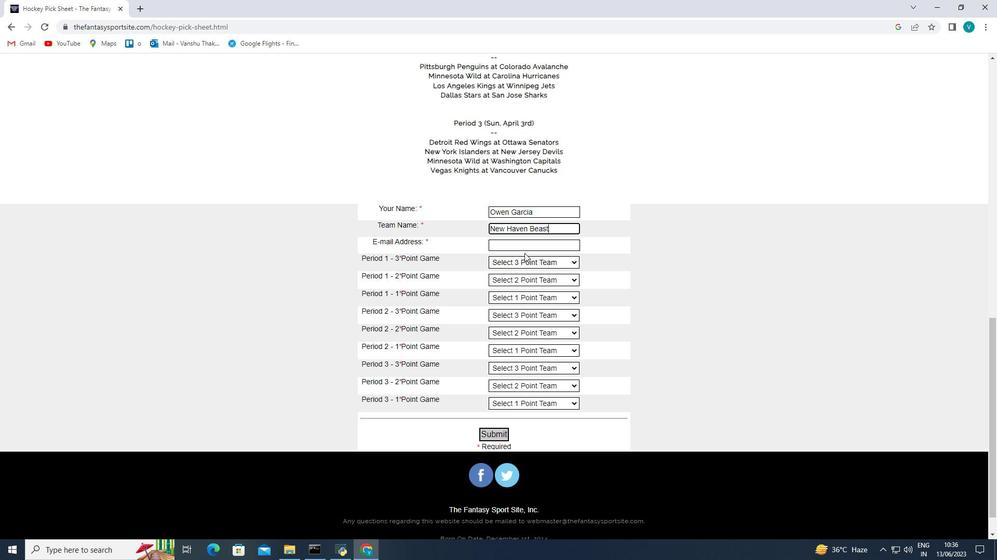 
Action: Key pressed softage.9<Key.shift><Key.shift><Key.shift><Key.shift><Key.shift><Key.shift><Key.shift><Key.shift><Key.shift><Key.shift><Key.shift><Key.shift><Key.shift><Key.shift><Key.shift><Key.shift>@softage.net
Screenshot: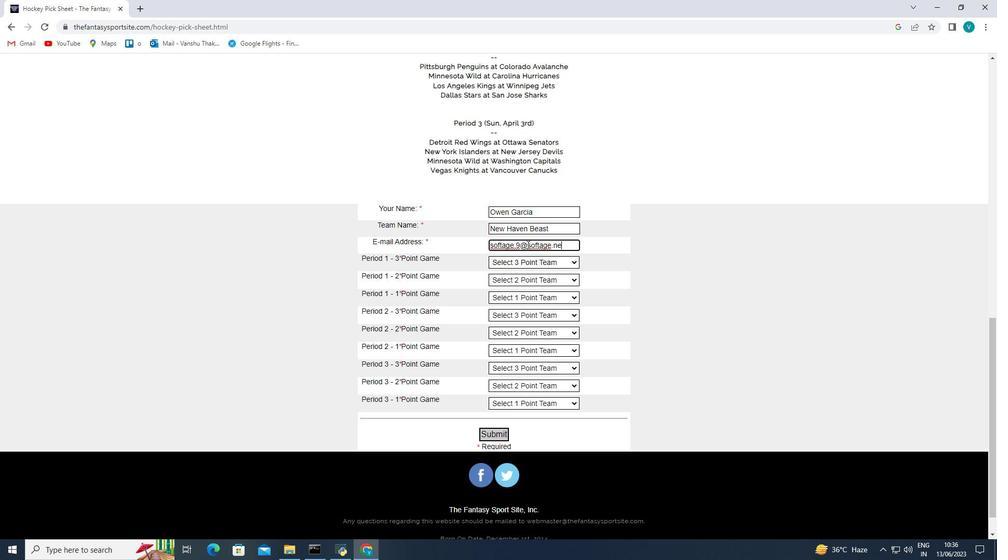 
Action: Mouse moved to (543, 264)
Screenshot: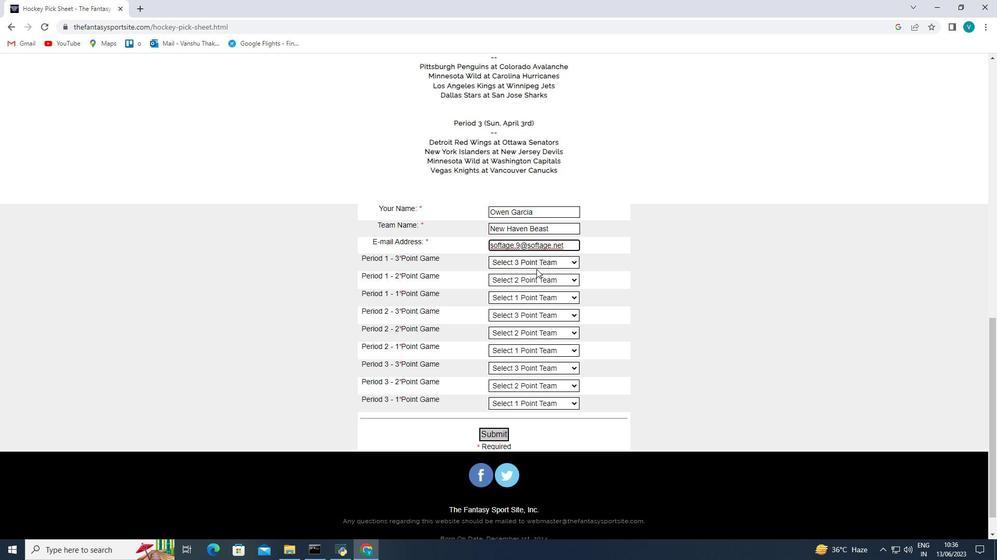 
Action: Mouse pressed left at (543, 264)
Screenshot: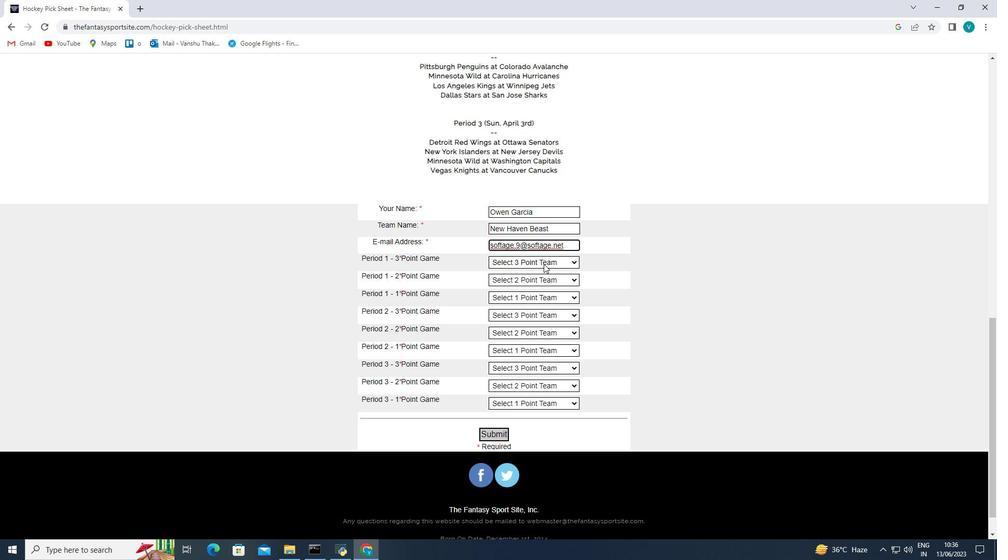 
Action: Mouse moved to (527, 366)
Screenshot: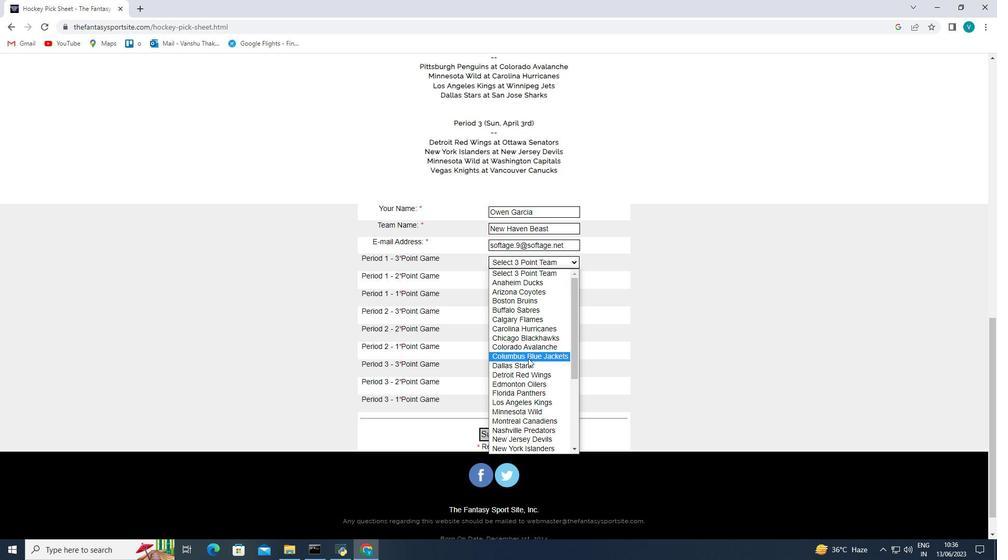 
Action: Mouse pressed left at (527, 366)
Screenshot: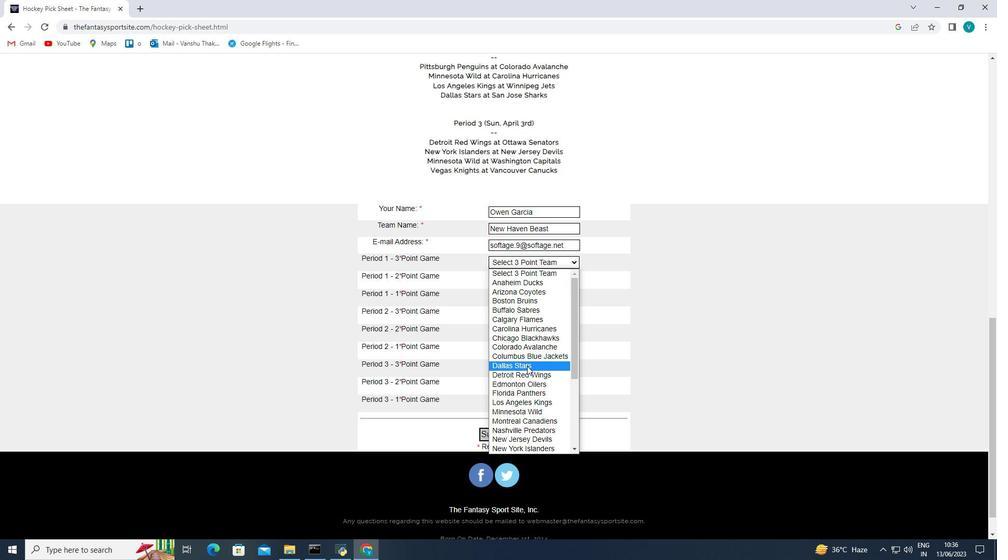 
Action: Mouse moved to (540, 282)
Screenshot: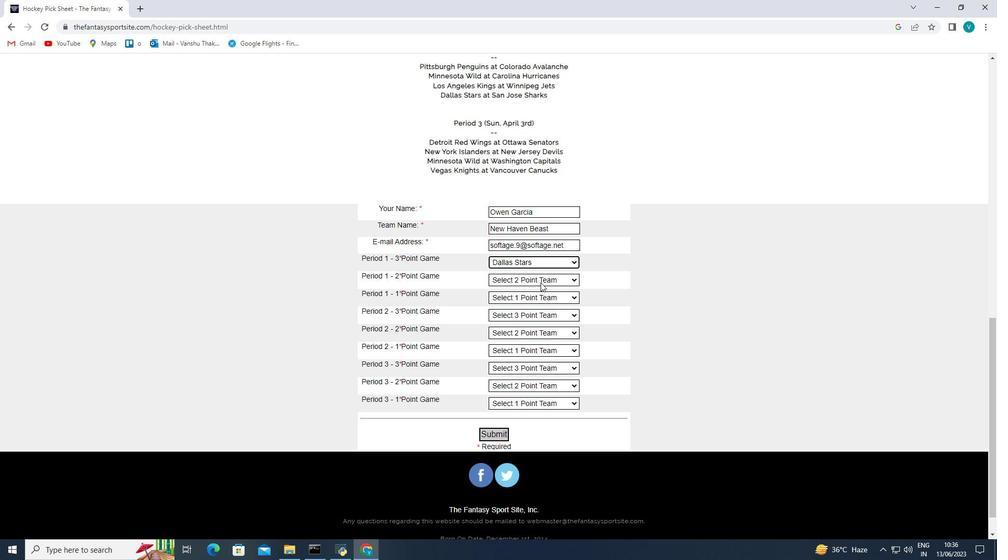 
Action: Mouse pressed left at (540, 282)
Screenshot: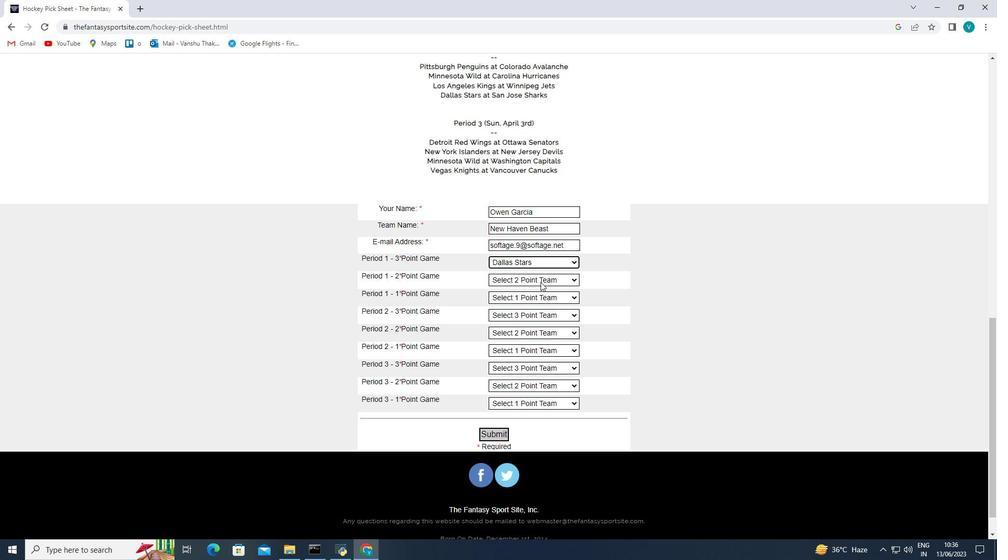 
Action: Mouse moved to (538, 362)
Screenshot: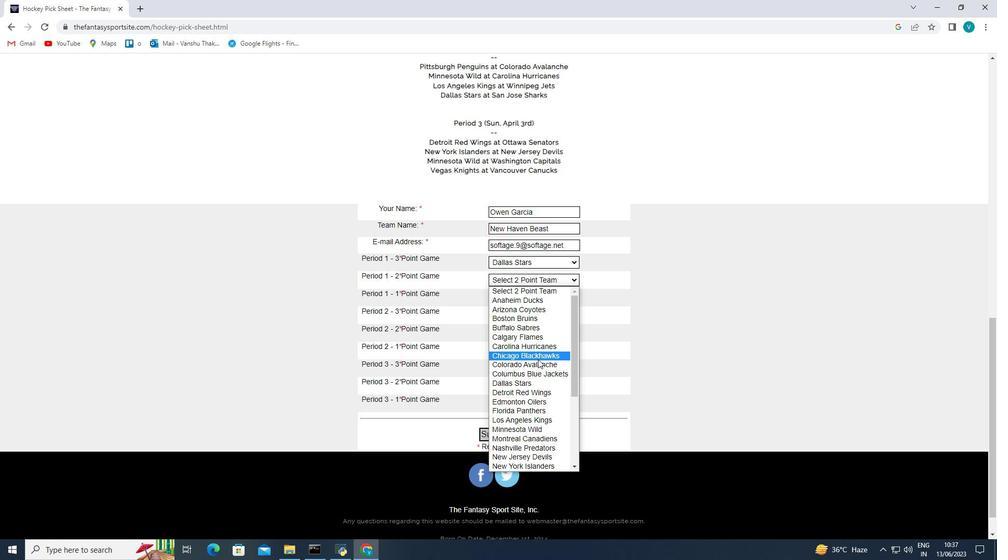 
Action: Mouse pressed left at (538, 362)
Screenshot: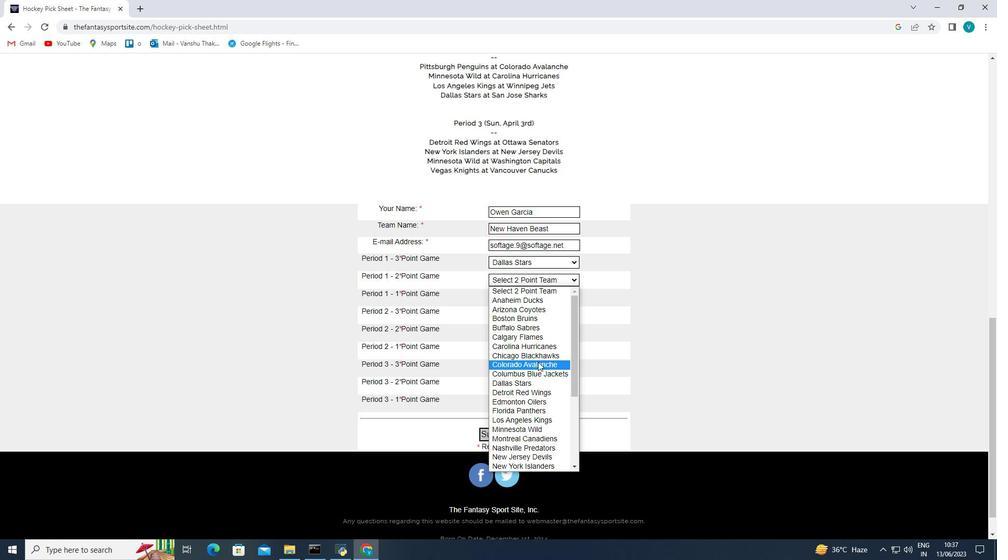 
Action: Mouse moved to (536, 296)
Screenshot: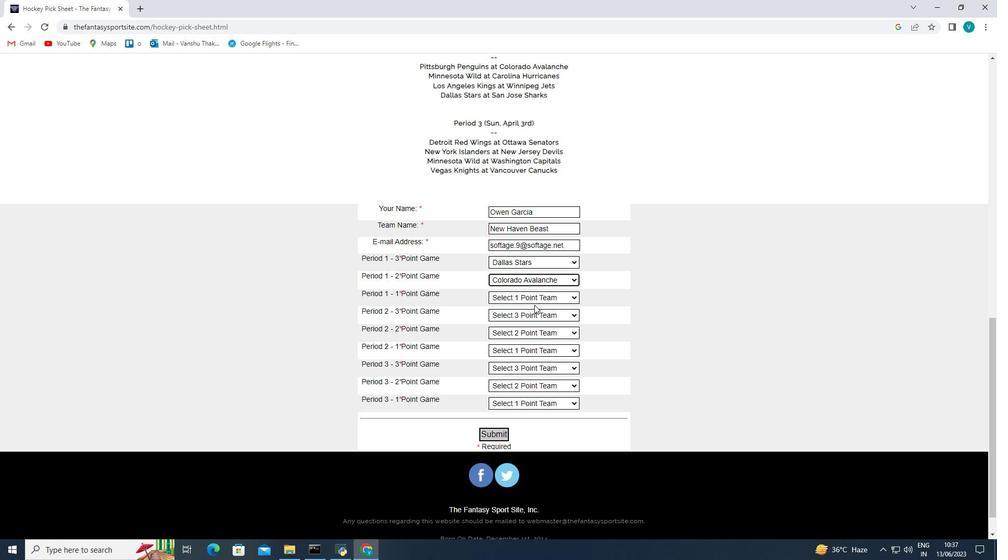 
Action: Mouse pressed left at (536, 296)
Screenshot: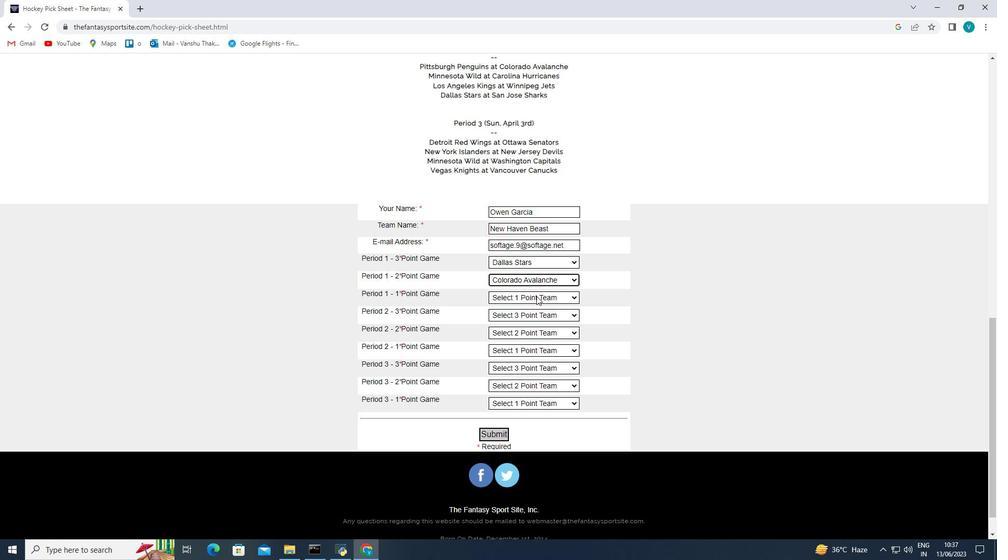 
Action: Mouse moved to (535, 371)
Screenshot: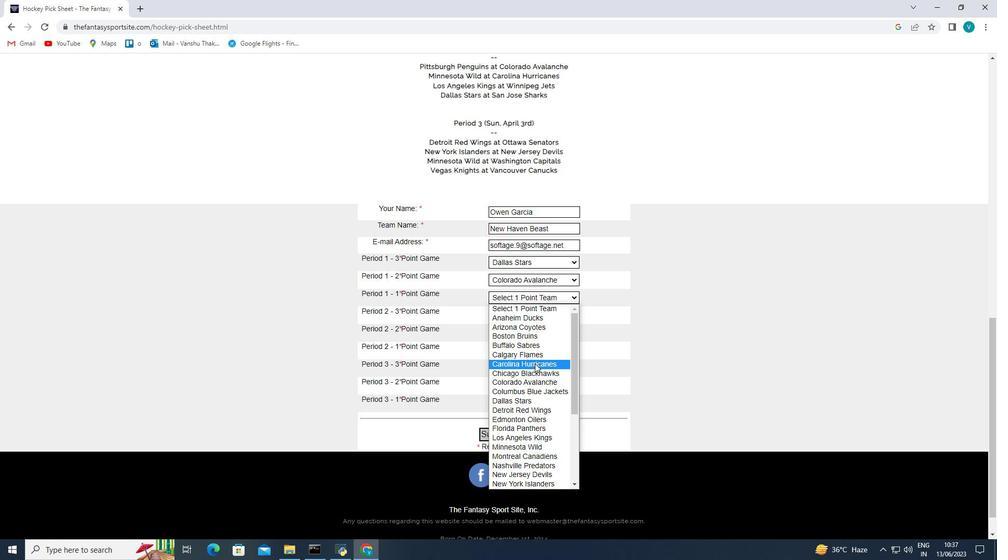 
Action: Mouse pressed left at (535, 371)
Screenshot: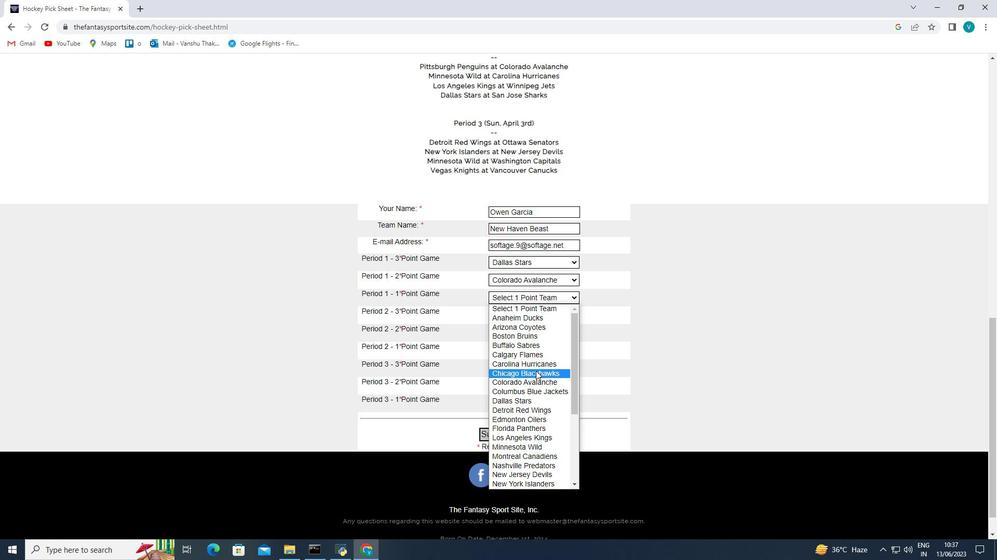 
Action: Mouse moved to (524, 313)
Screenshot: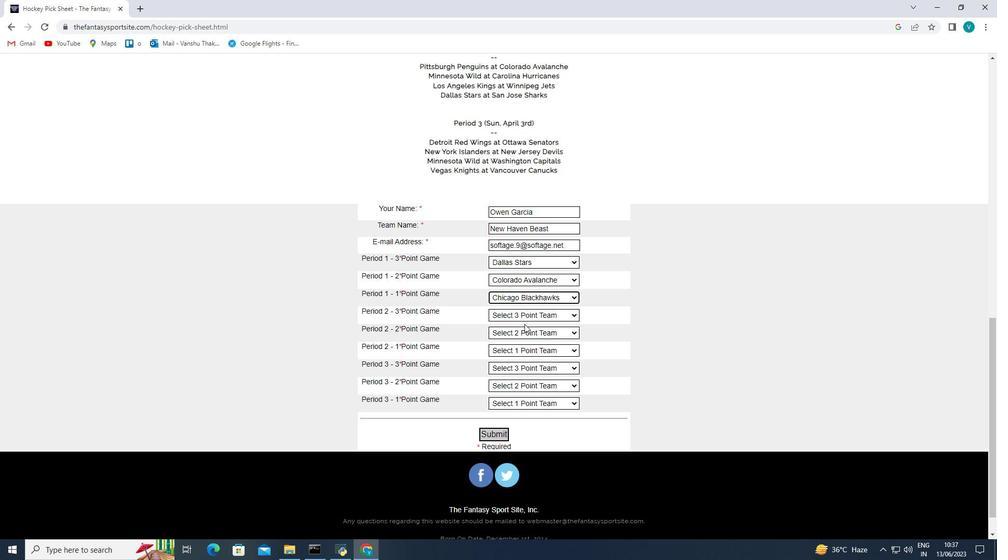 
Action: Mouse pressed left at (524, 313)
Screenshot: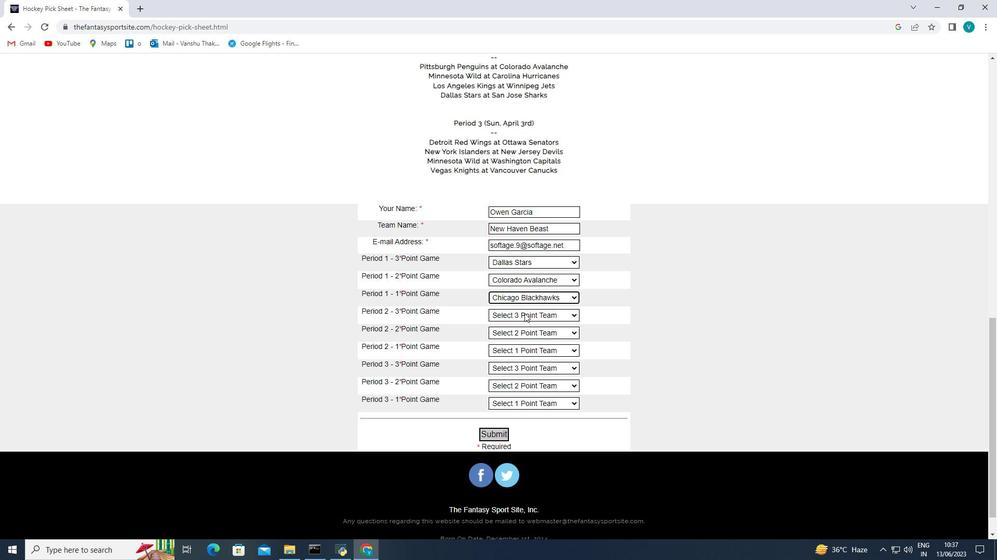 
Action: Mouse moved to (537, 379)
Screenshot: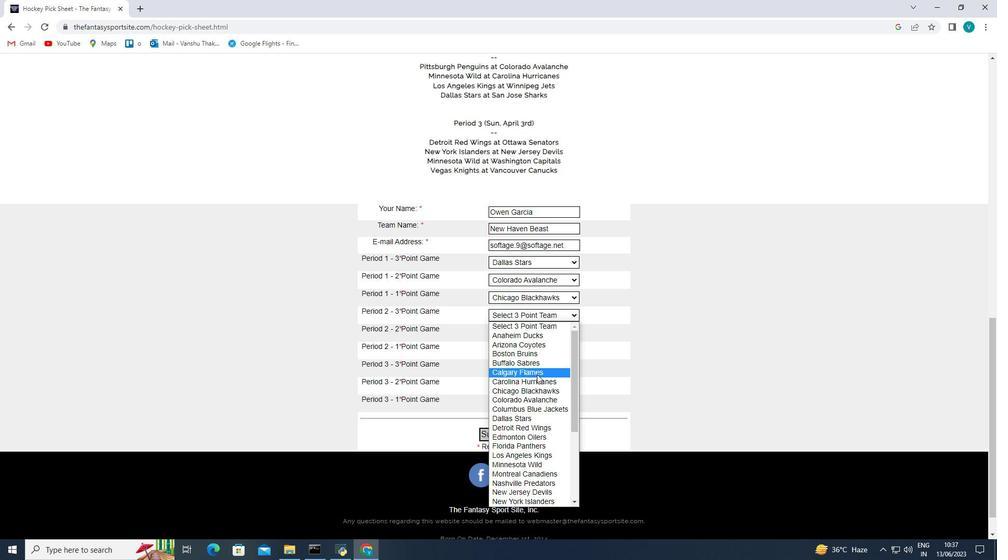 
Action: Mouse pressed left at (537, 379)
Screenshot: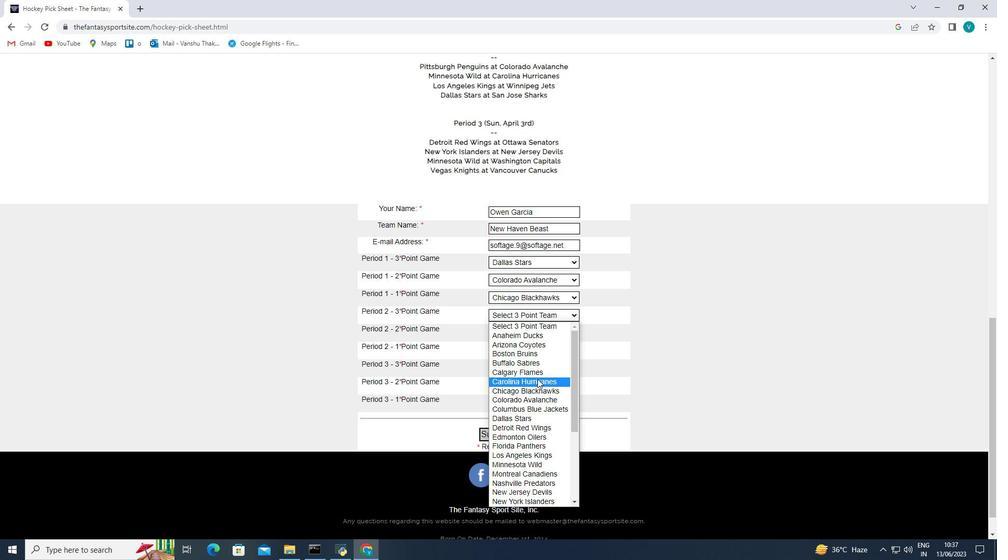 
Action: Mouse moved to (538, 331)
Screenshot: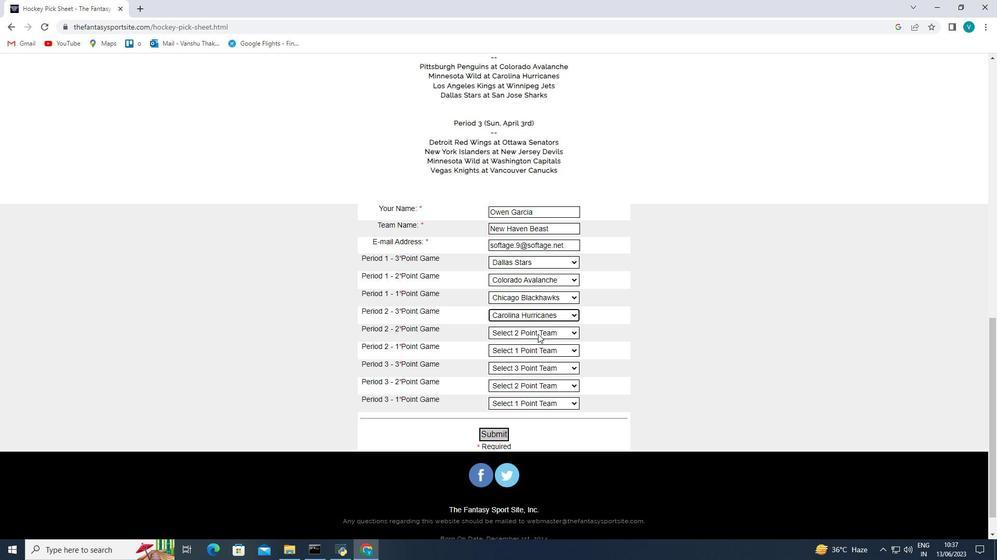 
Action: Mouse pressed left at (538, 331)
Screenshot: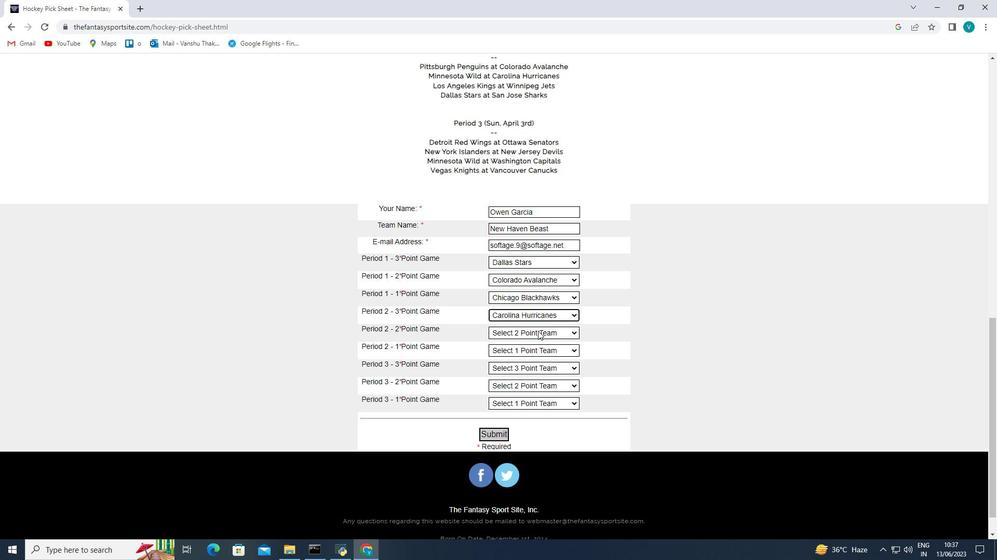 
Action: Mouse moved to (534, 389)
Screenshot: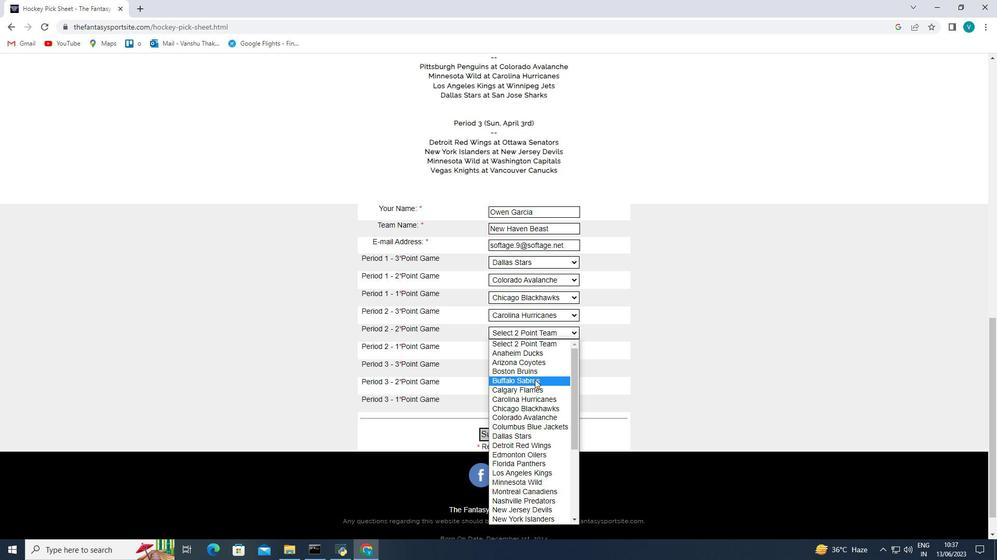 
Action: Mouse pressed left at (534, 389)
Screenshot: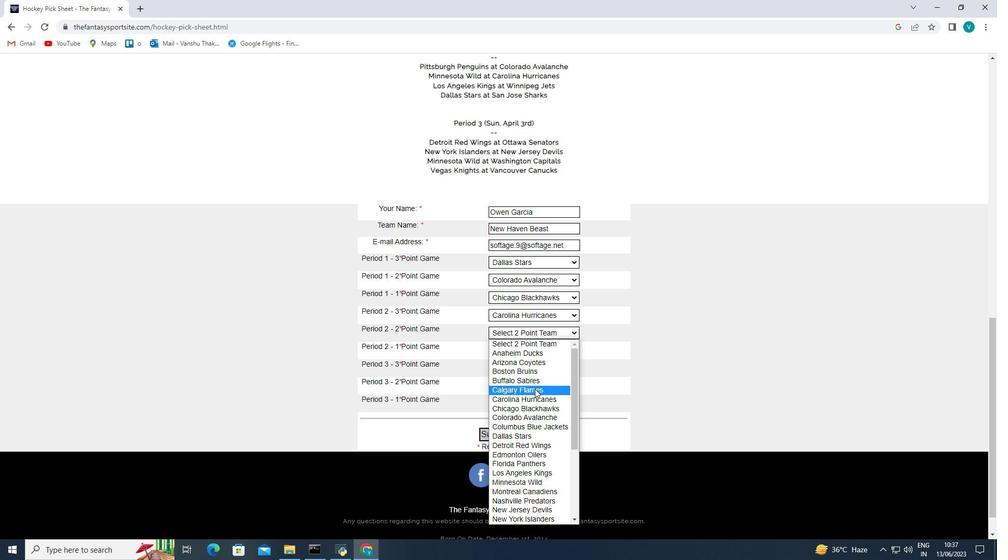 
Action: Mouse moved to (533, 347)
Screenshot: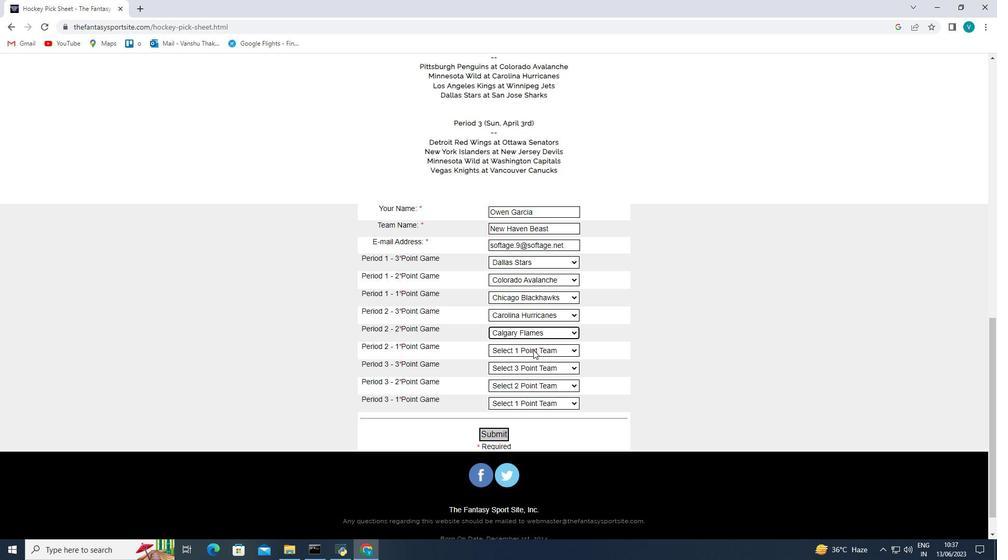 
Action: Mouse pressed left at (533, 347)
Screenshot: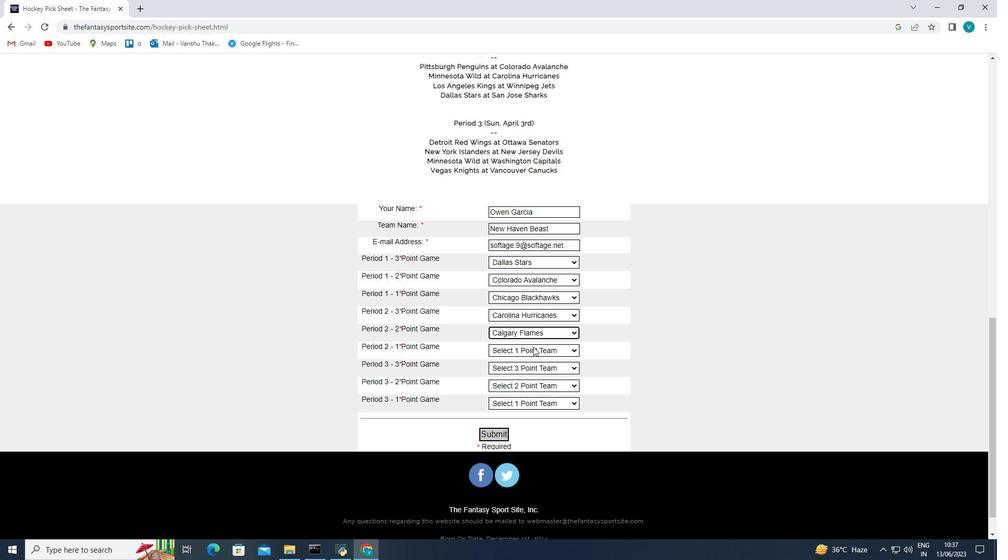 
Action: Mouse moved to (552, 203)
Screenshot: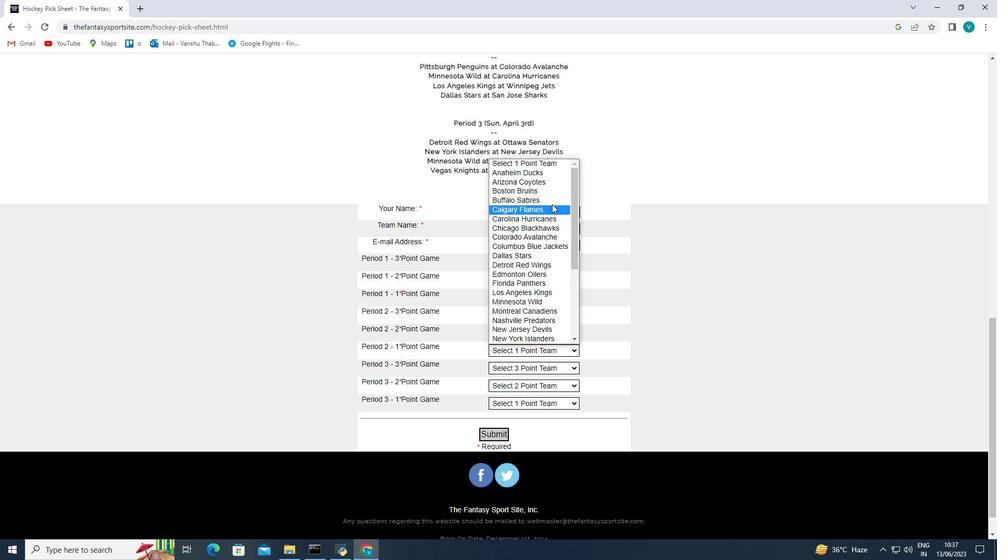 
Action: Mouse pressed left at (552, 203)
Screenshot: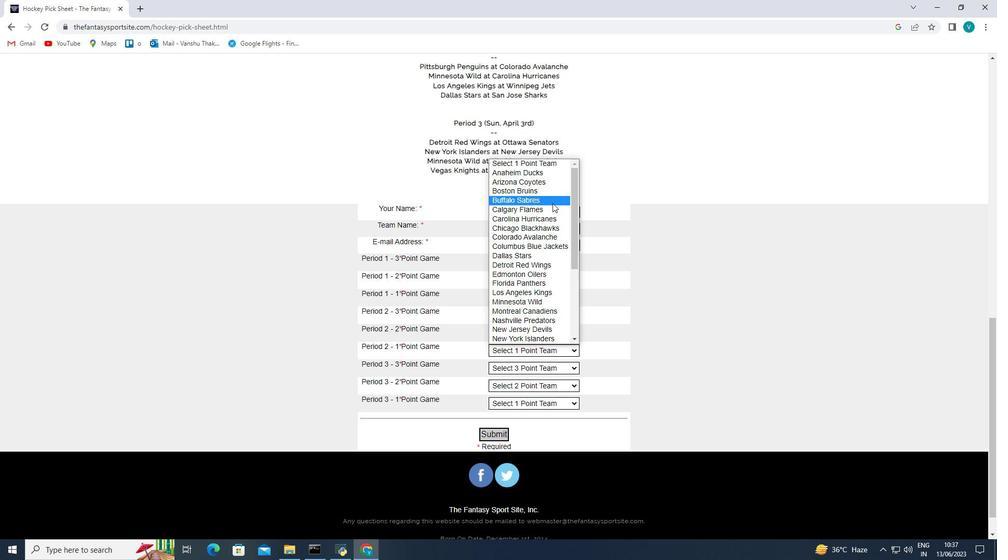 
Action: Mouse moved to (528, 371)
Screenshot: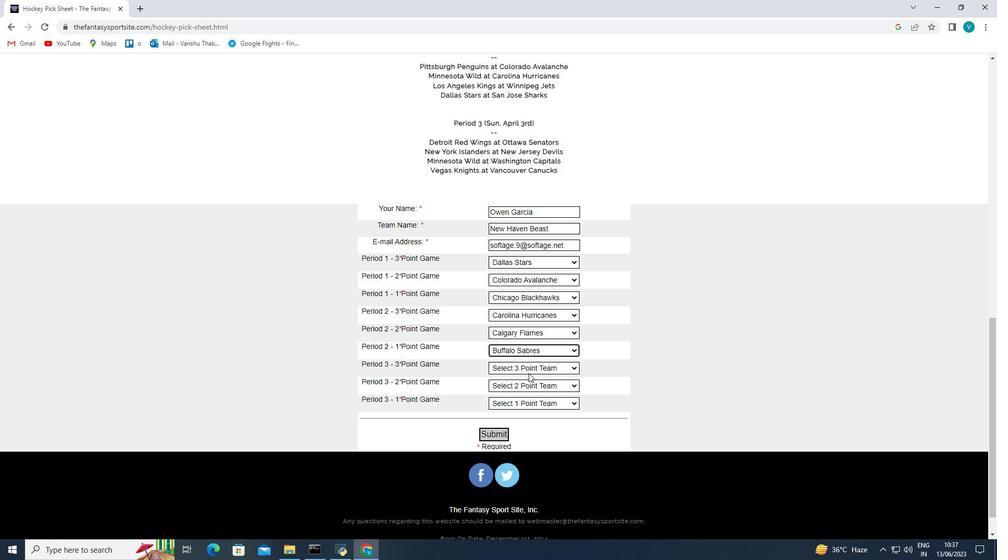 
Action: Mouse pressed left at (528, 371)
Screenshot: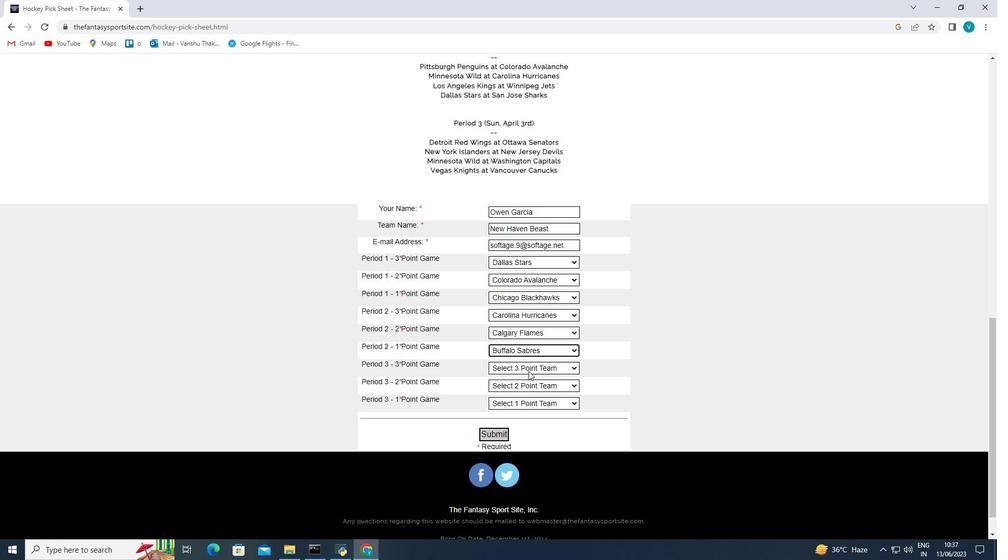 
Action: Mouse moved to (535, 205)
Screenshot: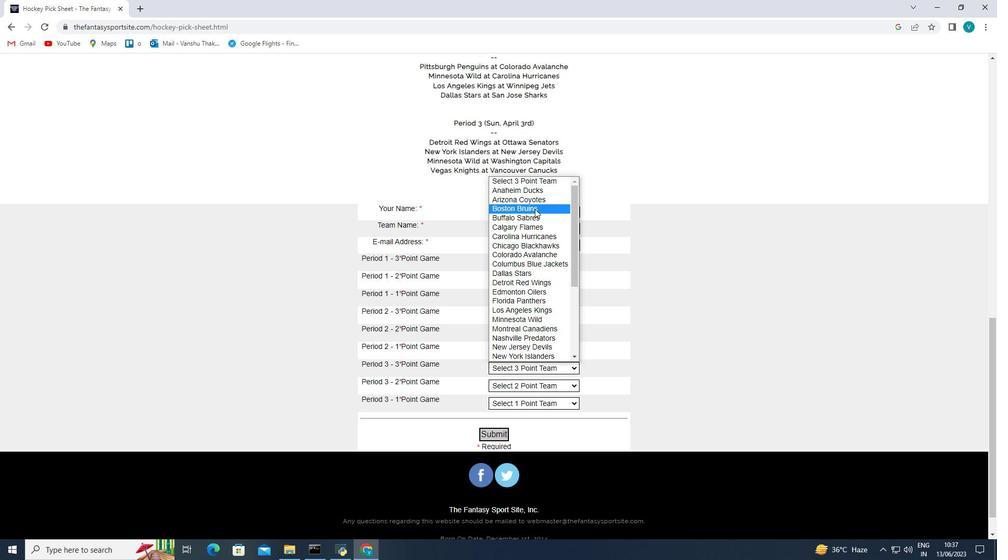 
Action: Mouse pressed left at (535, 205)
Screenshot: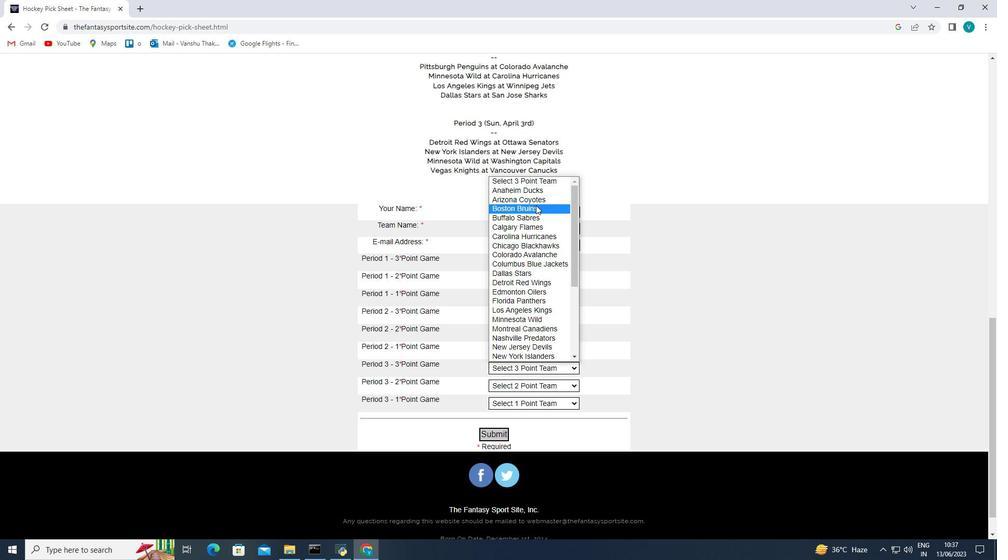 
Action: Mouse moved to (541, 383)
Screenshot: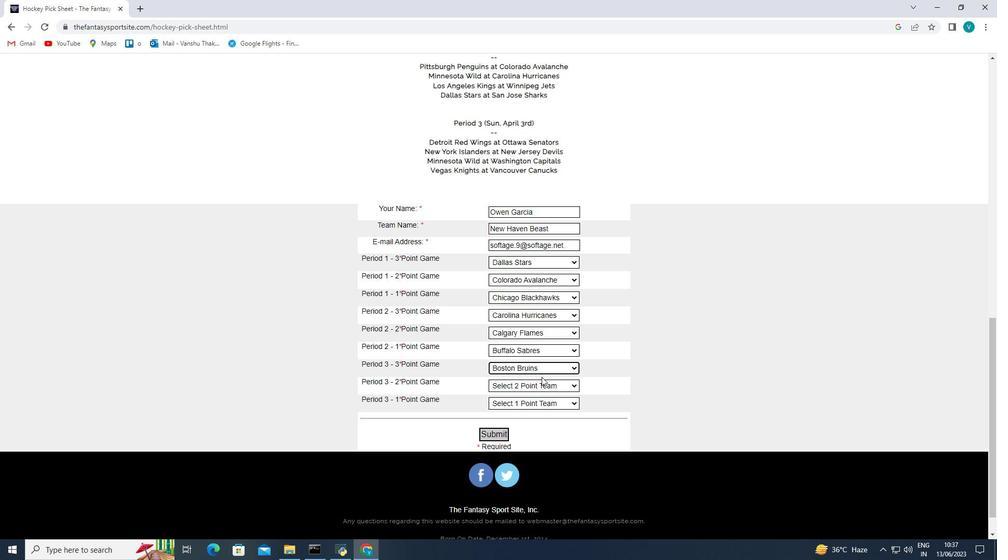 
Action: Mouse pressed left at (541, 383)
Screenshot: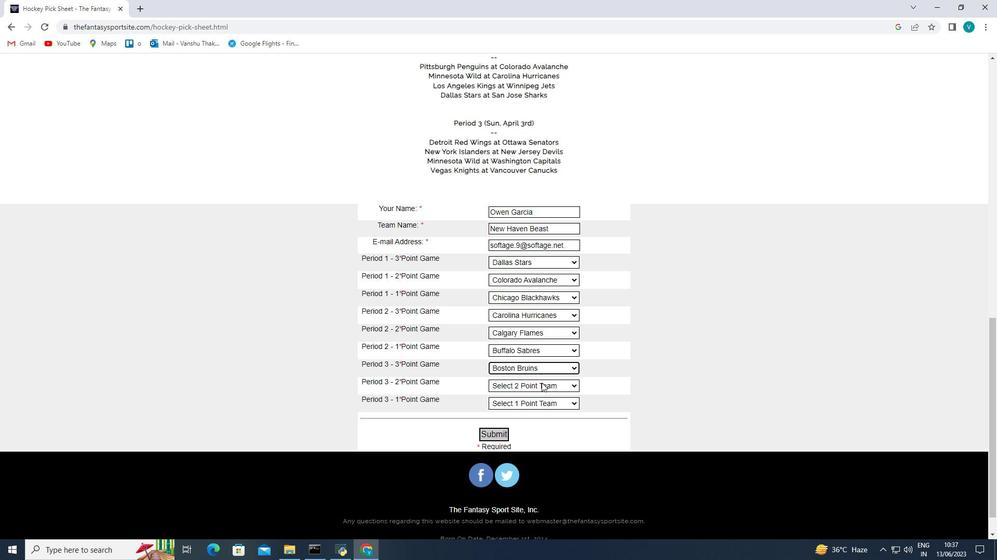 
Action: Mouse moved to (548, 216)
Screenshot: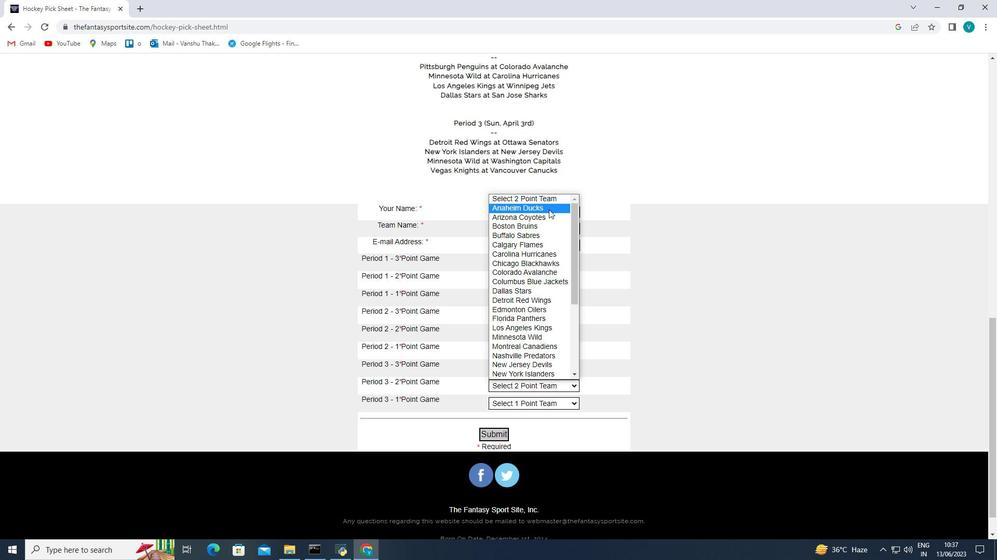 
Action: Mouse pressed left at (548, 216)
Screenshot: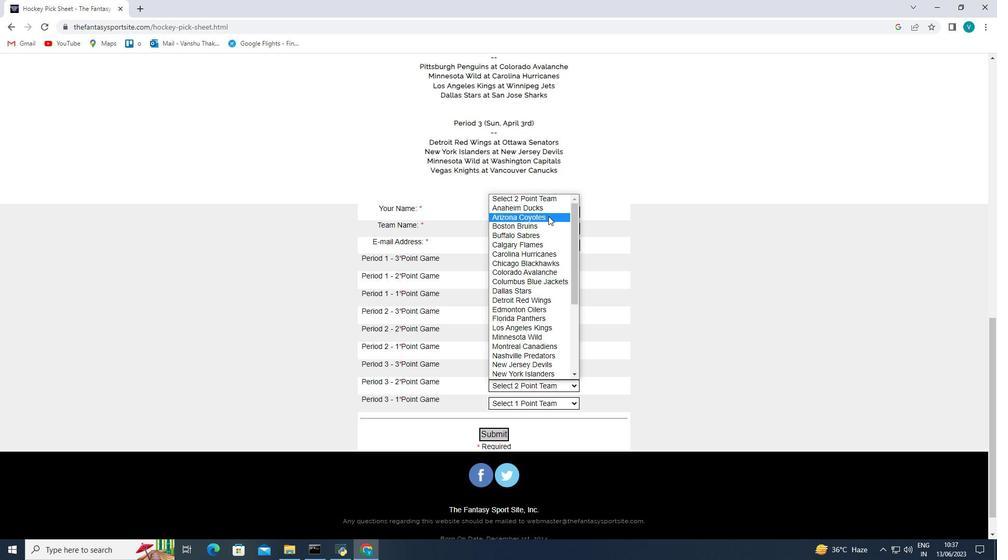 
Action: Mouse moved to (542, 404)
Screenshot: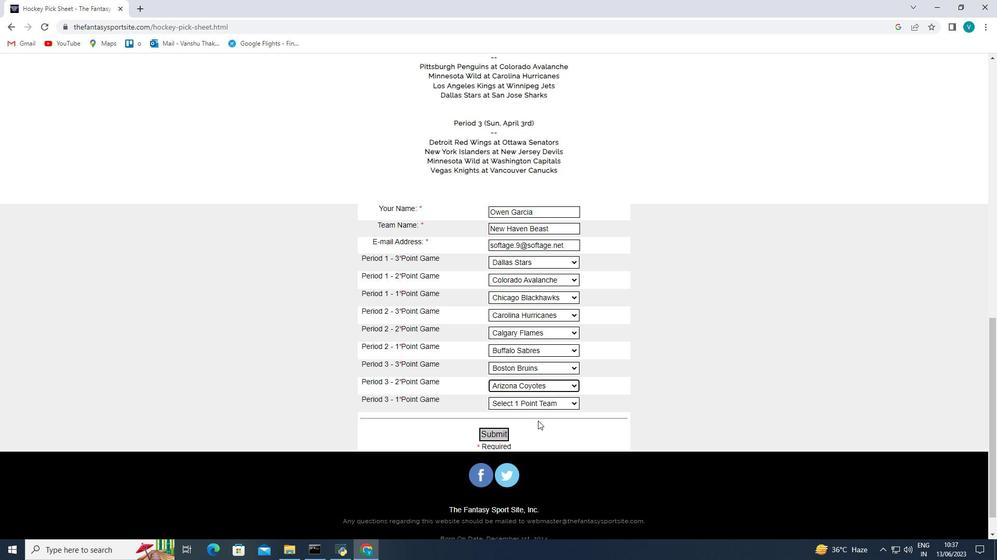 
Action: Mouse pressed left at (542, 404)
Screenshot: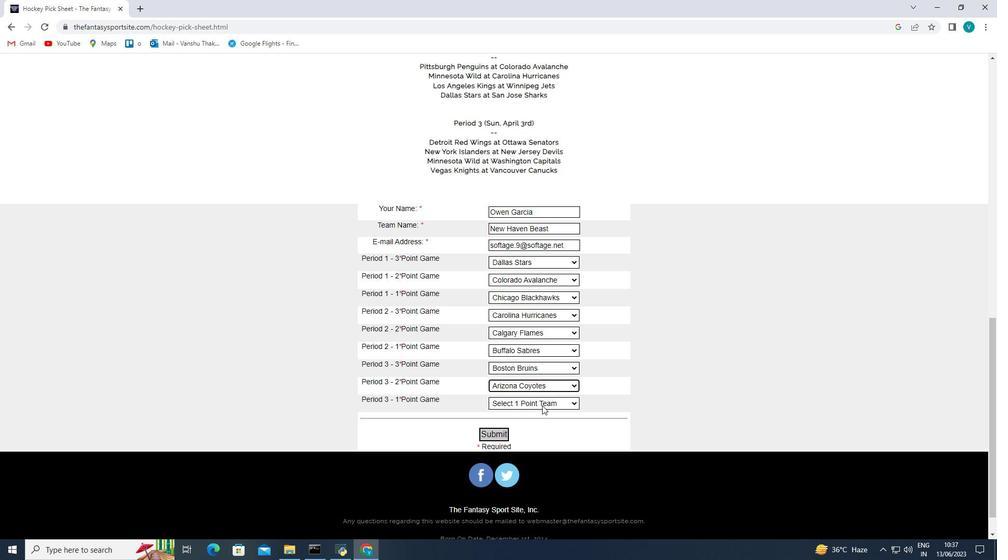 
Action: Mouse moved to (538, 326)
Screenshot: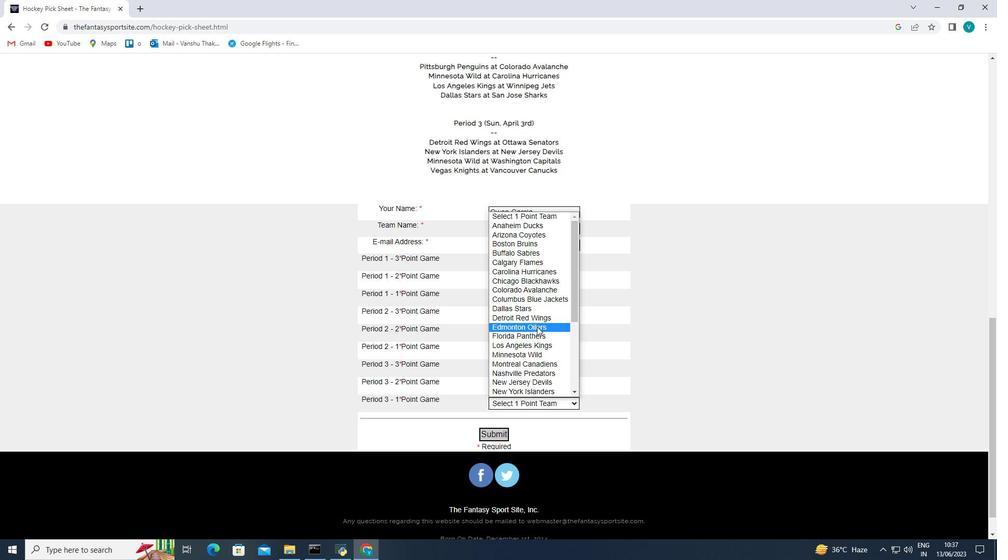 
Action: Mouse scrolled (538, 325) with delta (0, 0)
Screenshot: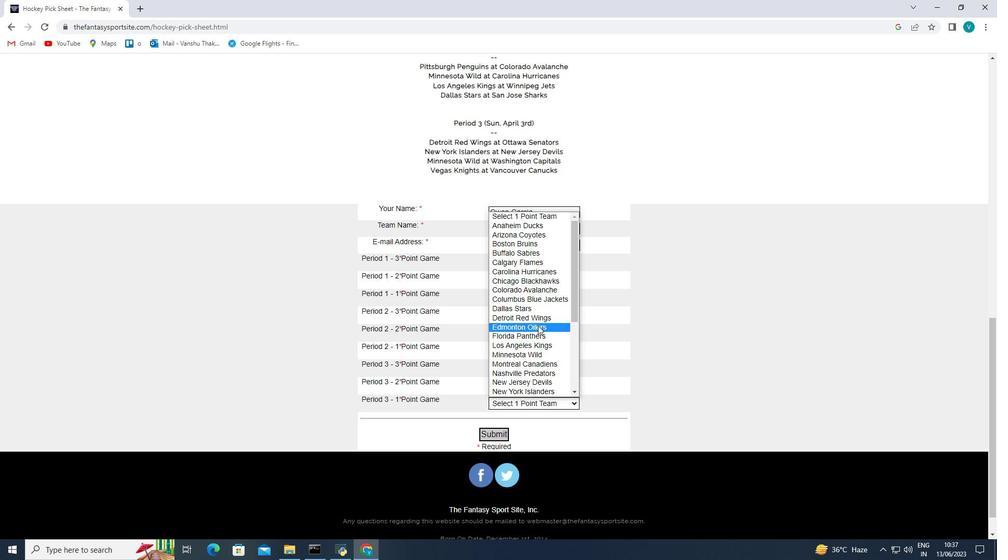 
Action: Mouse scrolled (538, 325) with delta (0, 0)
Screenshot: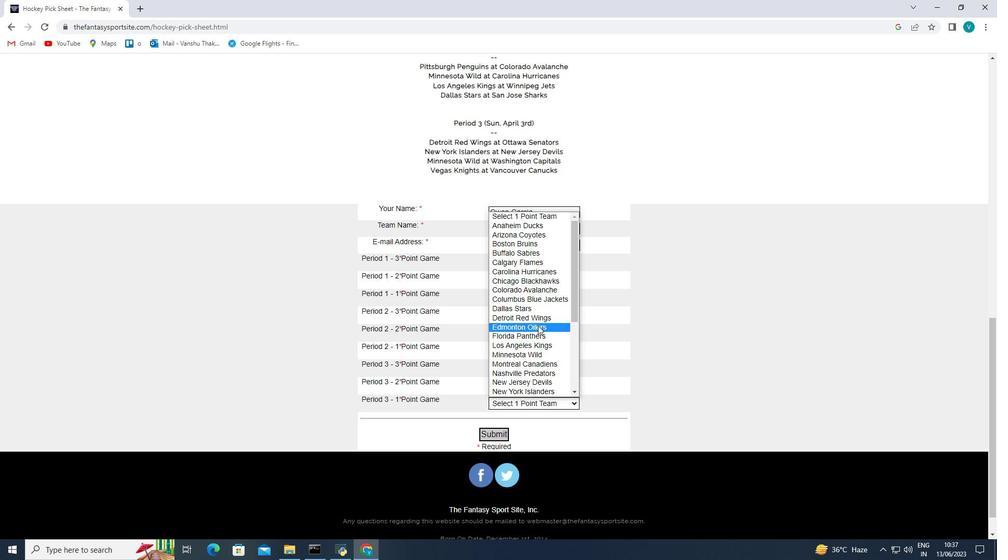 
Action: Mouse scrolled (538, 325) with delta (0, 0)
Screenshot: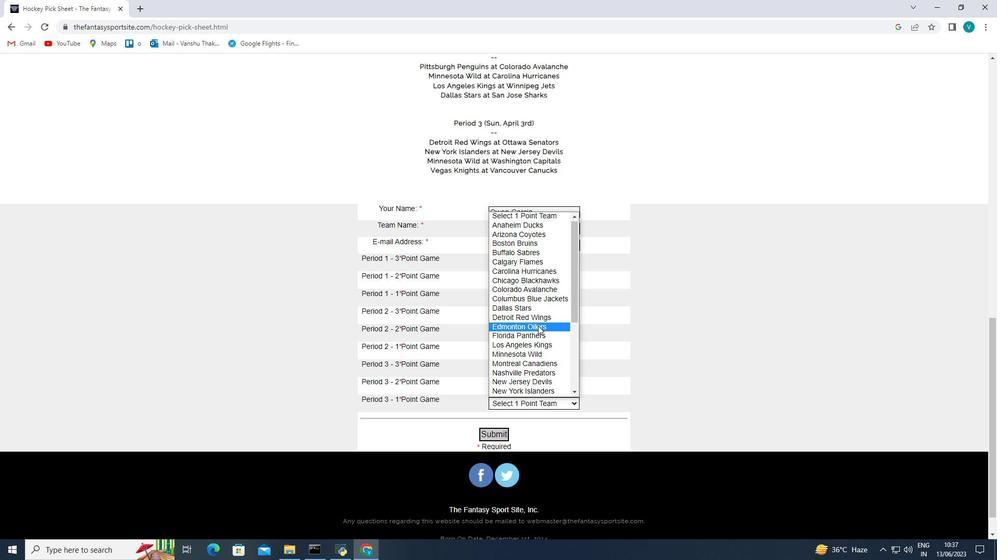 
Action: Mouse scrolled (538, 325) with delta (0, 0)
Screenshot: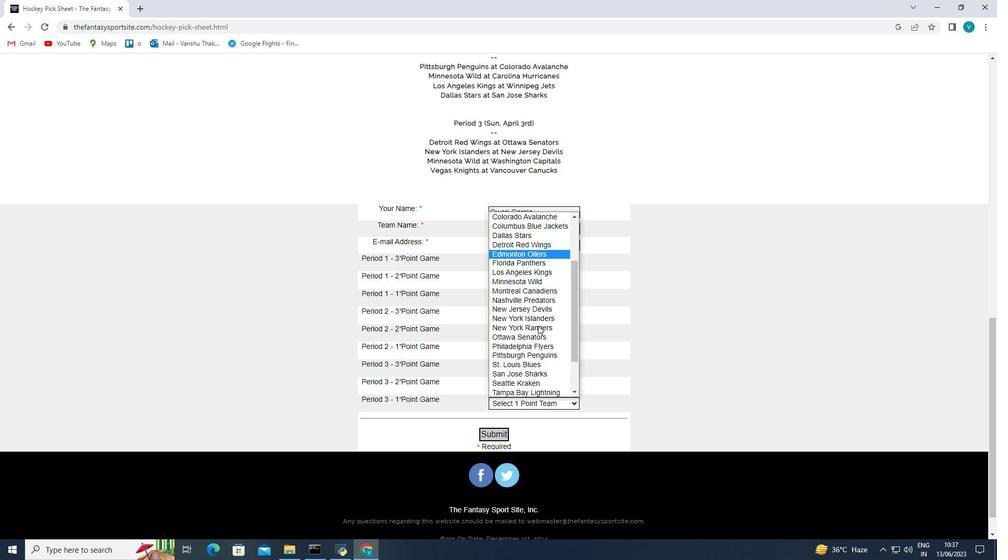 
Action: Mouse scrolled (538, 325) with delta (0, 0)
Screenshot: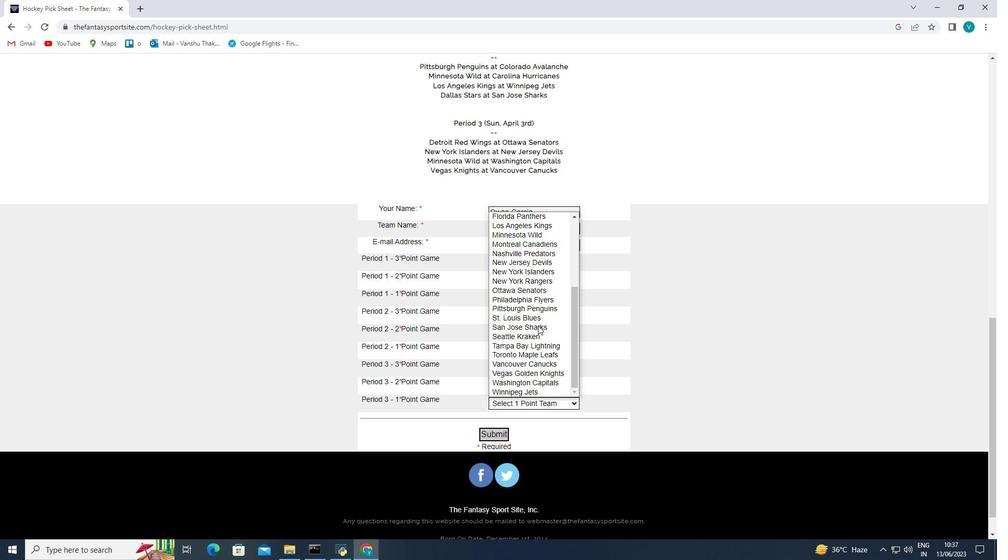
Action: Mouse moved to (536, 321)
Screenshot: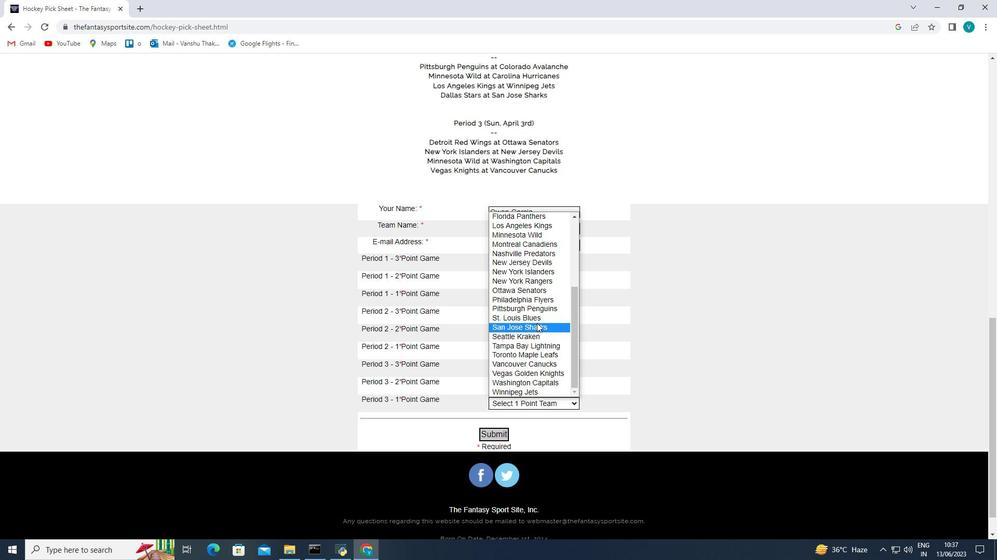 
Action: Mouse scrolled (536, 322) with delta (0, 0)
Screenshot: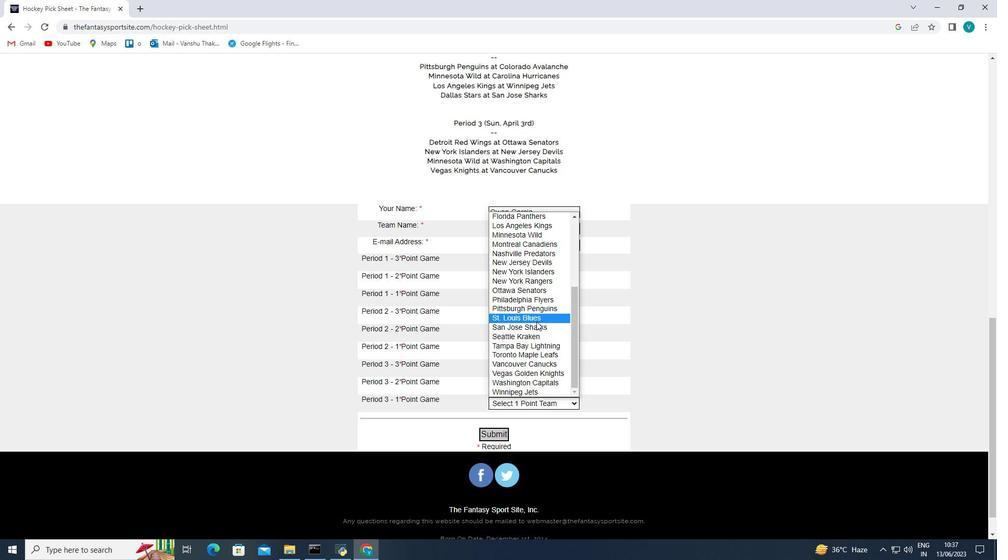 
Action: Mouse scrolled (536, 322) with delta (0, 0)
Screenshot: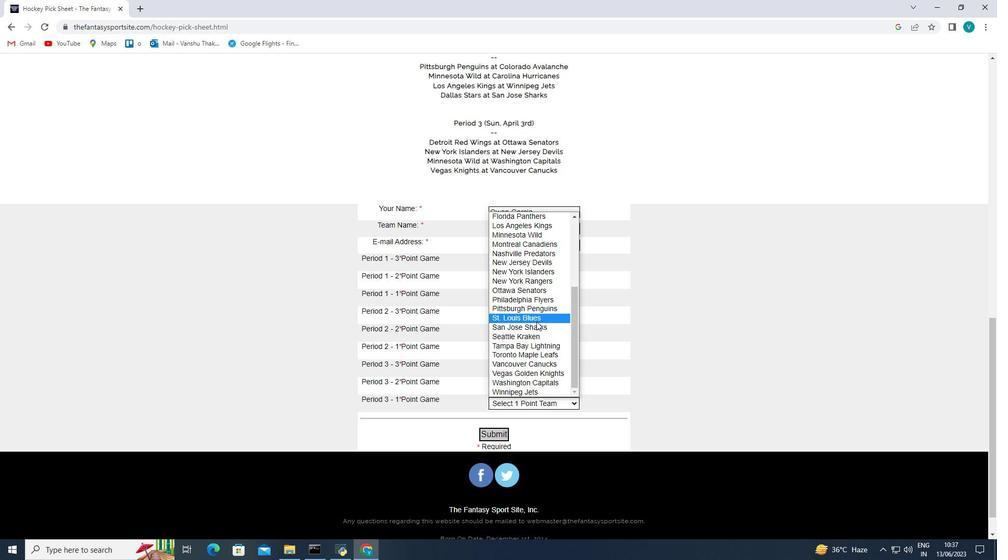 
Action: Mouse scrolled (536, 322) with delta (0, 0)
Screenshot: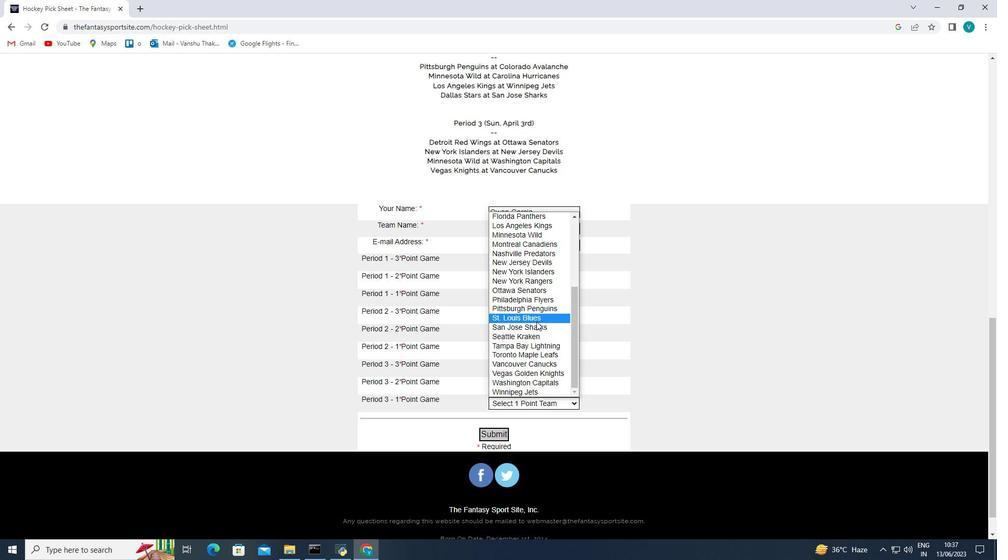 
Action: Mouse scrolled (536, 322) with delta (0, 0)
Screenshot: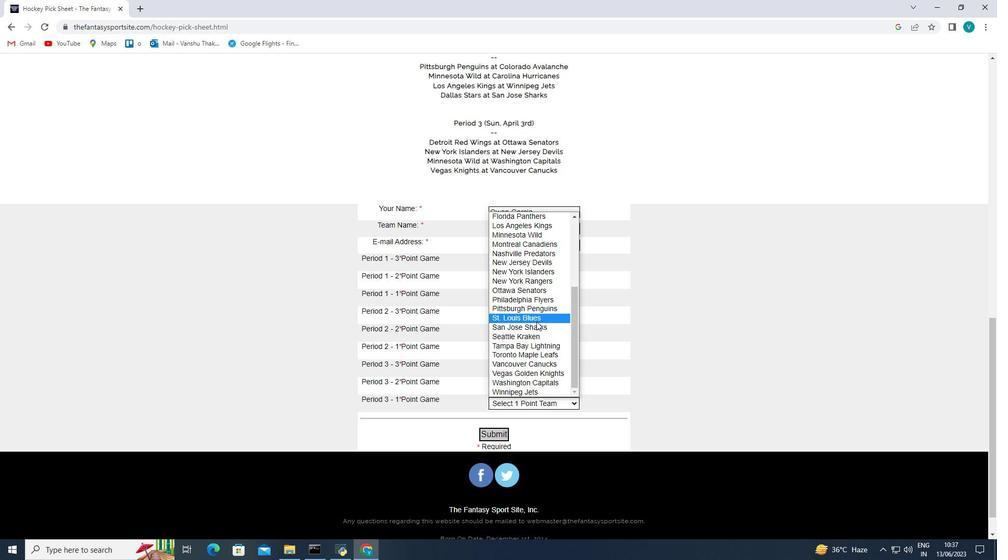 
Action: Mouse scrolled (536, 322) with delta (0, 0)
Screenshot: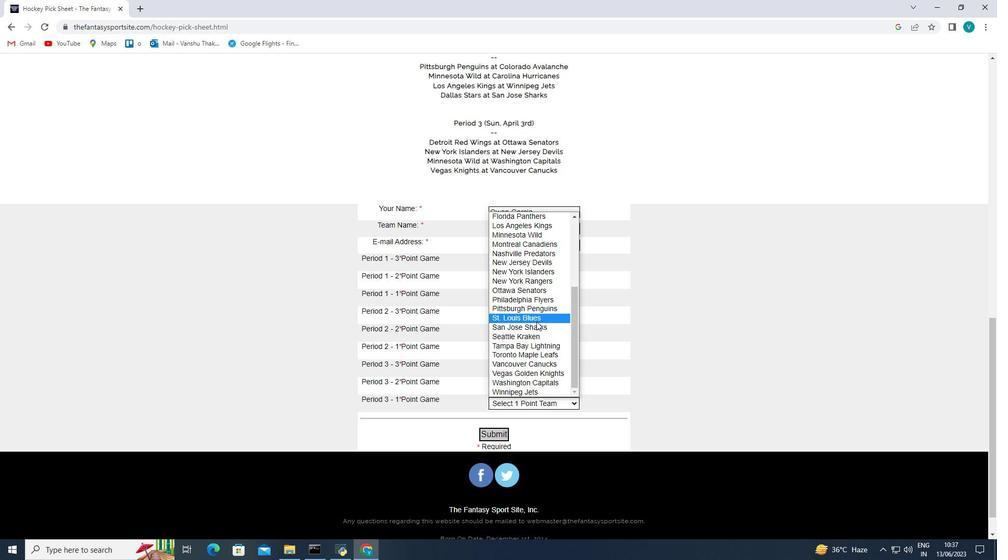 
Action: Mouse scrolled (536, 322) with delta (0, 0)
Screenshot: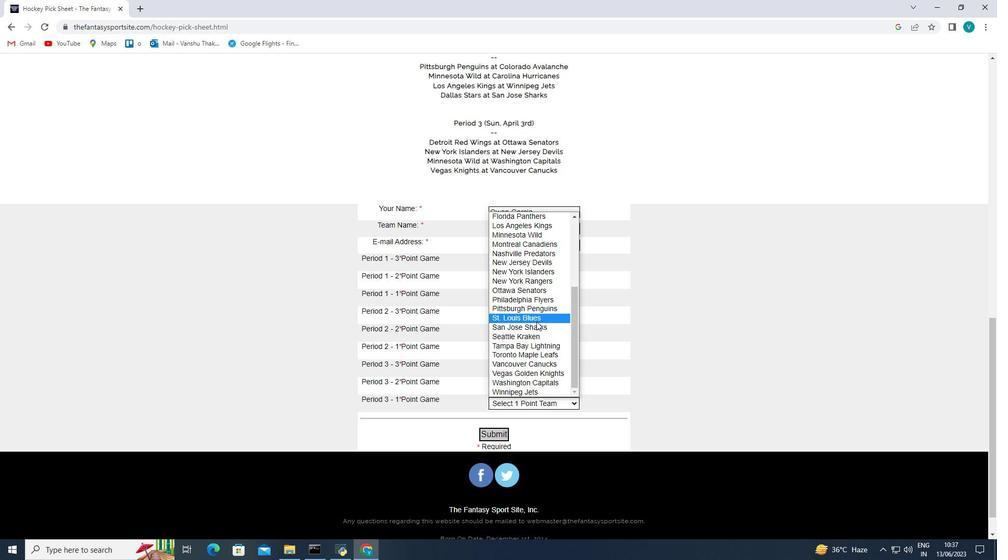
Action: Mouse scrolled (536, 322) with delta (0, 0)
Screenshot: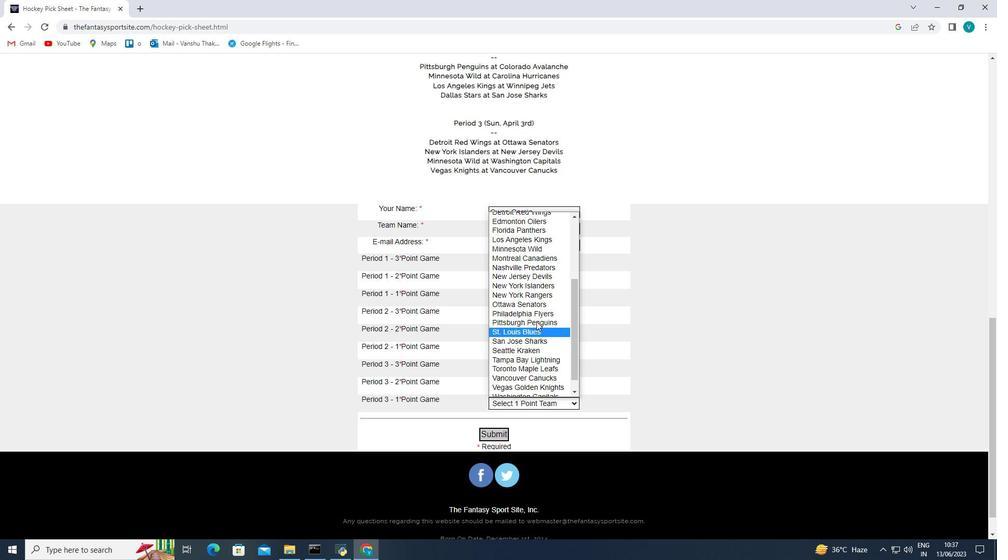 
Action: Mouse moved to (539, 228)
Screenshot: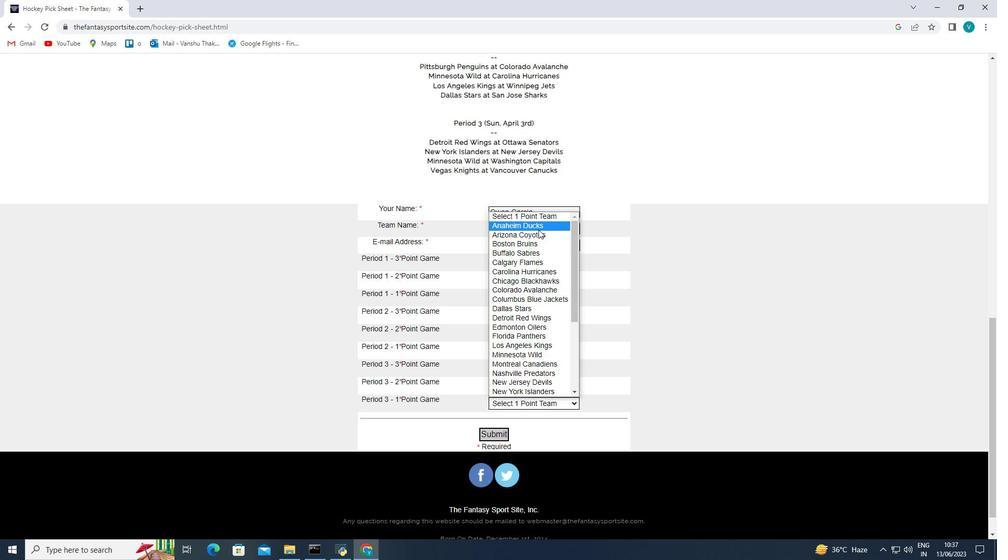 
Action: Mouse pressed left at (539, 228)
Screenshot: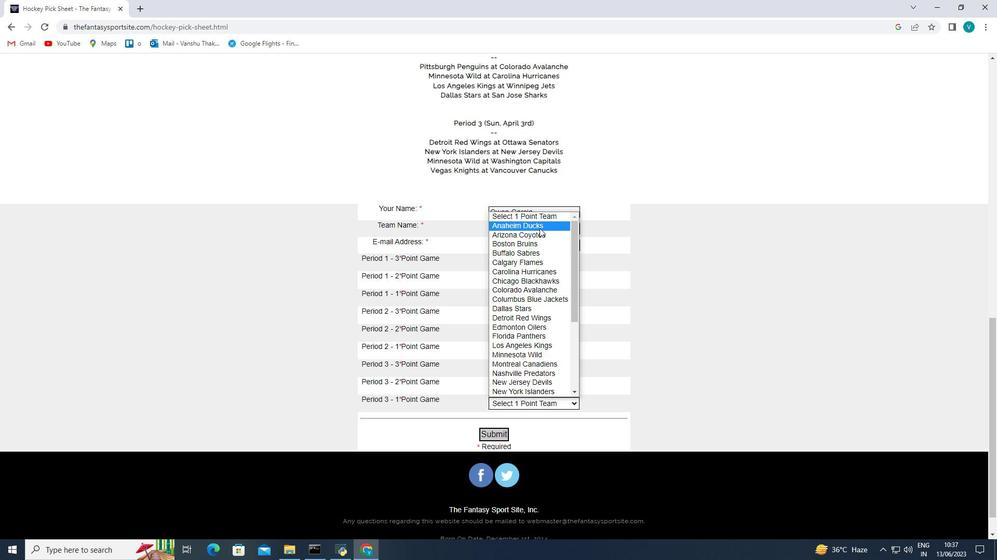 
Action: Mouse moved to (504, 427)
Screenshot: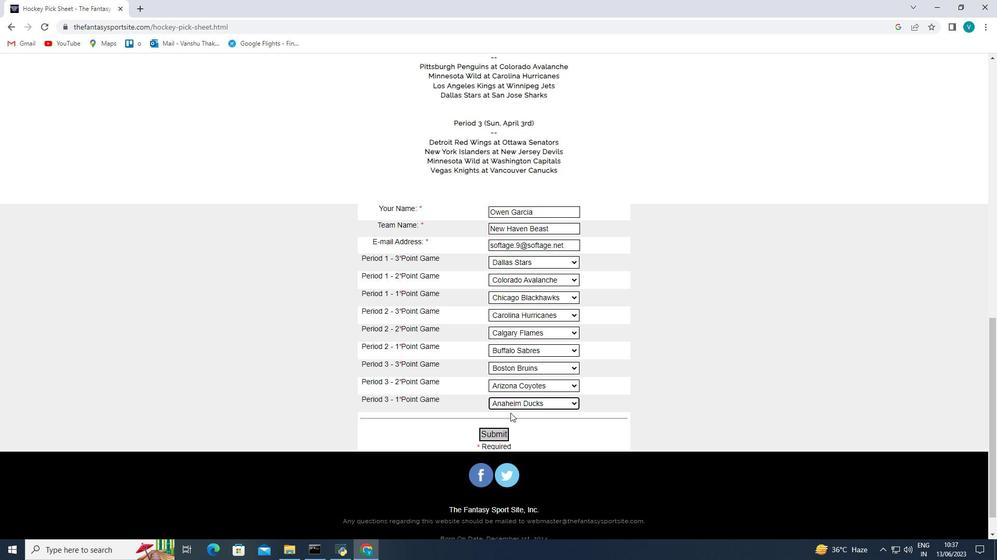 
Action: Mouse pressed left at (504, 427)
Screenshot: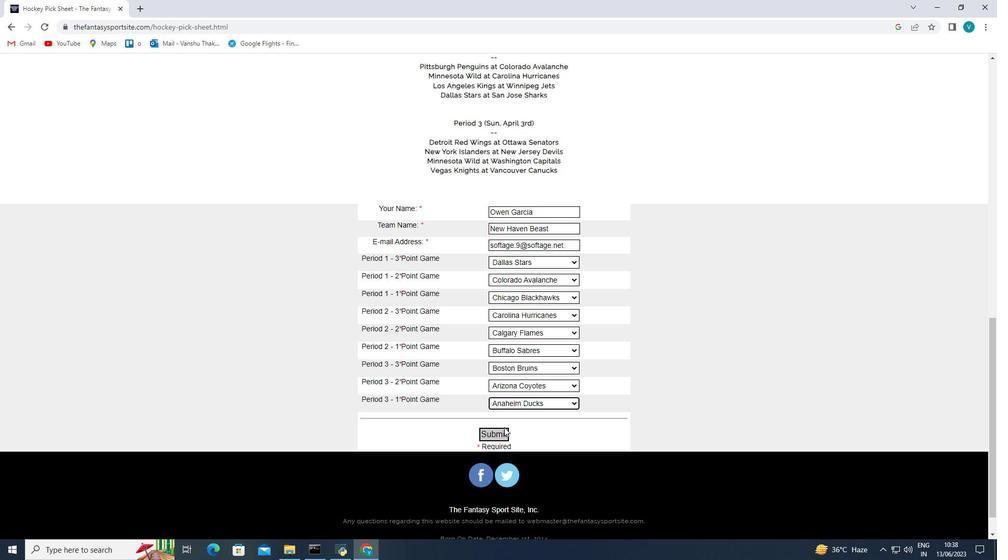 
Action: Mouse moved to (500, 431)
Screenshot: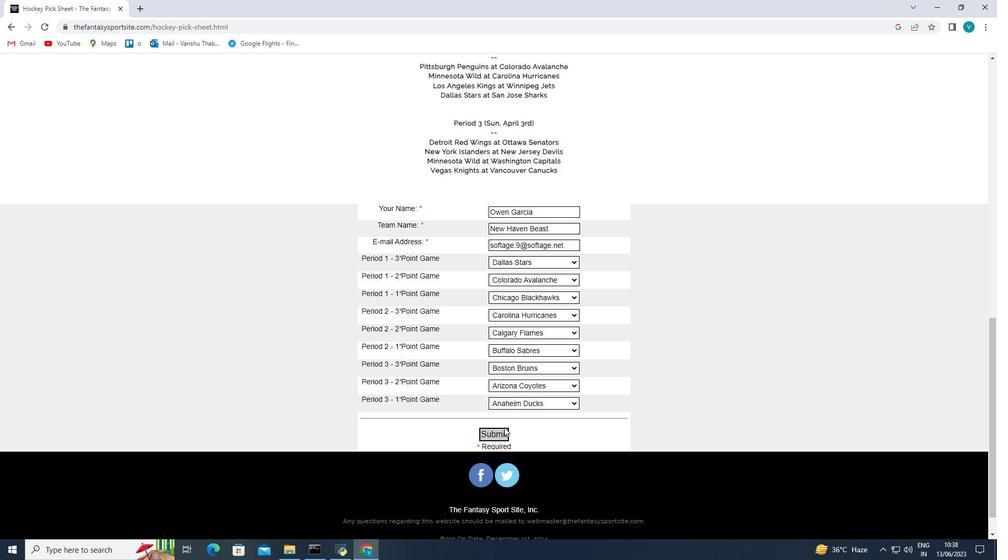 
Action: Mouse pressed left at (500, 431)
Screenshot: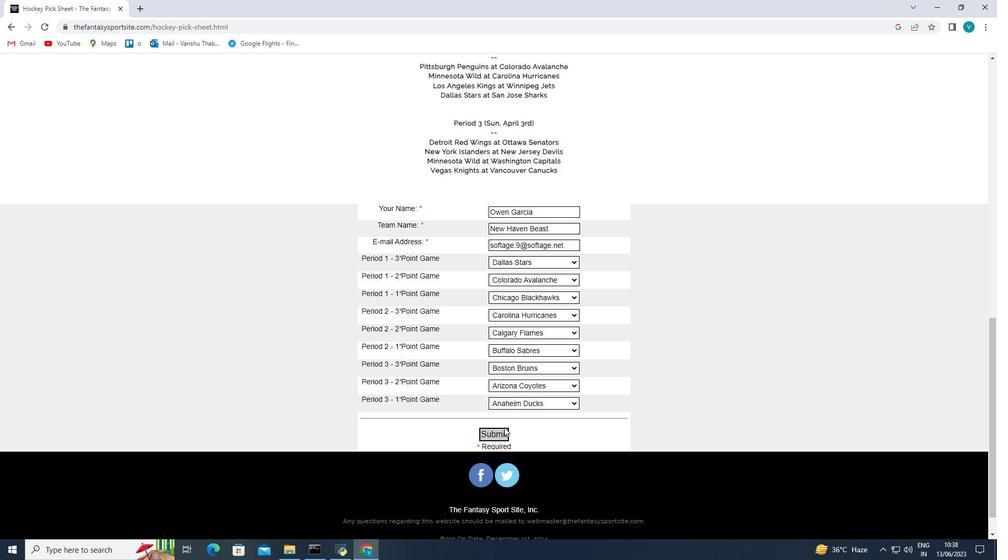 
